 Task: Research Airbnb options in Tarhuna, Libya from 9th November, 2023 to 11th November, 2023 for 2 adults.2 bedrooms having 2 beds and 1 bathroom. Property type can be guest house. Amenities needed are: wifi. Booking option can be shelf check-in. Look for 5 properties as per requirement.
Action: Mouse moved to (564, 120)
Screenshot: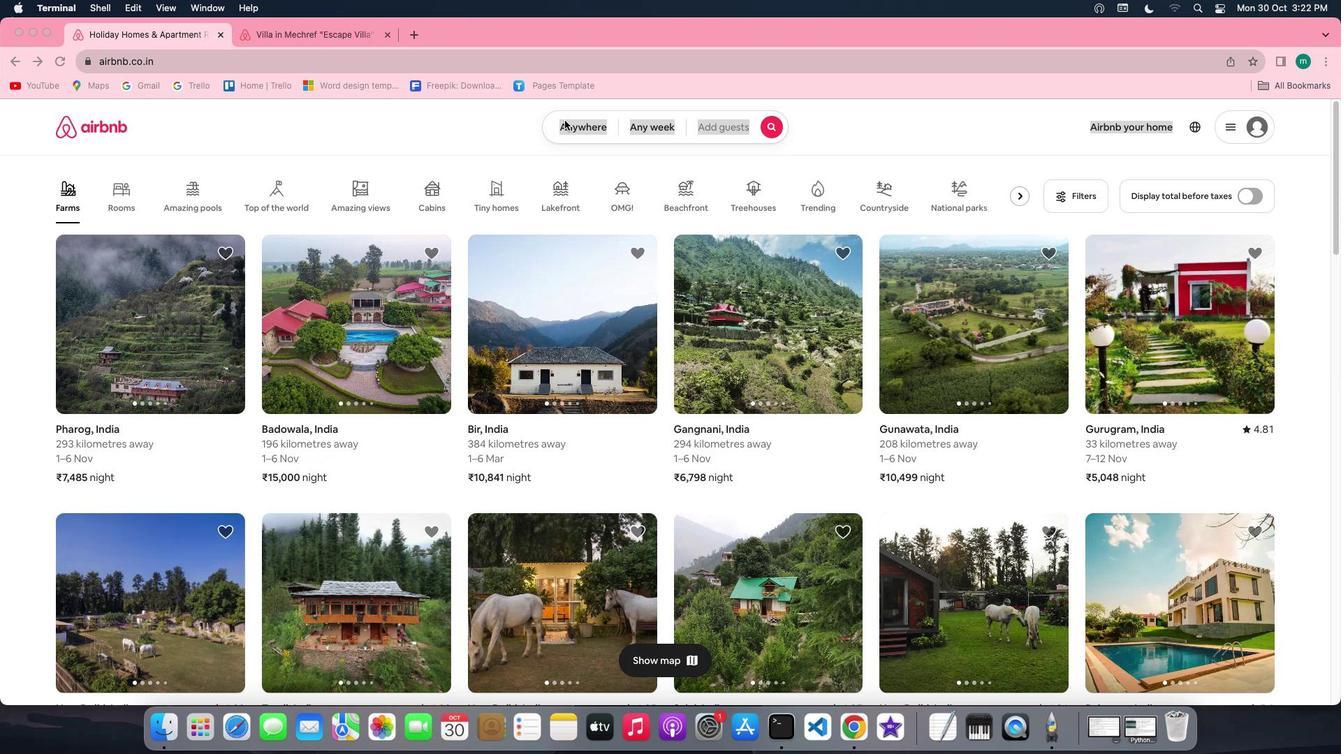 
Action: Mouse pressed left at (564, 120)
Screenshot: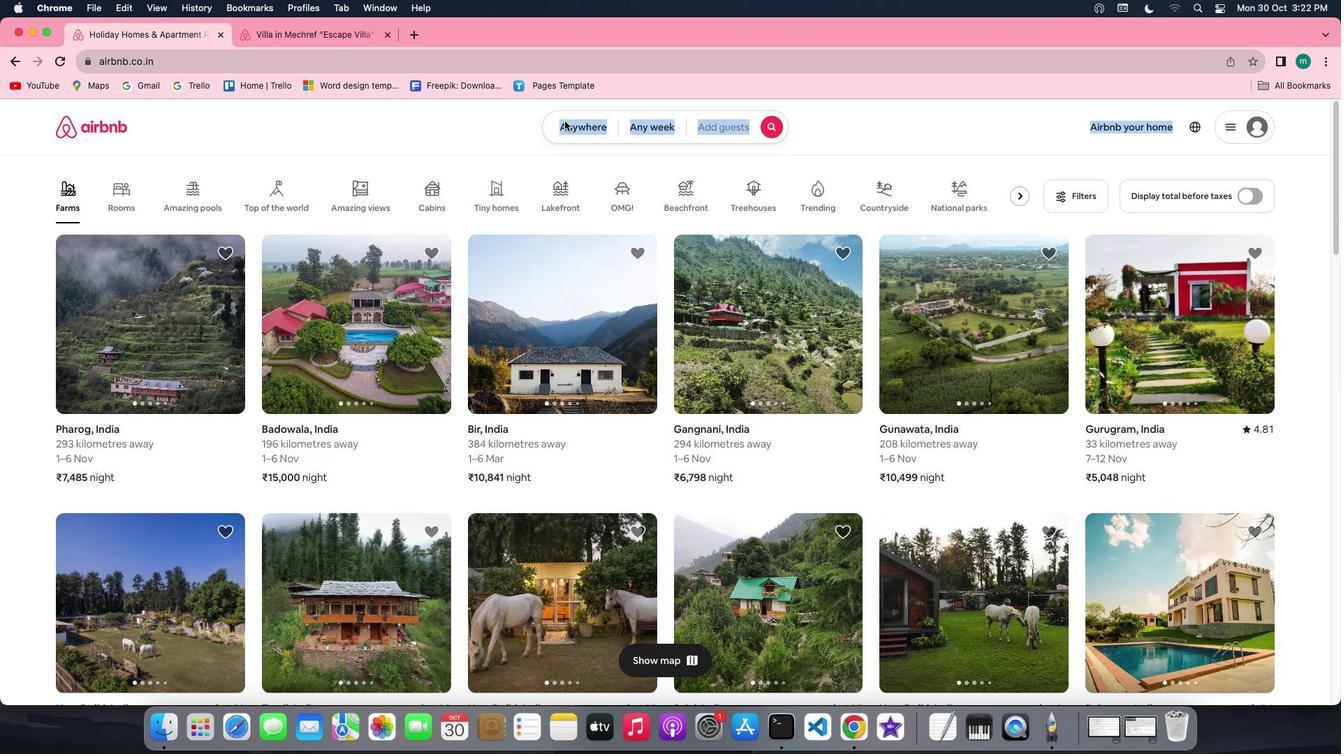 
Action: Mouse moved to (564, 120)
Screenshot: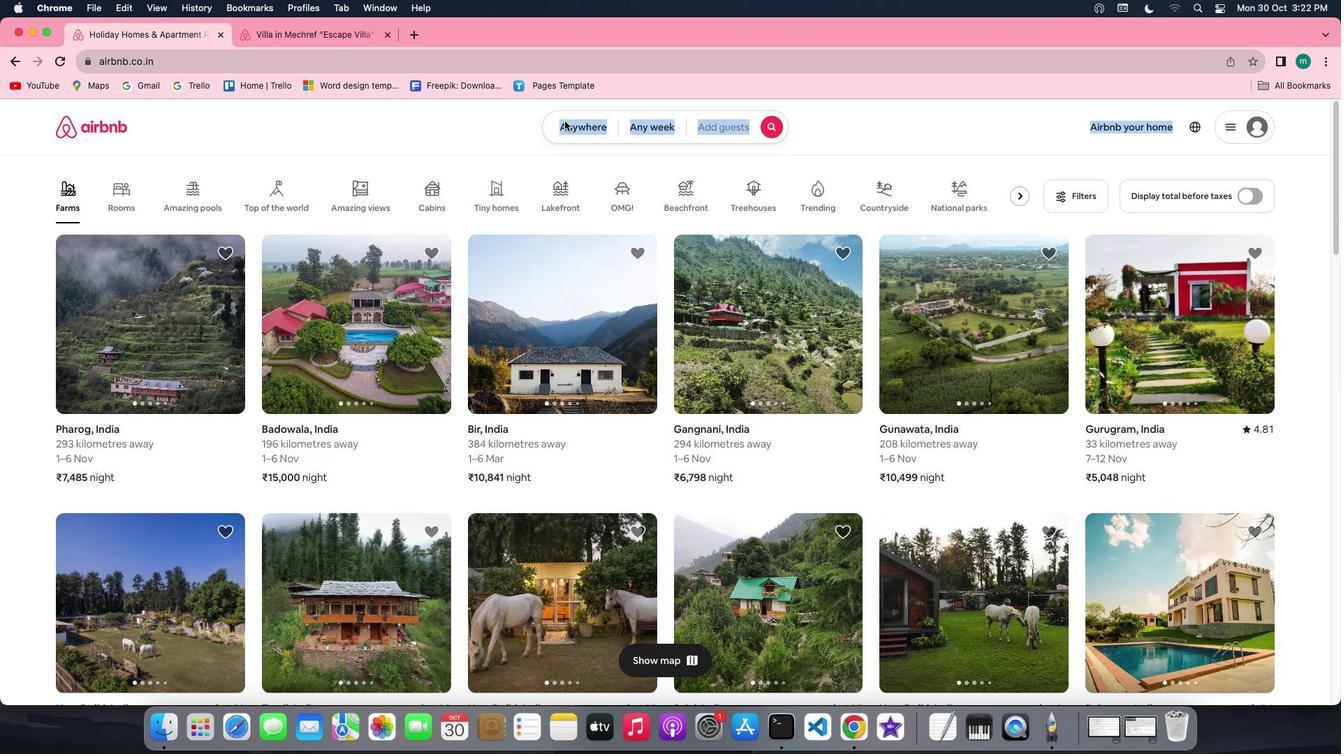 
Action: Mouse pressed left at (564, 120)
Screenshot: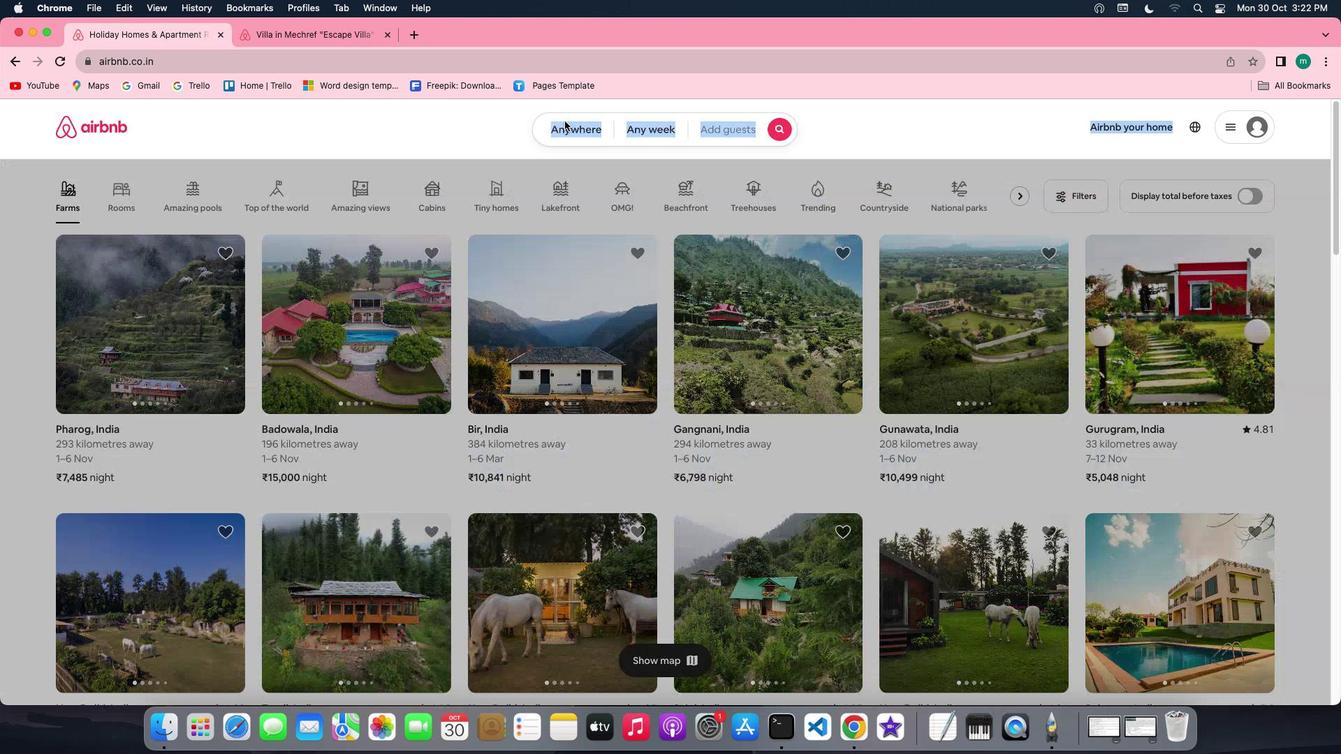 
Action: Mouse moved to (522, 181)
Screenshot: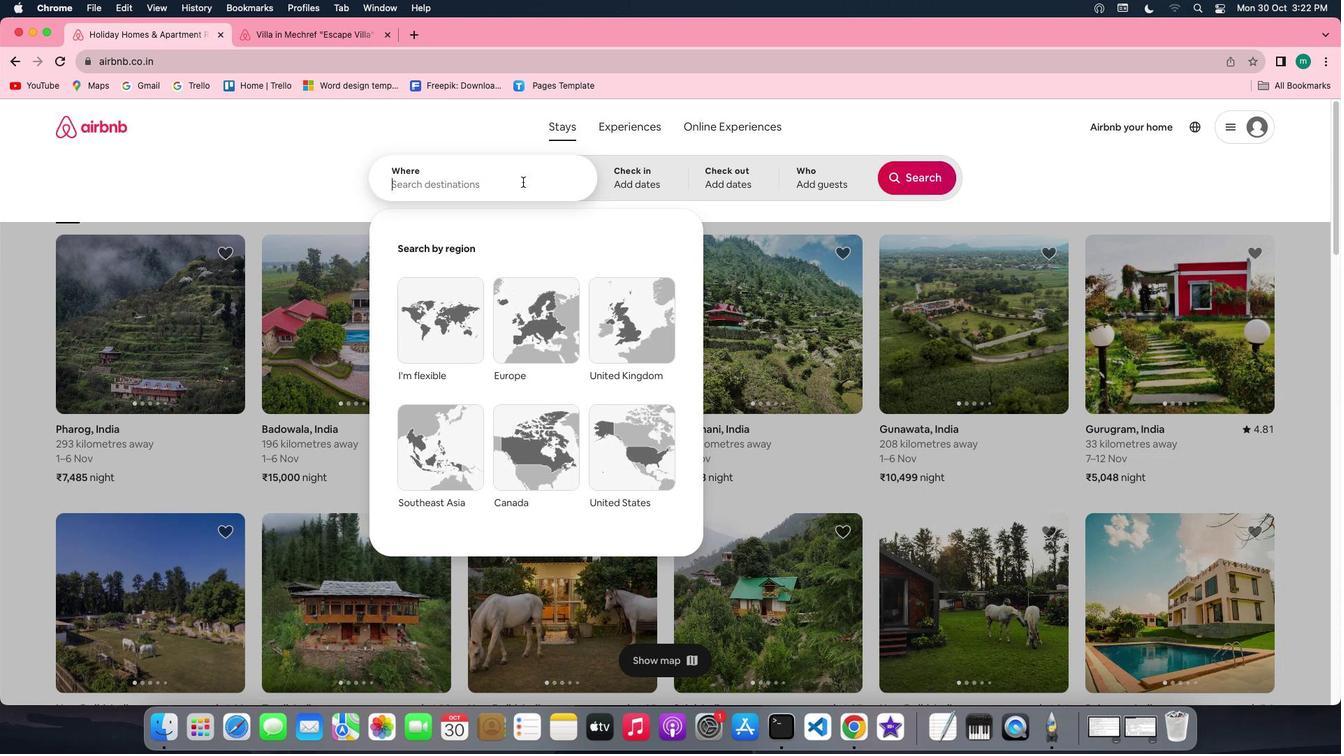 
Action: Mouse pressed left at (522, 181)
Screenshot: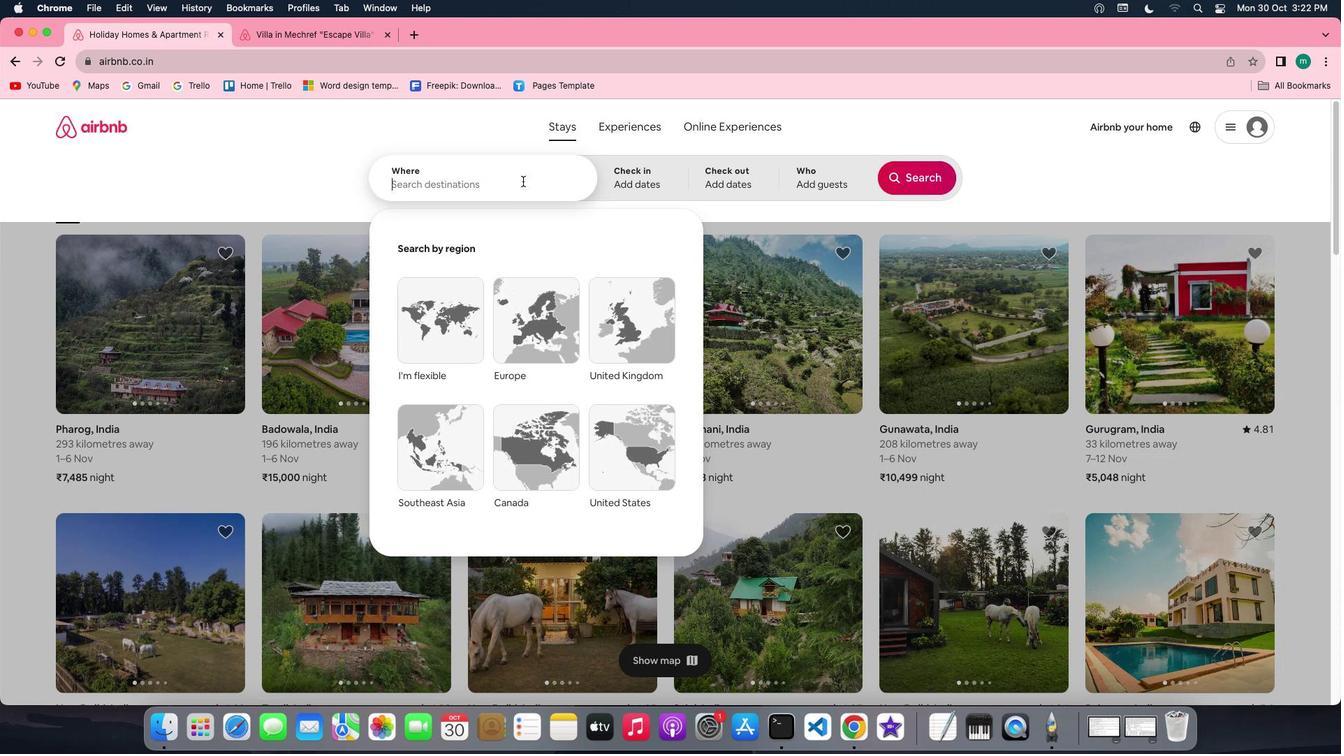 
Action: Mouse moved to (522, 181)
Screenshot: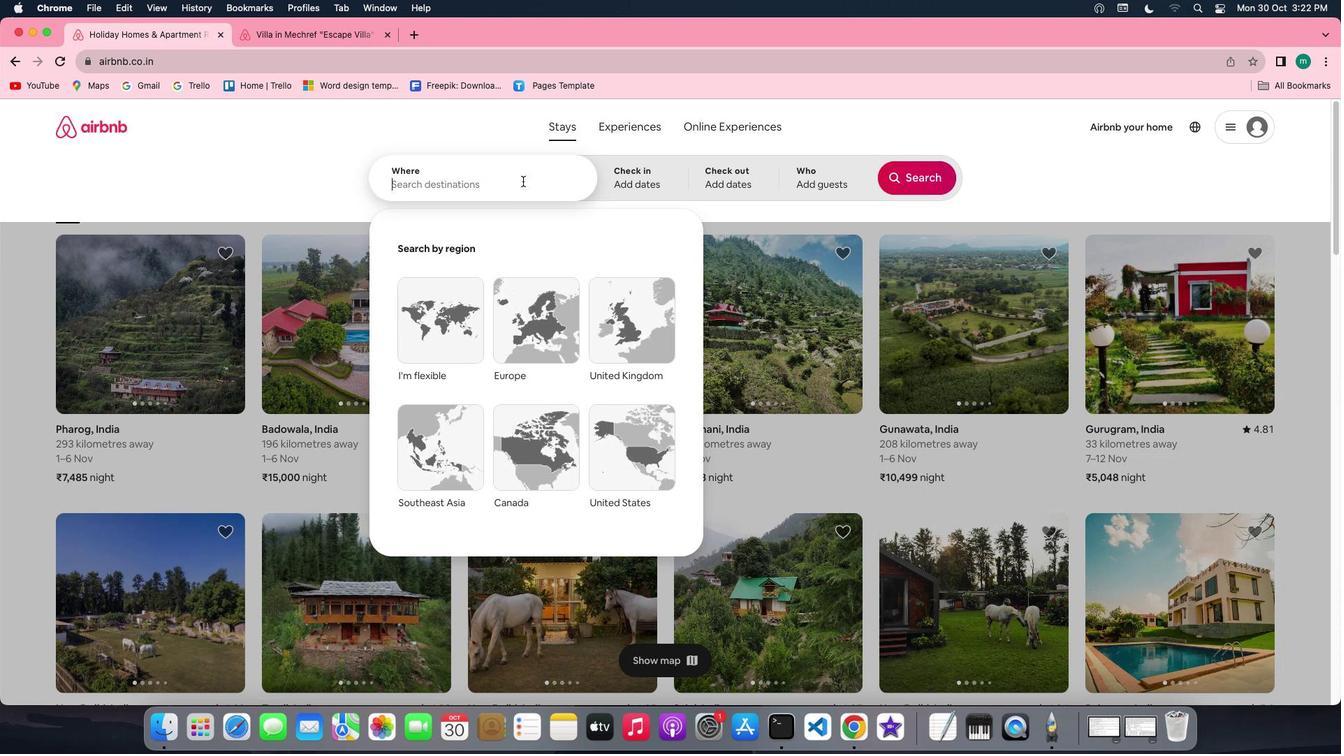
Action: Key pressed Key.shift'T''a''r''h''u''n''a'','Key.spaceKey.shift'l''i''b''y''a'
Screenshot: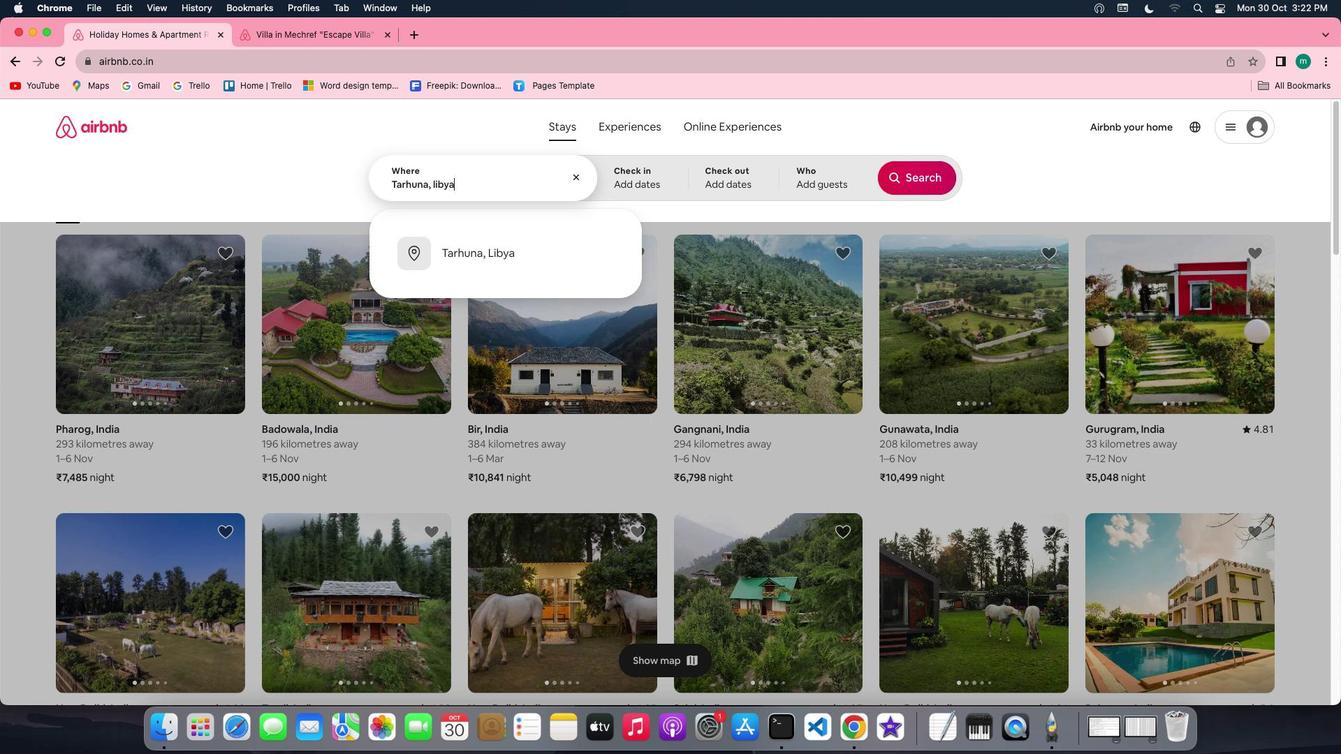 
Action: Mouse moved to (622, 178)
Screenshot: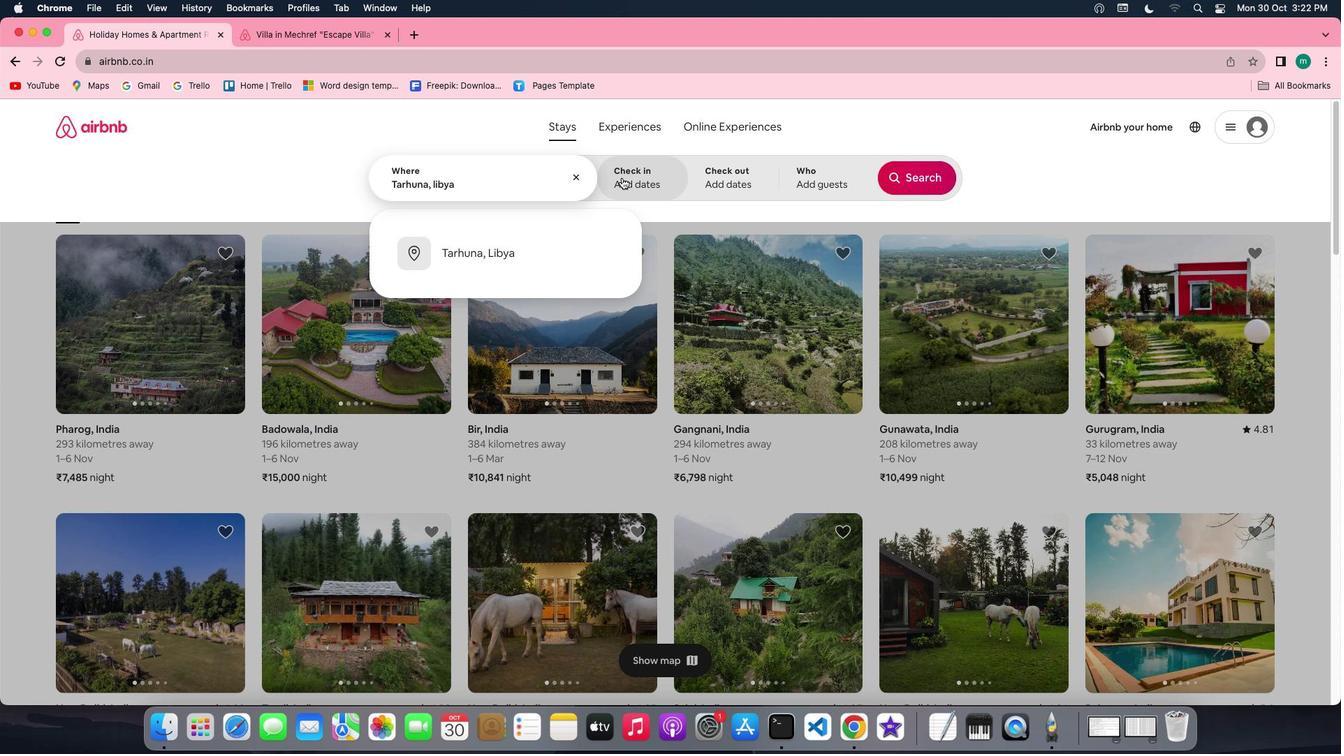 
Action: Mouse pressed left at (622, 178)
Screenshot: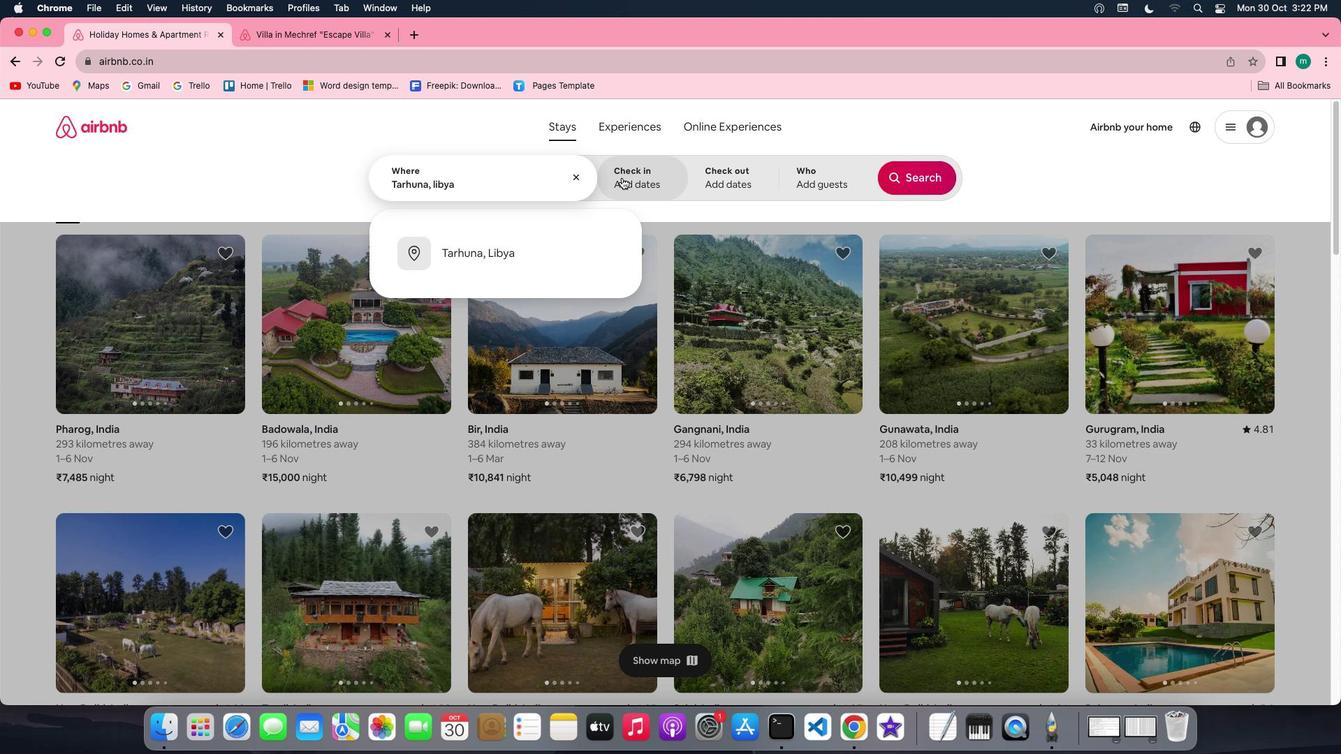 
Action: Mouse moved to (831, 377)
Screenshot: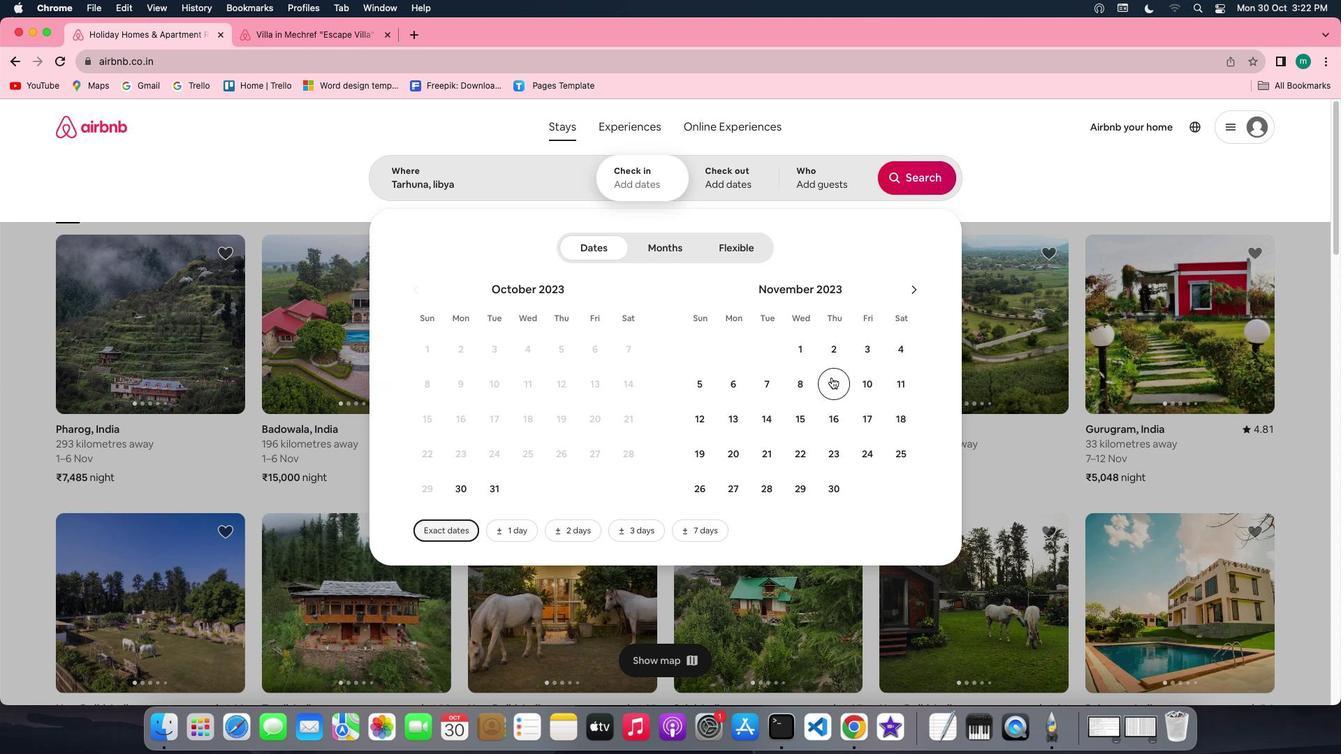 
Action: Mouse pressed left at (831, 377)
Screenshot: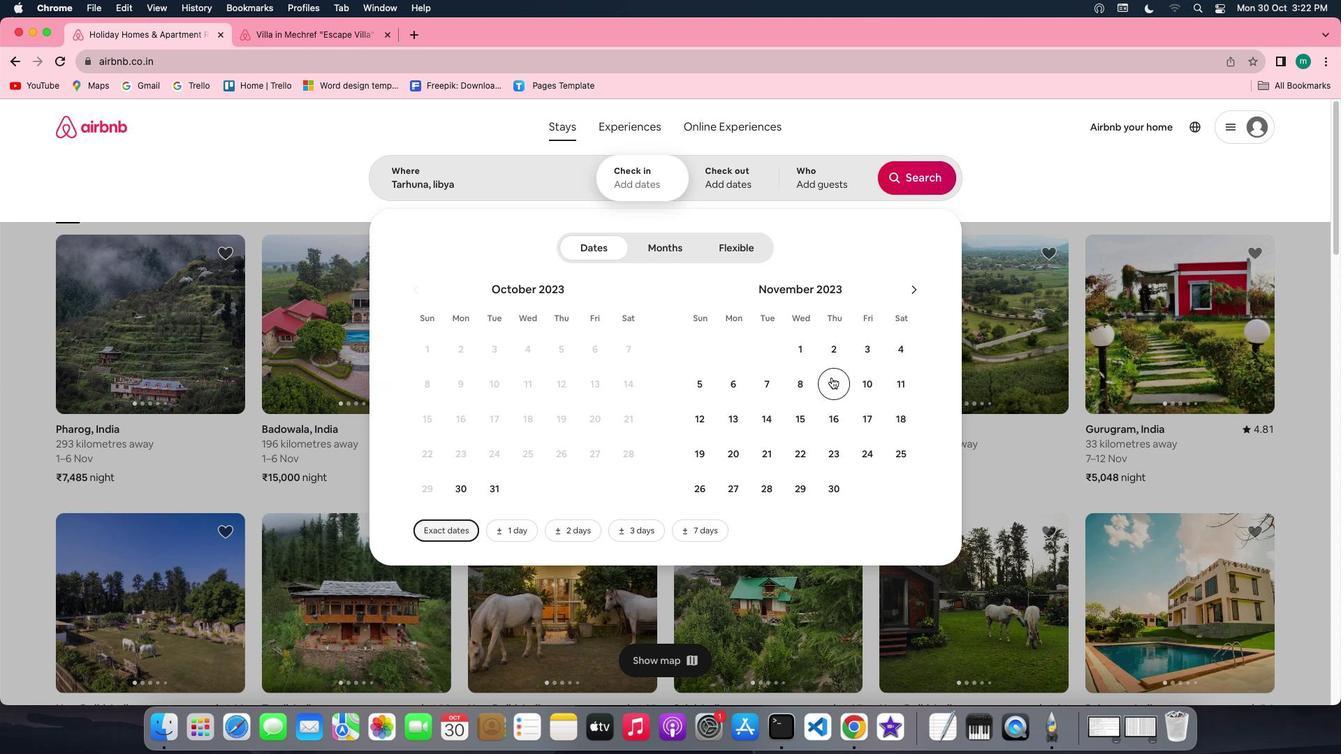 
Action: Mouse moved to (906, 384)
Screenshot: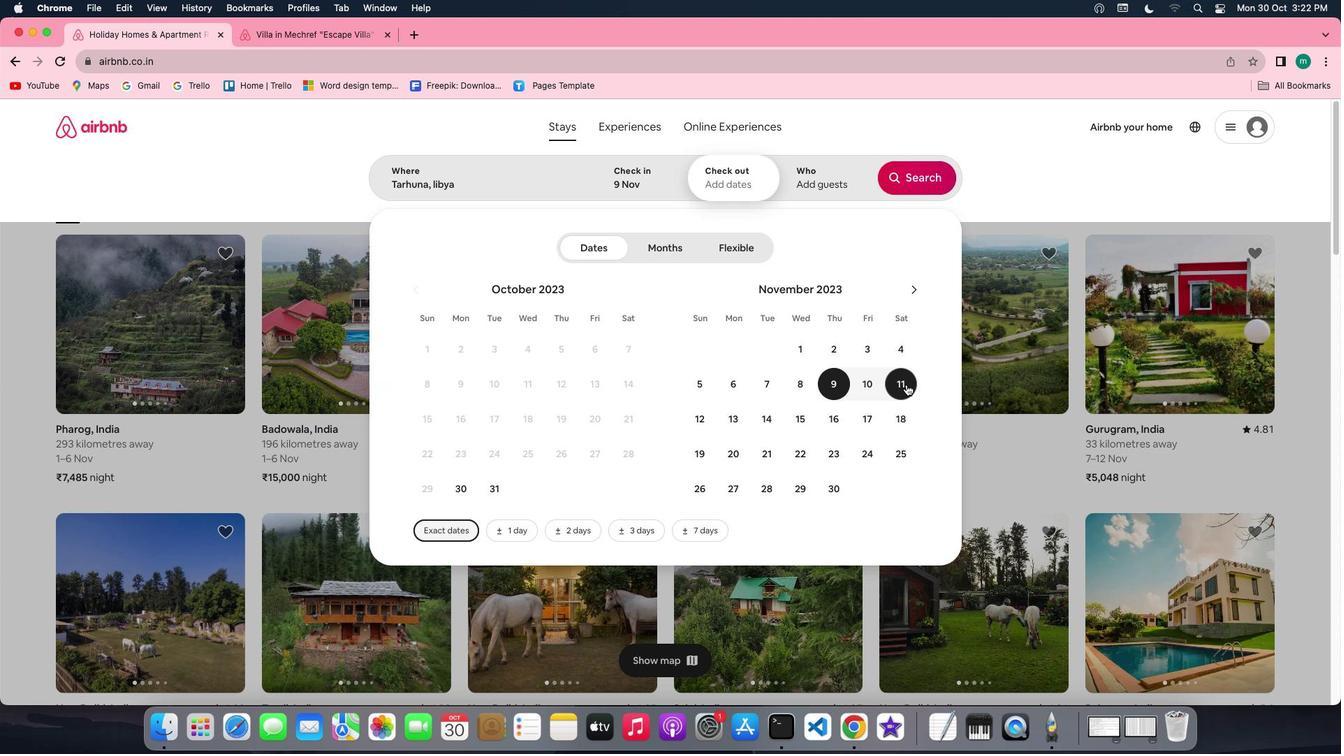 
Action: Mouse pressed left at (906, 384)
Screenshot: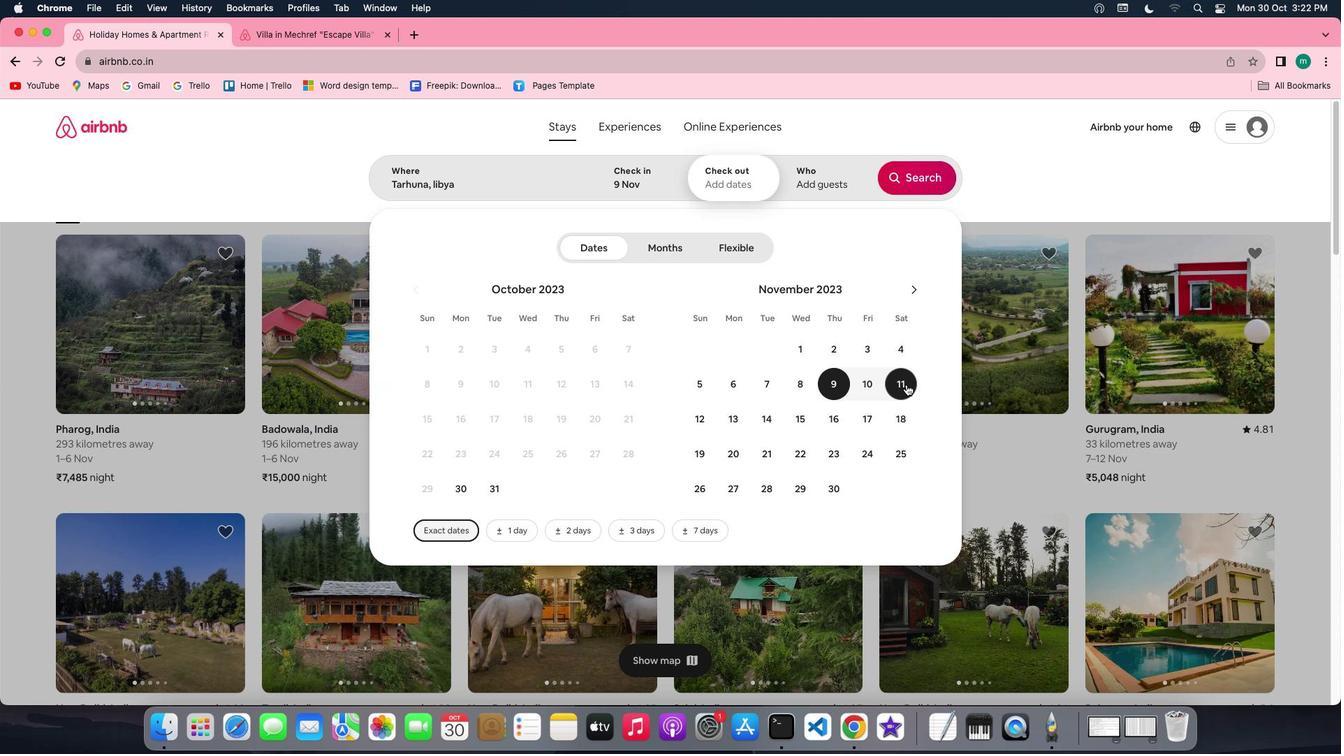 
Action: Mouse moved to (830, 191)
Screenshot: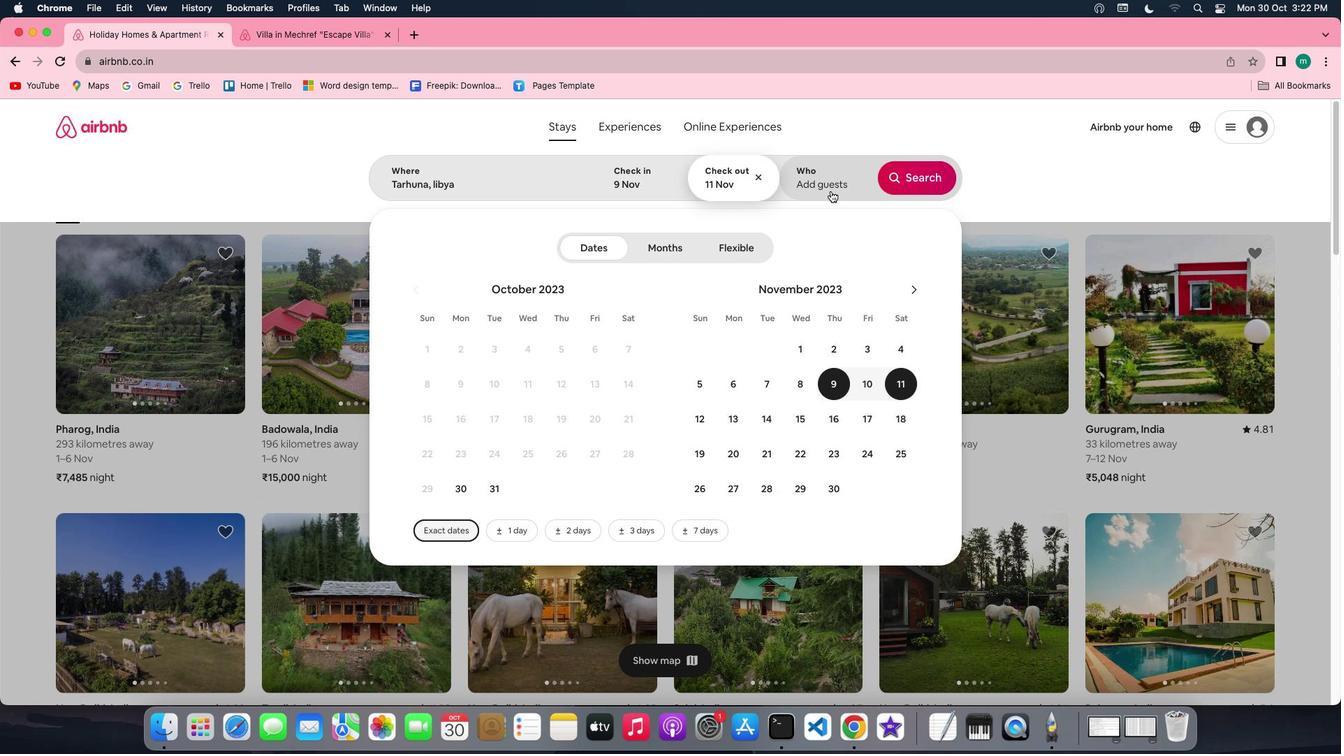 
Action: Mouse pressed left at (830, 191)
Screenshot: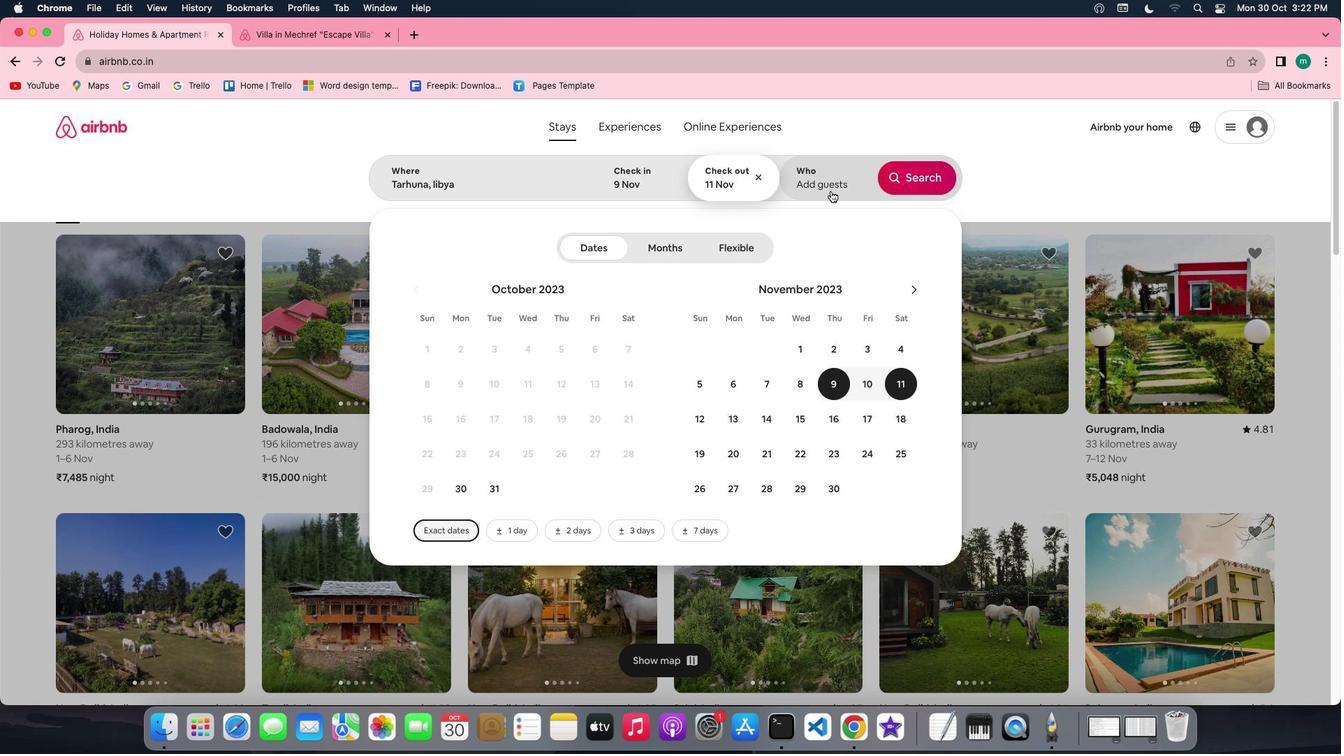 
Action: Mouse moved to (915, 244)
Screenshot: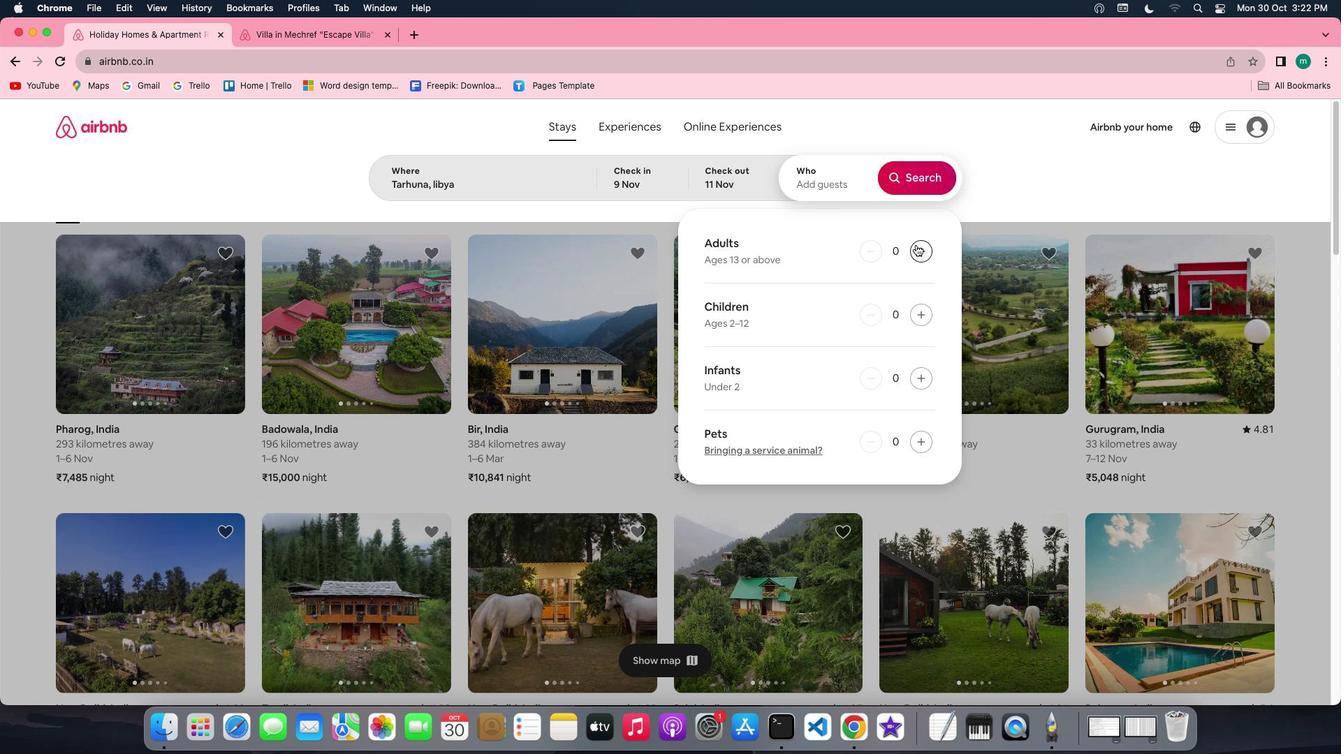 
Action: Mouse pressed left at (915, 244)
Screenshot: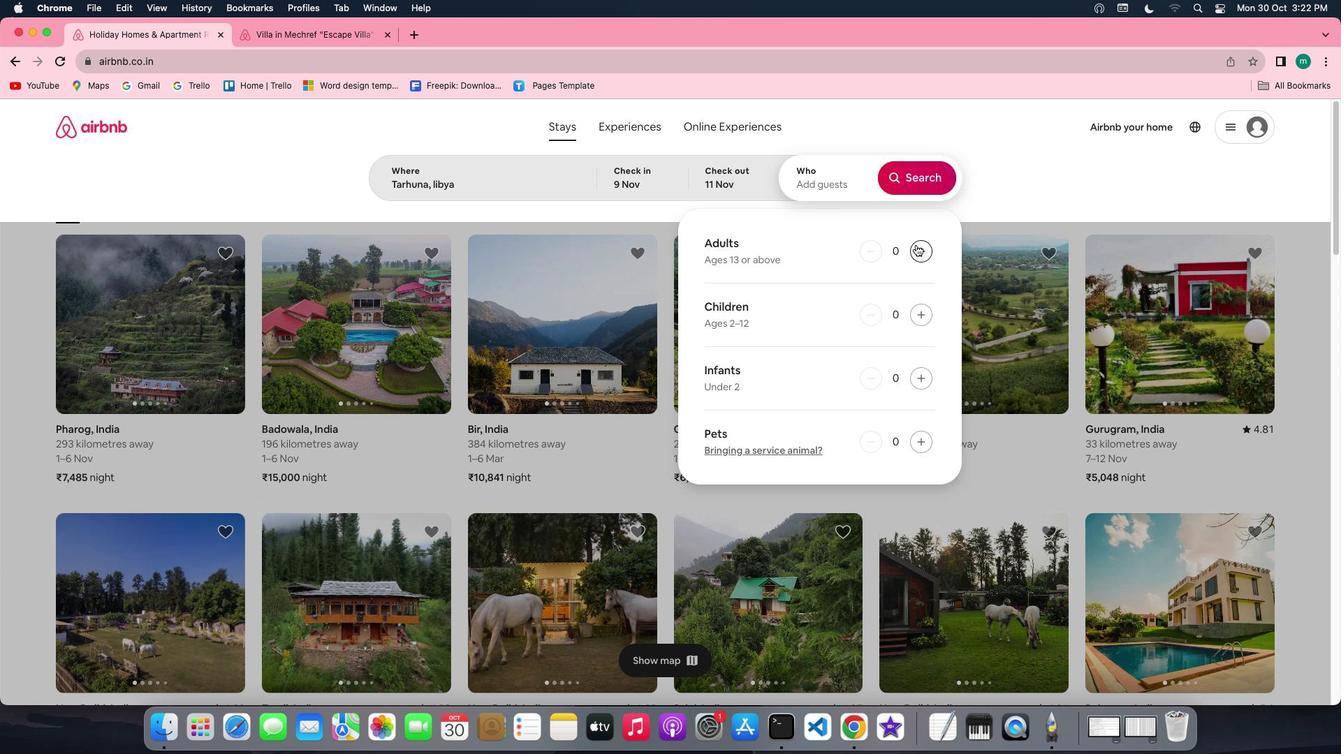 
Action: Mouse pressed left at (915, 244)
Screenshot: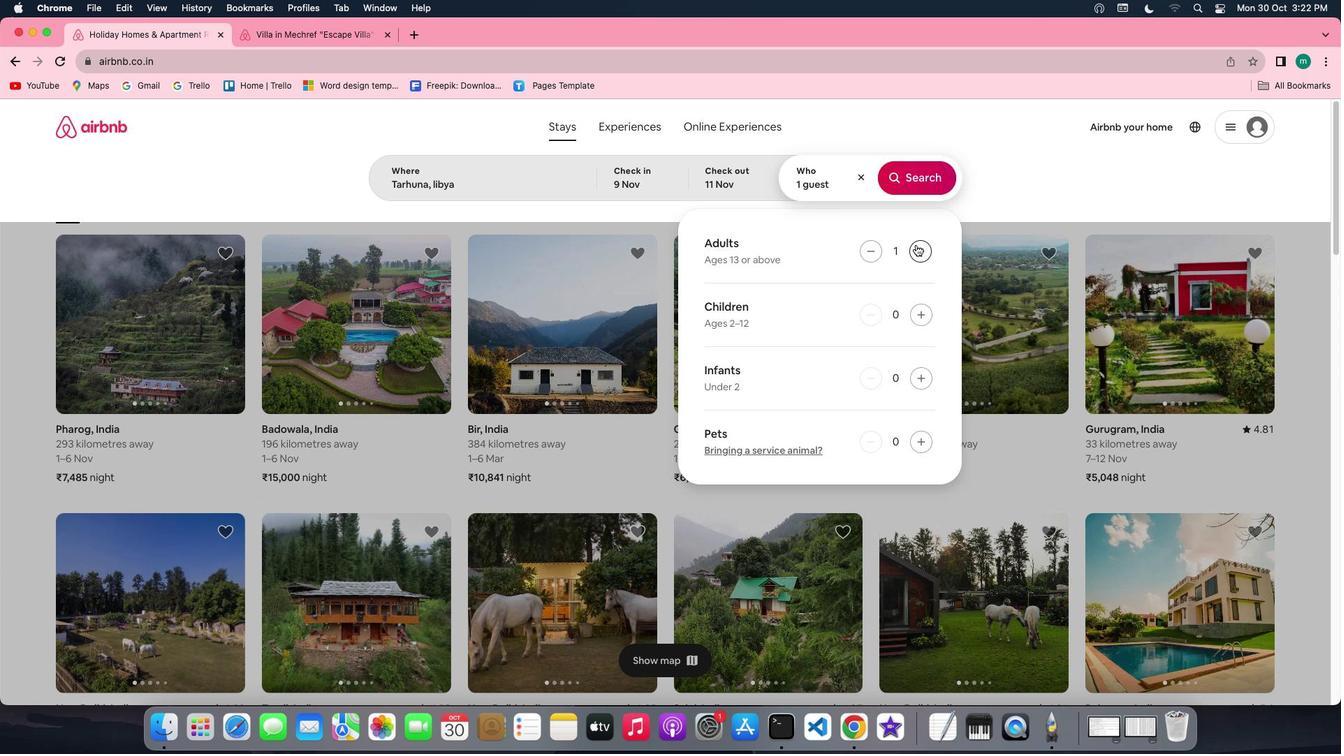 
Action: Mouse moved to (912, 177)
Screenshot: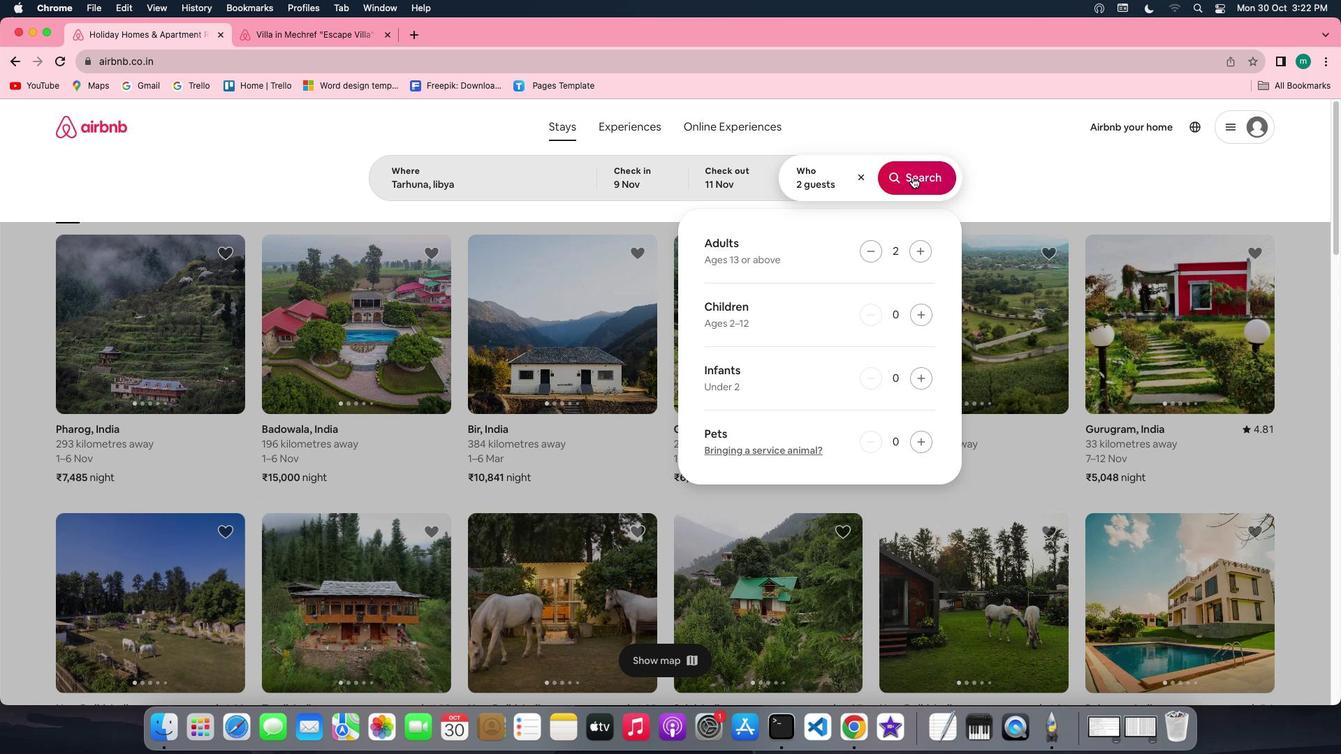 
Action: Mouse pressed left at (912, 177)
Screenshot: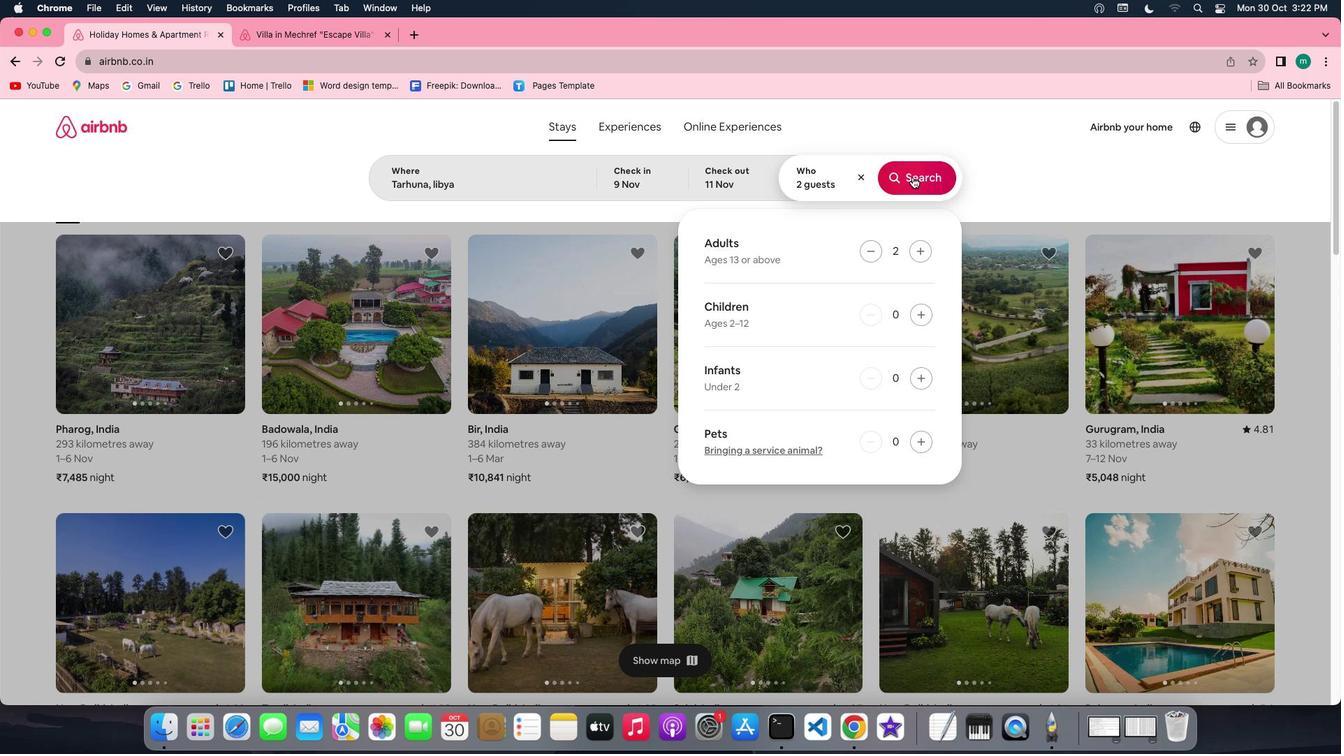 
Action: Mouse moved to (1118, 177)
Screenshot: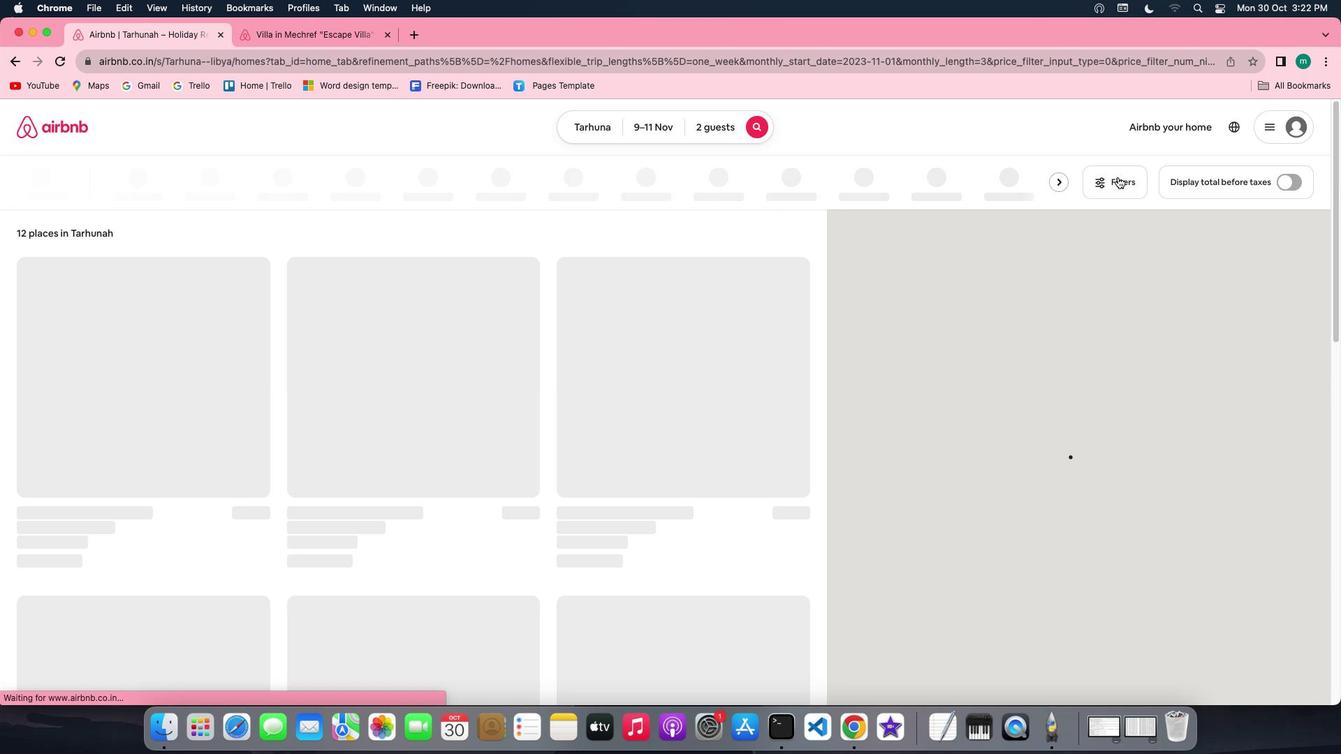
Action: Mouse pressed left at (1118, 177)
Screenshot: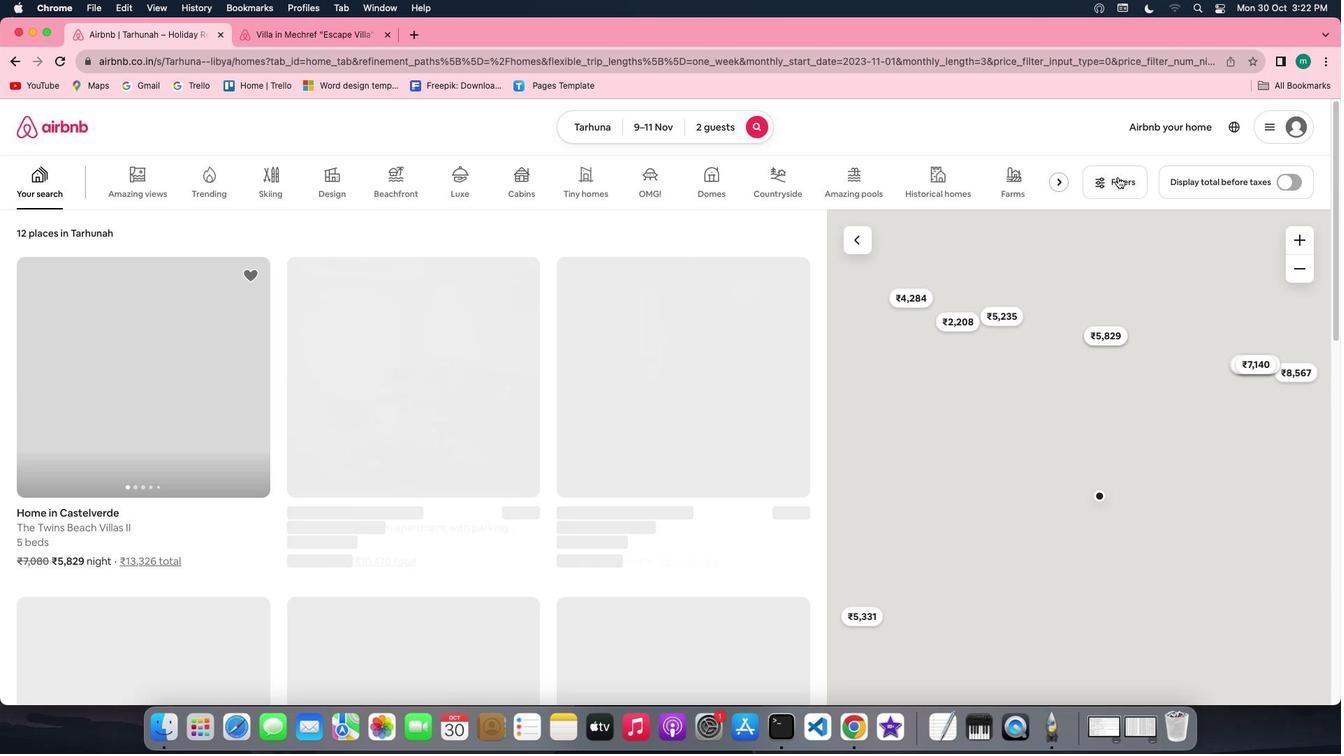 
Action: Mouse moved to (677, 381)
Screenshot: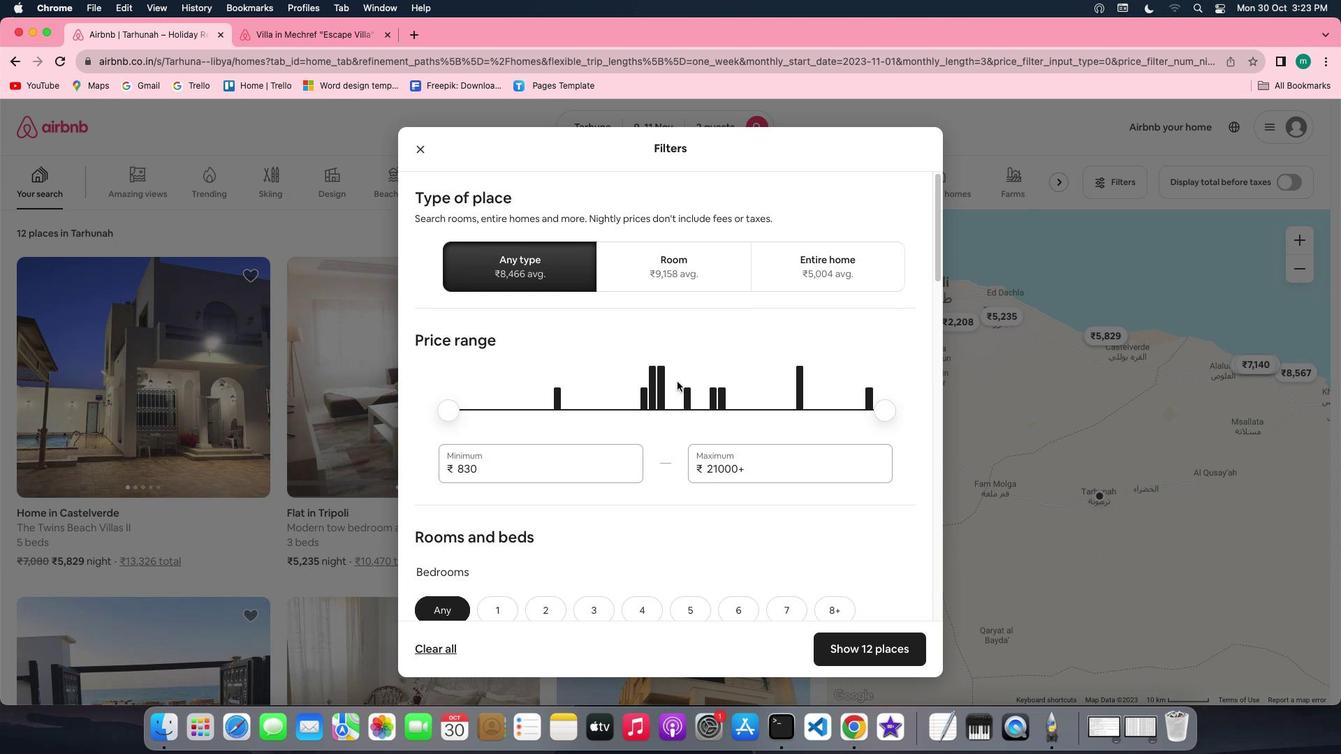 
Action: Mouse scrolled (677, 381) with delta (0, 0)
Screenshot: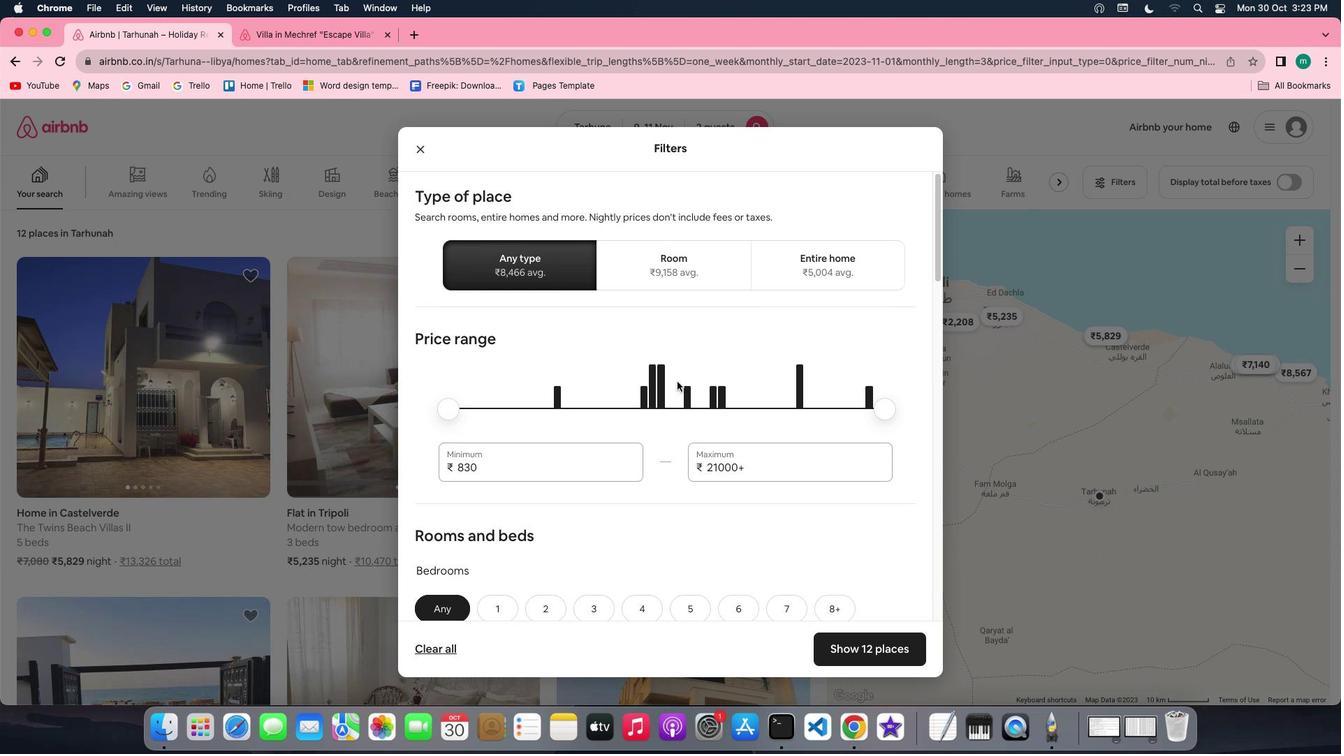 
Action: Mouse scrolled (677, 381) with delta (0, 0)
Screenshot: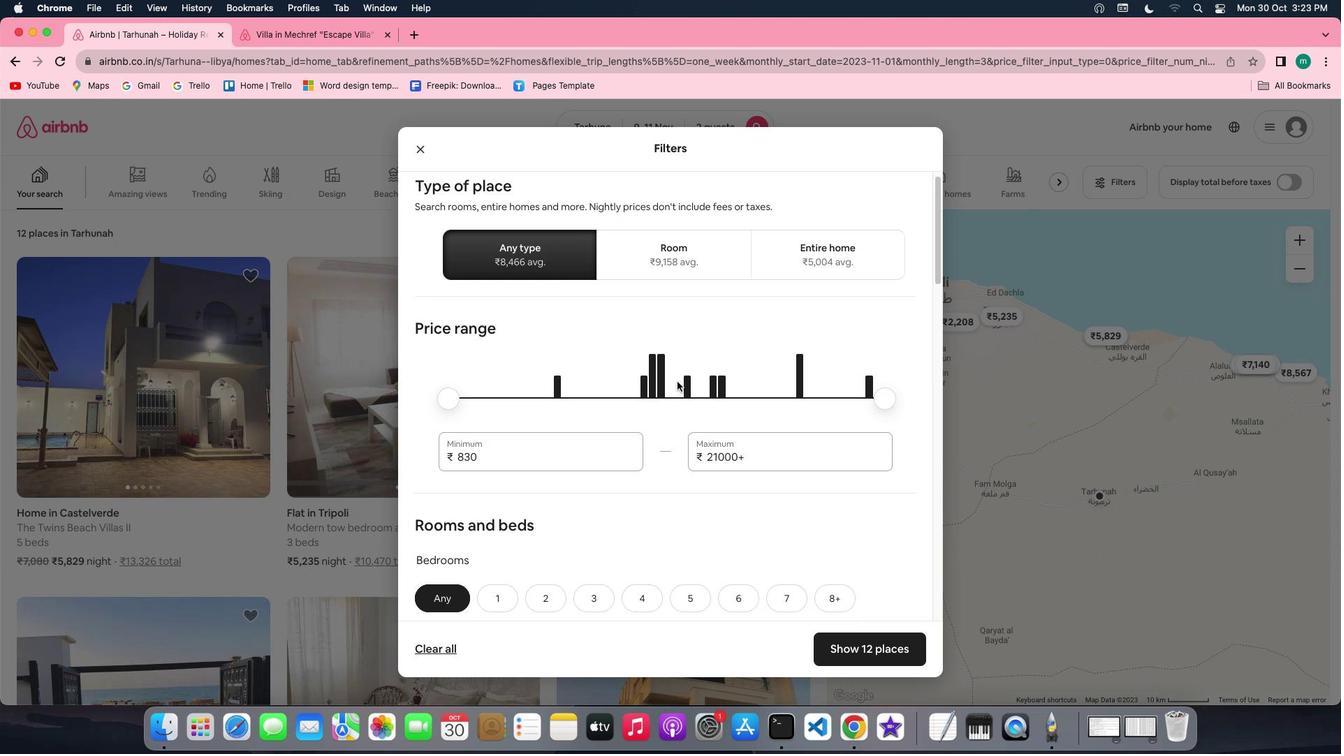 
Action: Mouse scrolled (677, 381) with delta (0, 0)
Screenshot: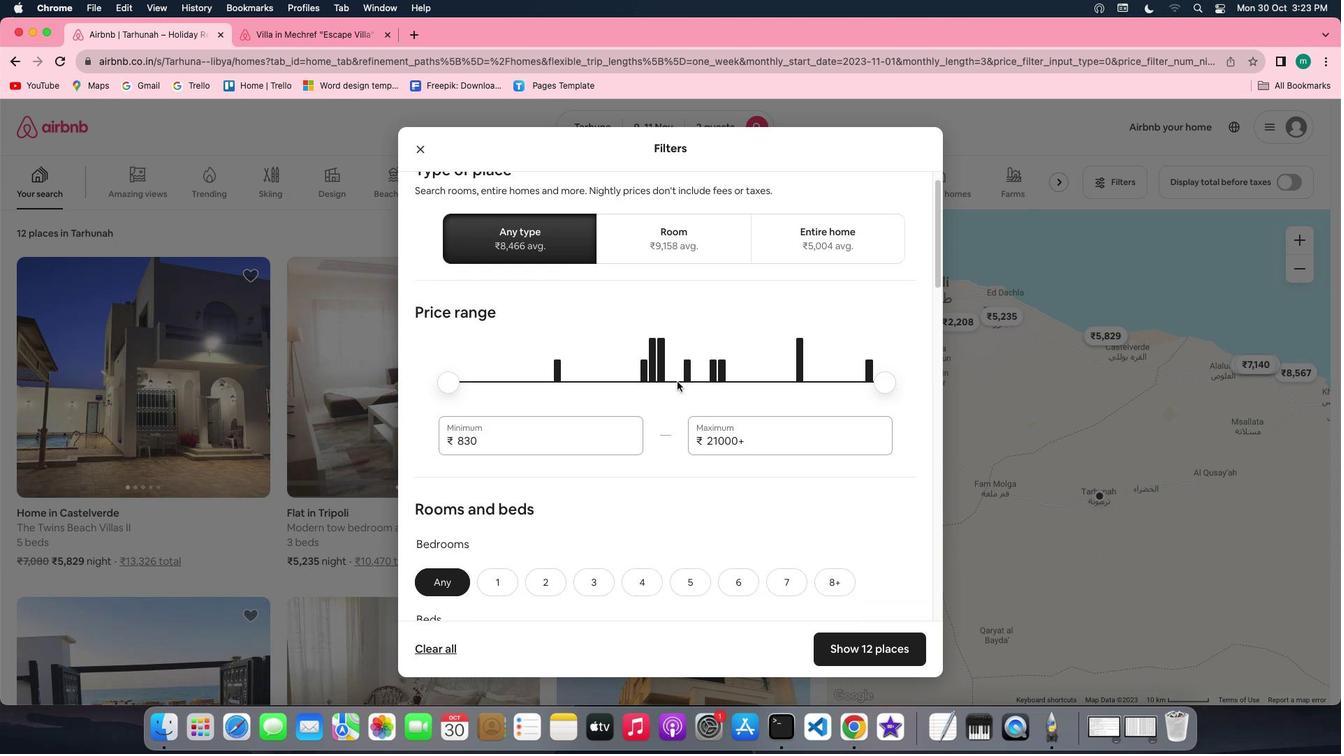 
Action: Mouse scrolled (677, 381) with delta (0, 0)
Screenshot: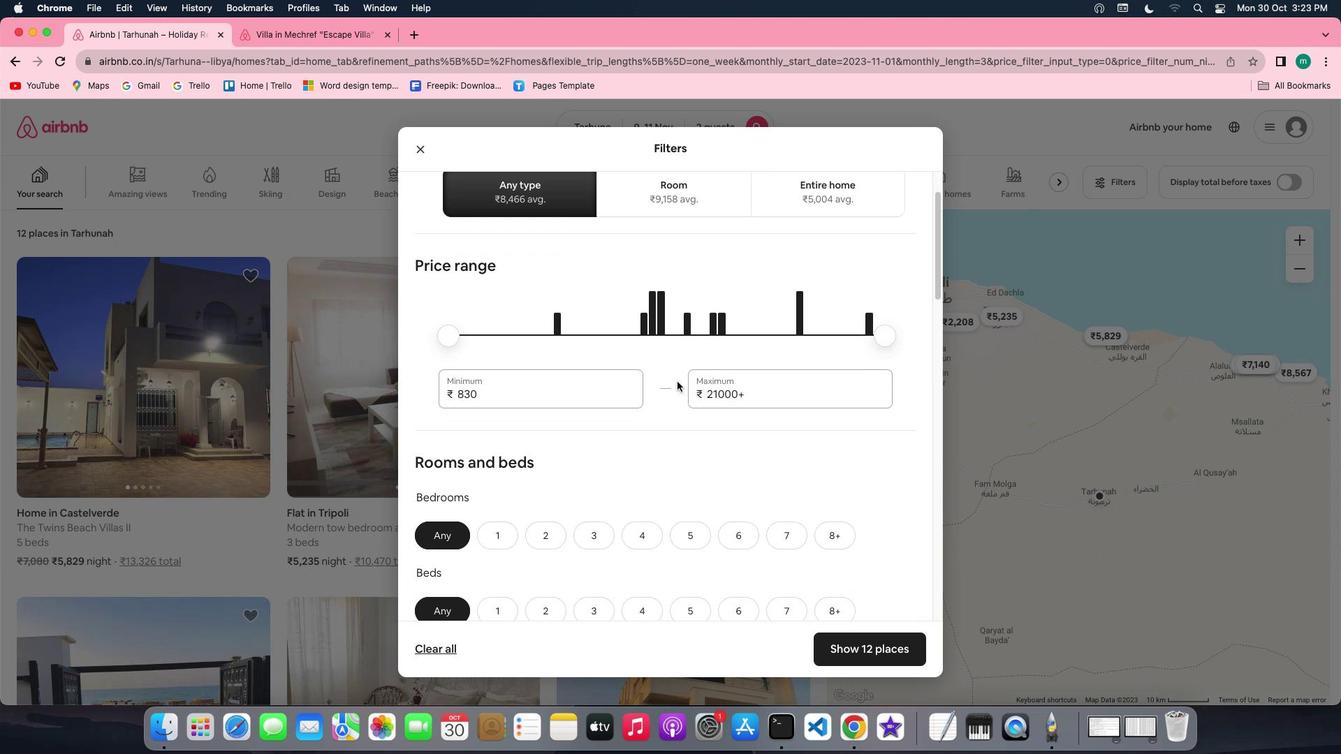 
Action: Mouse scrolled (677, 381) with delta (0, 0)
Screenshot: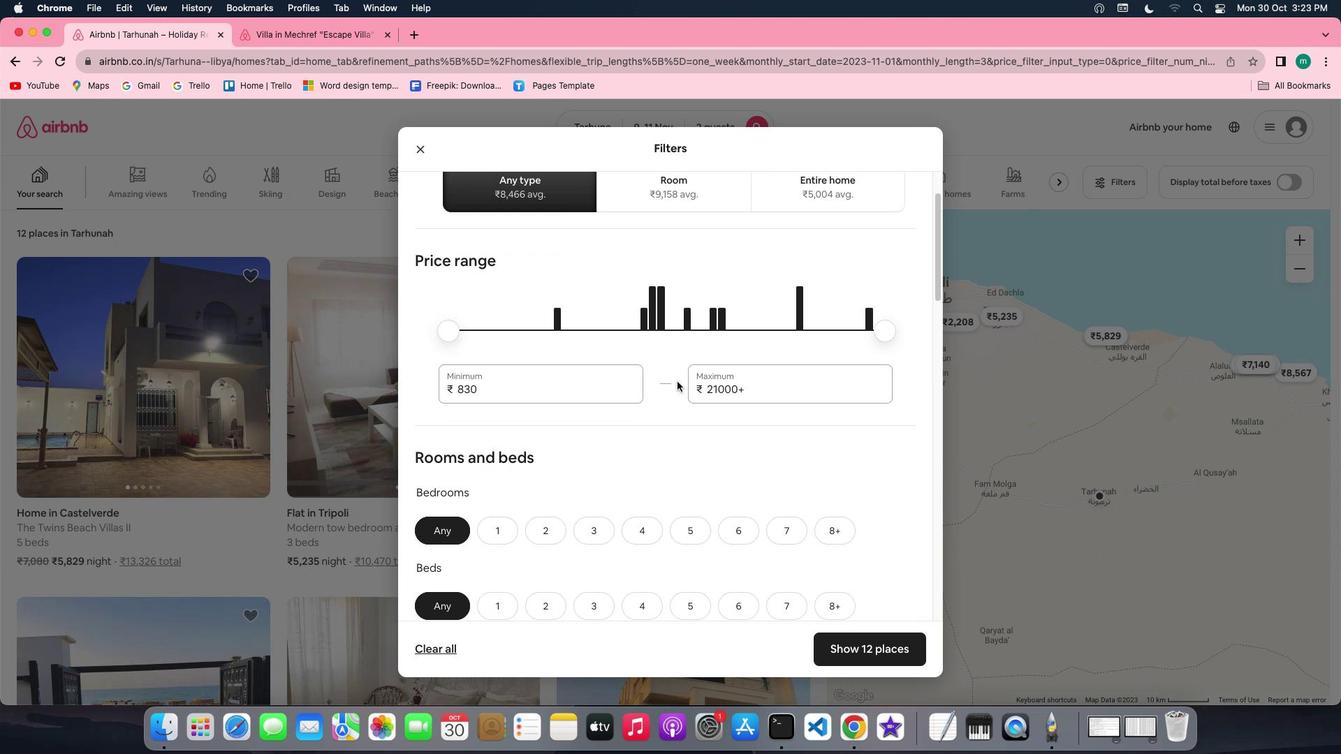 
Action: Mouse scrolled (677, 381) with delta (0, 0)
Screenshot: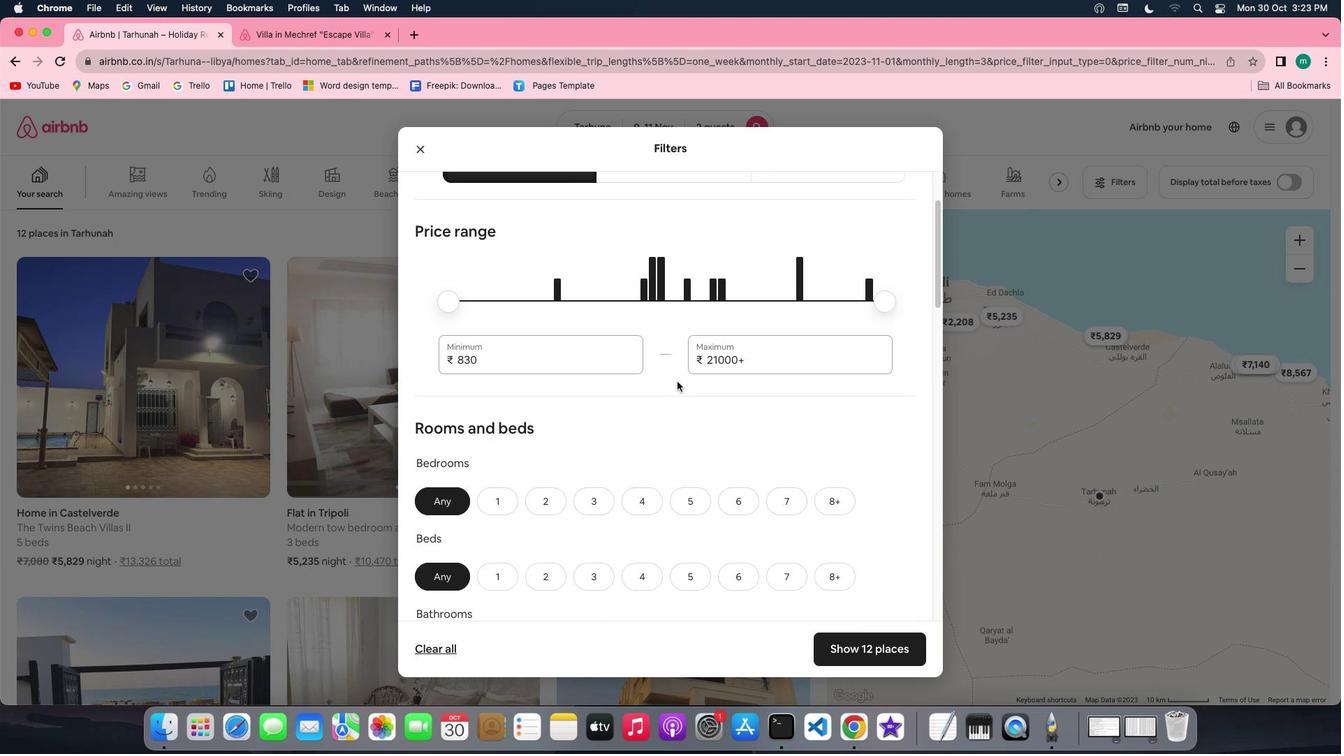 
Action: Mouse scrolled (677, 381) with delta (0, 0)
Screenshot: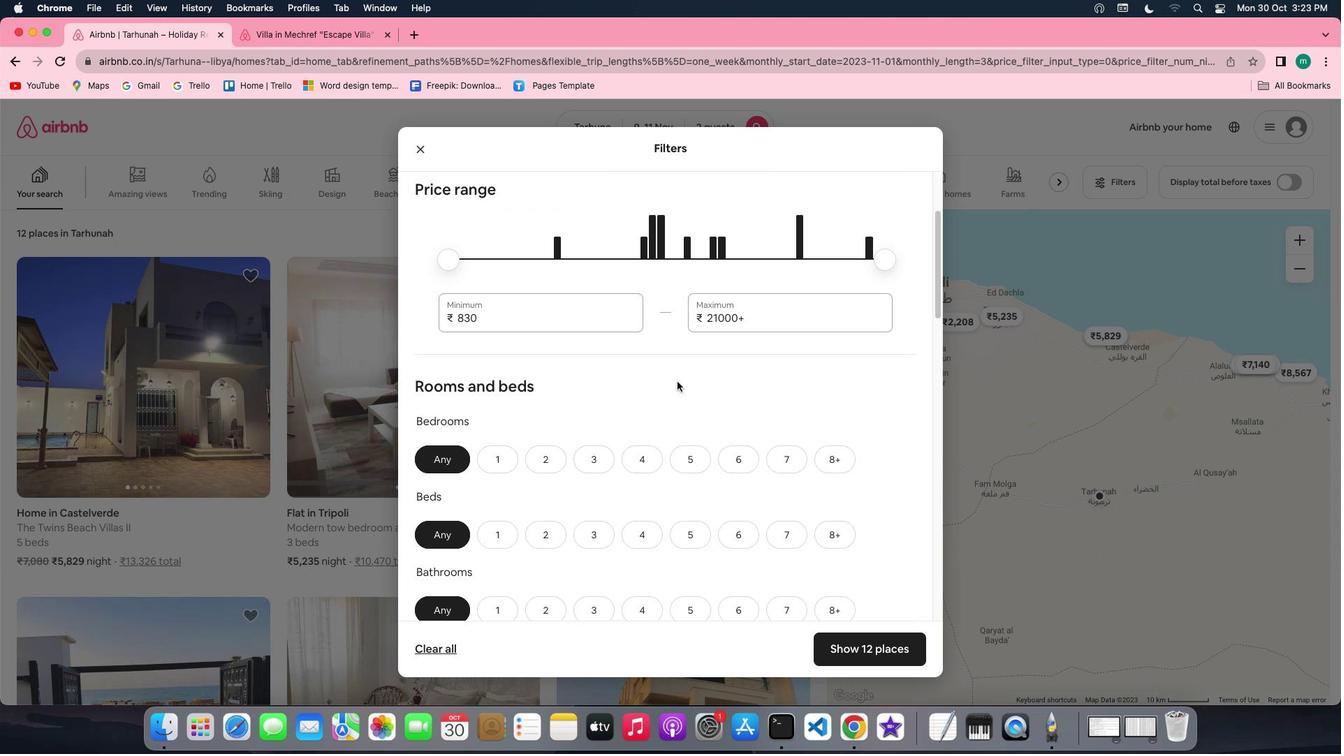 
Action: Mouse scrolled (677, 381) with delta (0, 0)
Screenshot: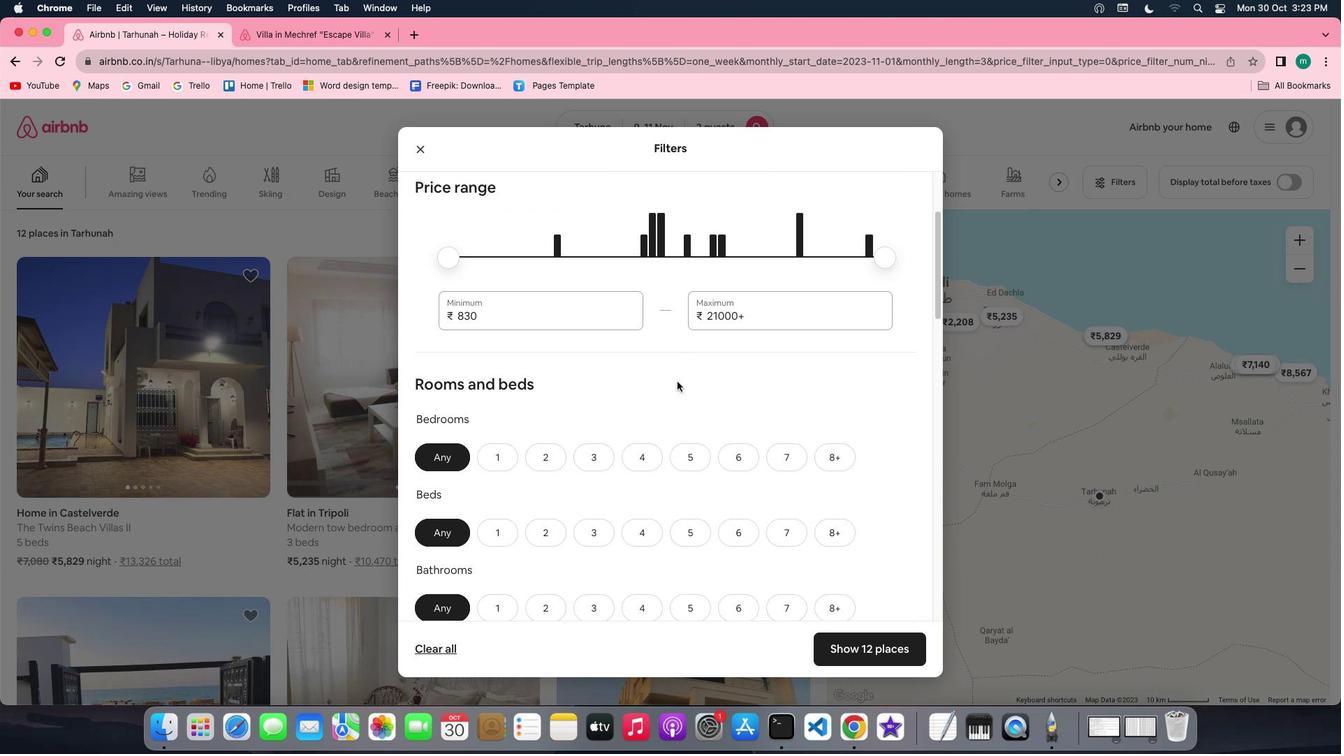 
Action: Mouse scrolled (677, 381) with delta (0, 0)
Screenshot: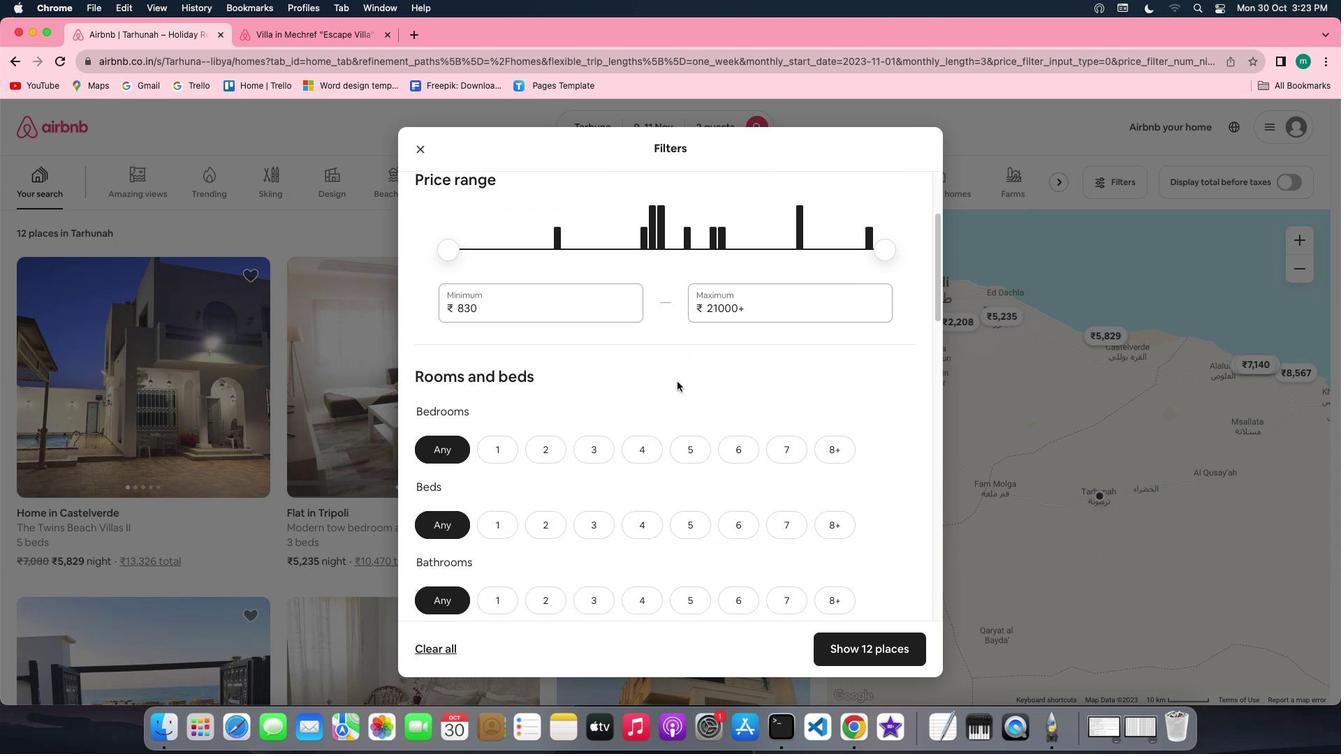 
Action: Mouse scrolled (677, 381) with delta (0, 0)
Screenshot: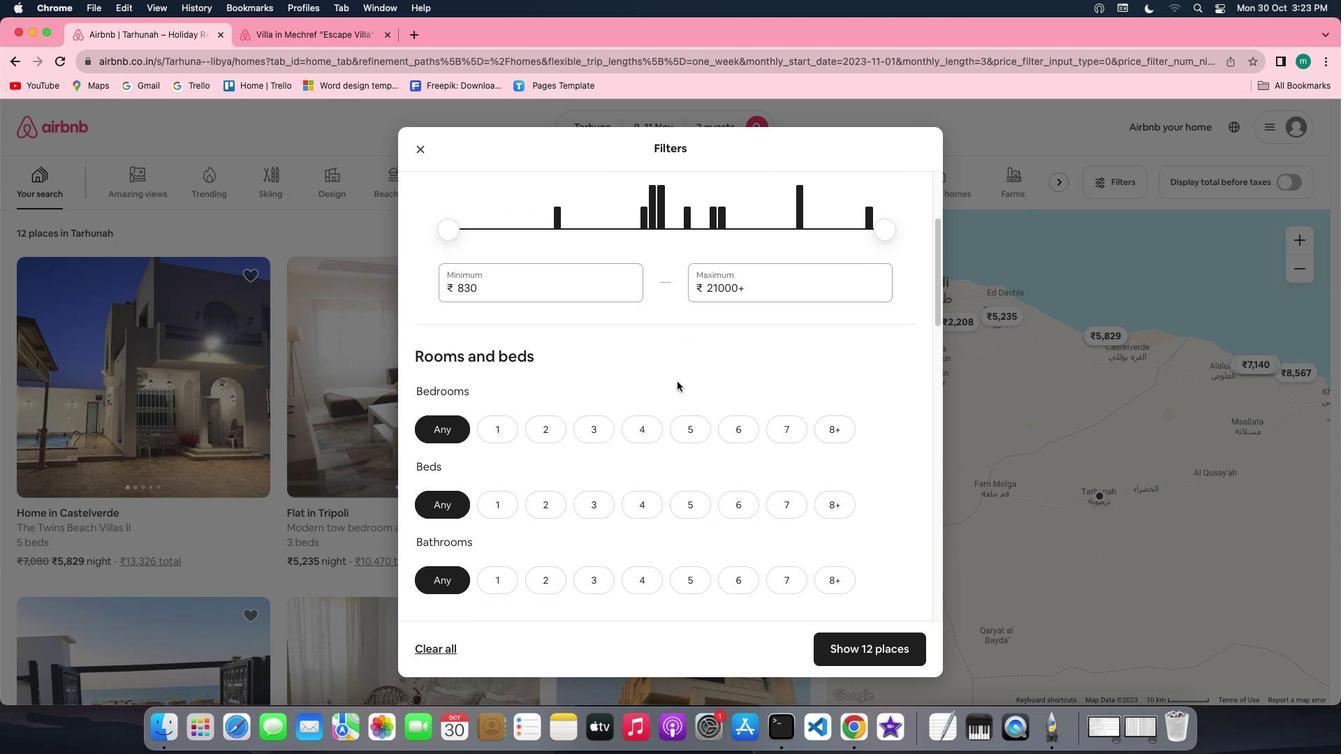 
Action: Mouse scrolled (677, 381) with delta (0, 0)
Screenshot: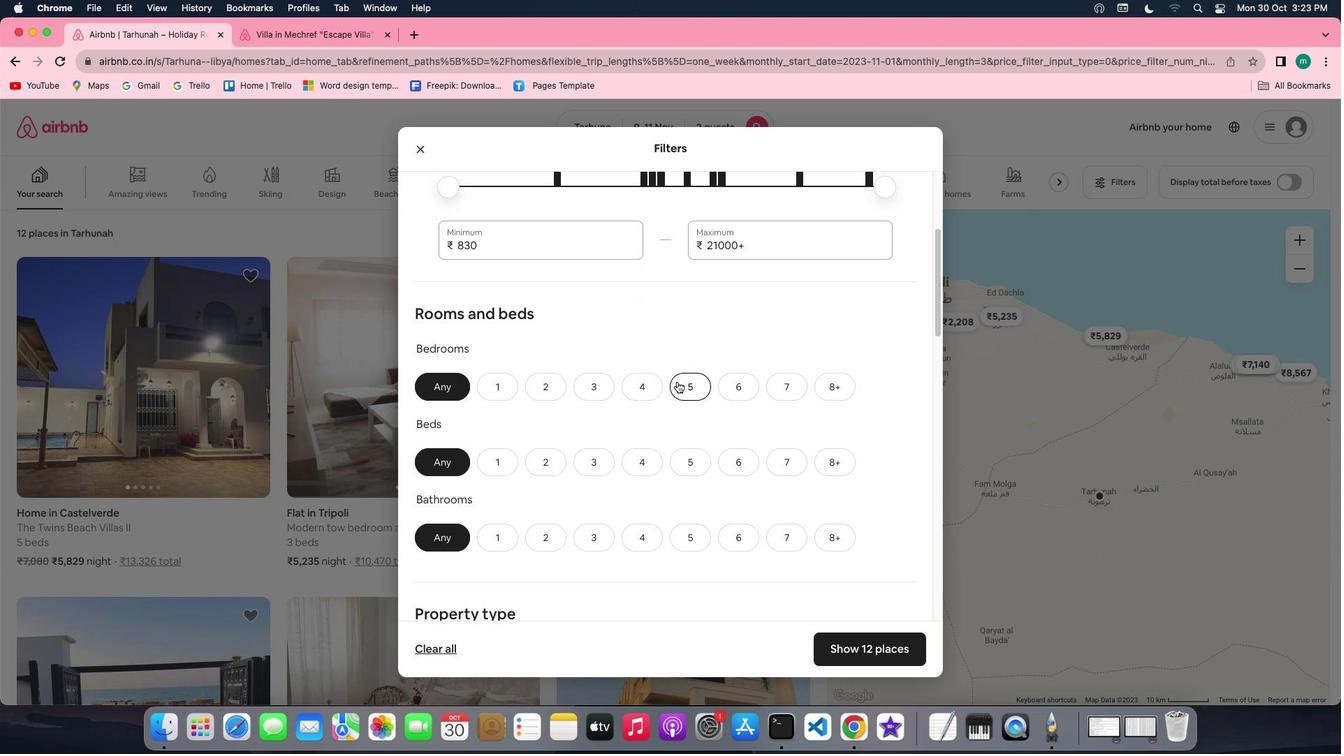 
Action: Mouse scrolled (677, 381) with delta (0, 0)
Screenshot: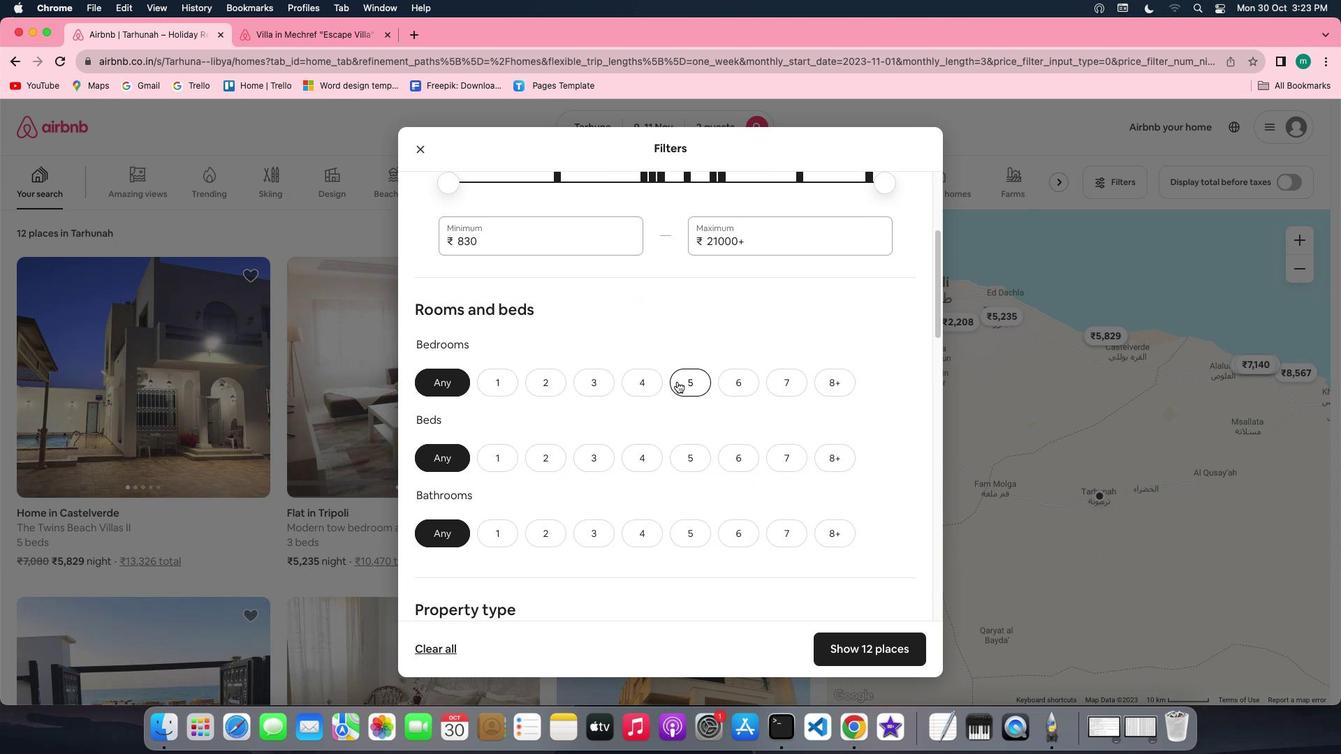 
Action: Mouse scrolled (677, 381) with delta (0, 0)
Screenshot: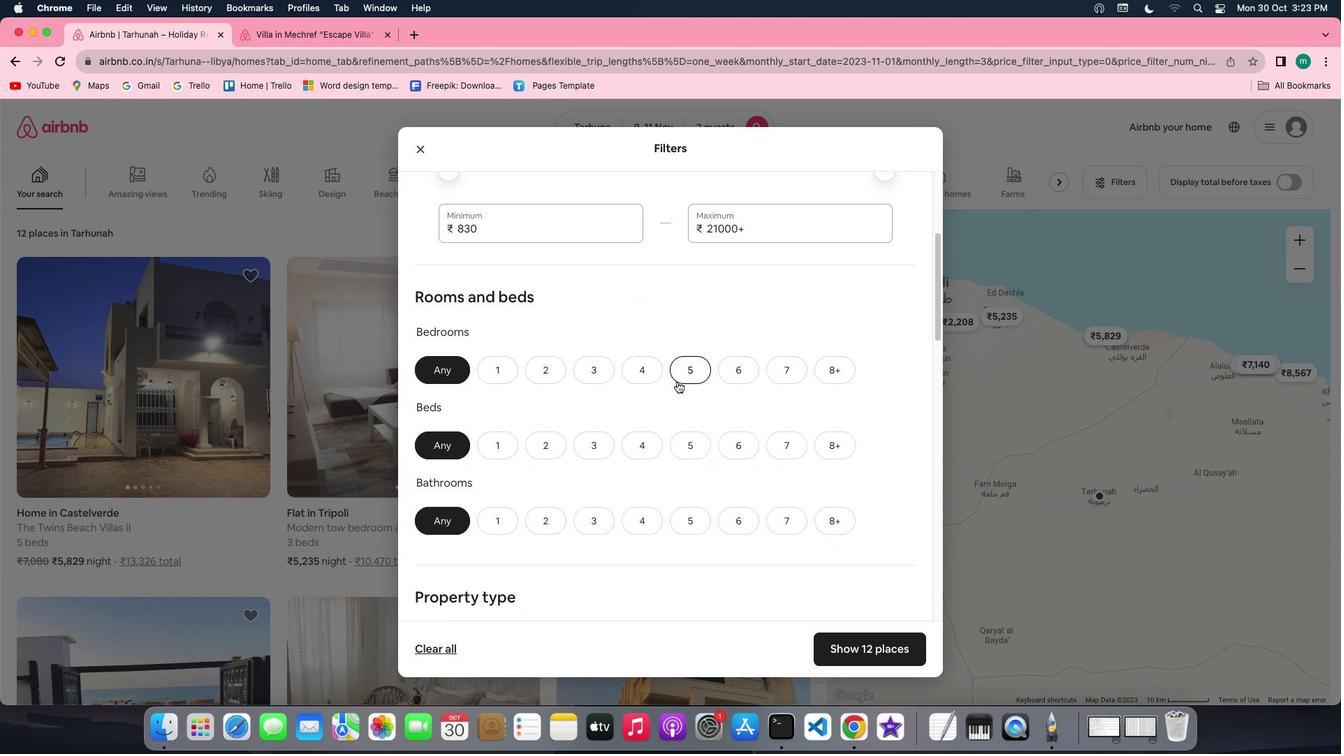 
Action: Mouse scrolled (677, 381) with delta (0, 0)
Screenshot: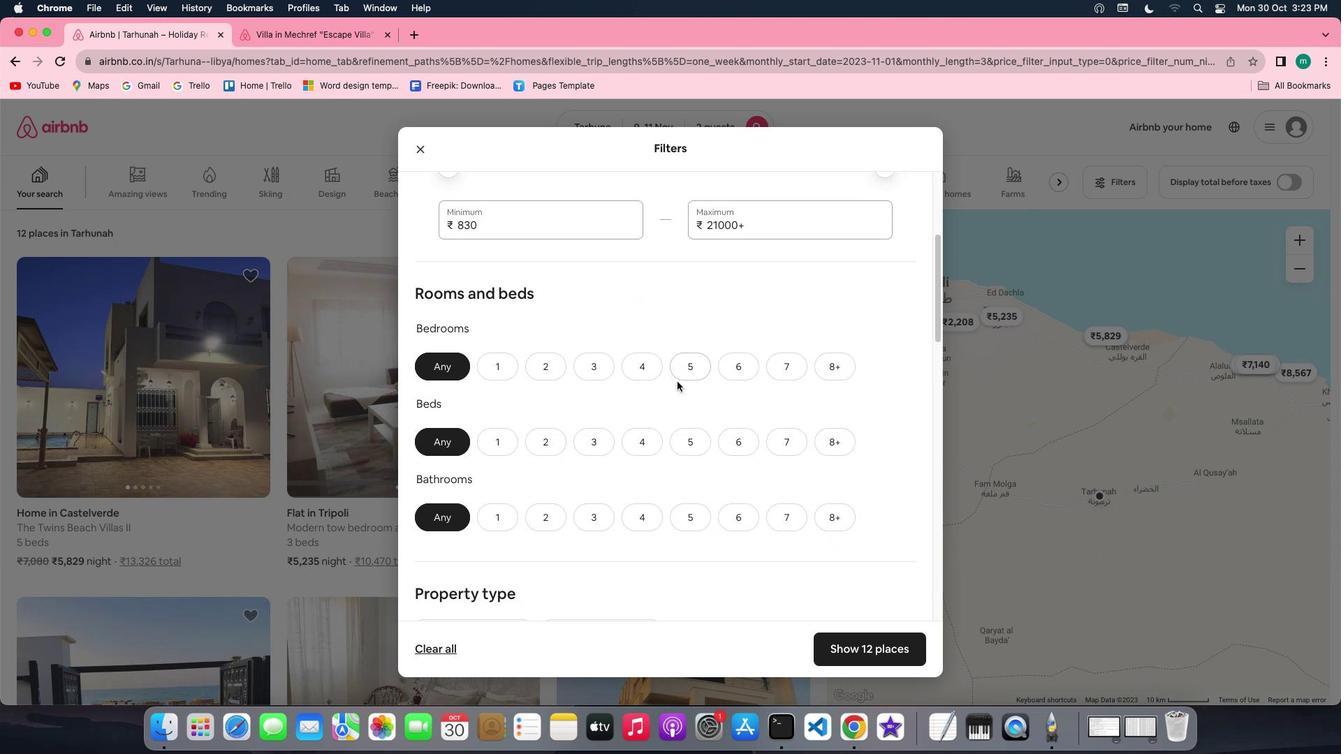 
Action: Mouse scrolled (677, 381) with delta (0, 0)
Screenshot: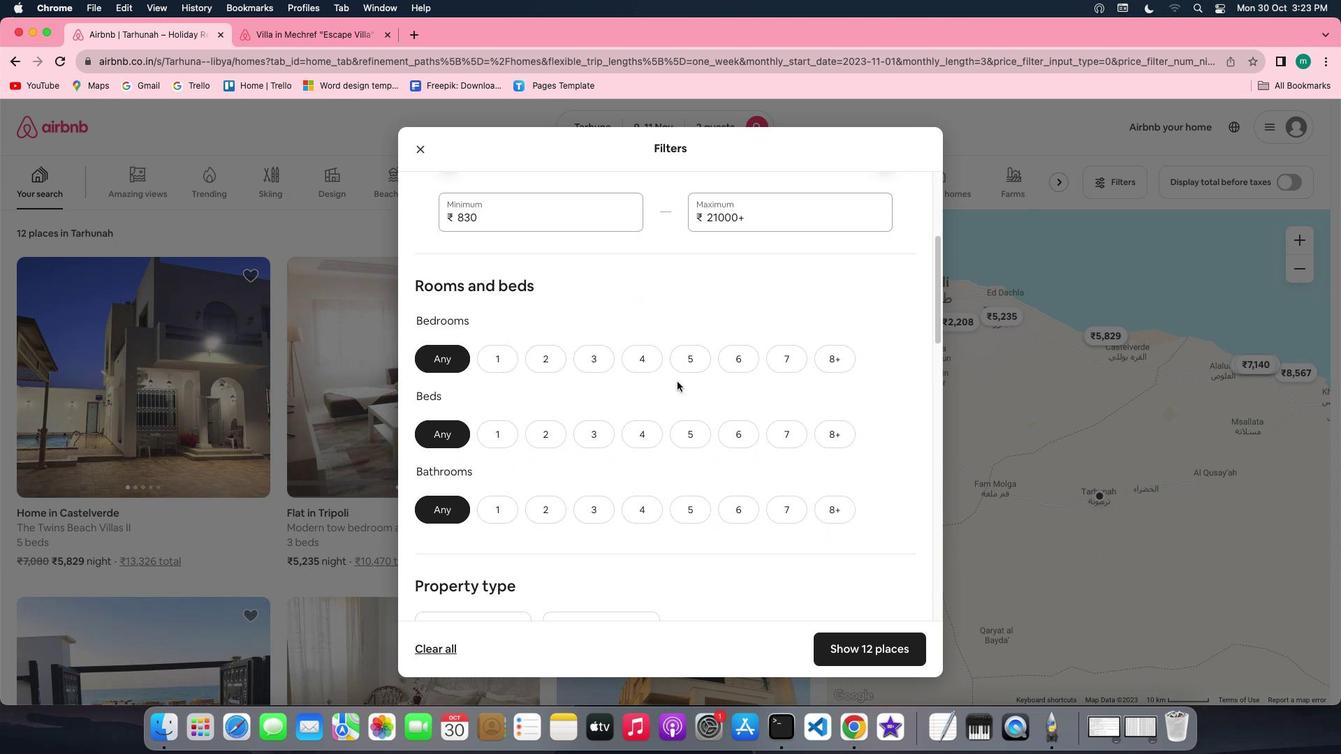 
Action: Mouse scrolled (677, 381) with delta (0, 0)
Screenshot: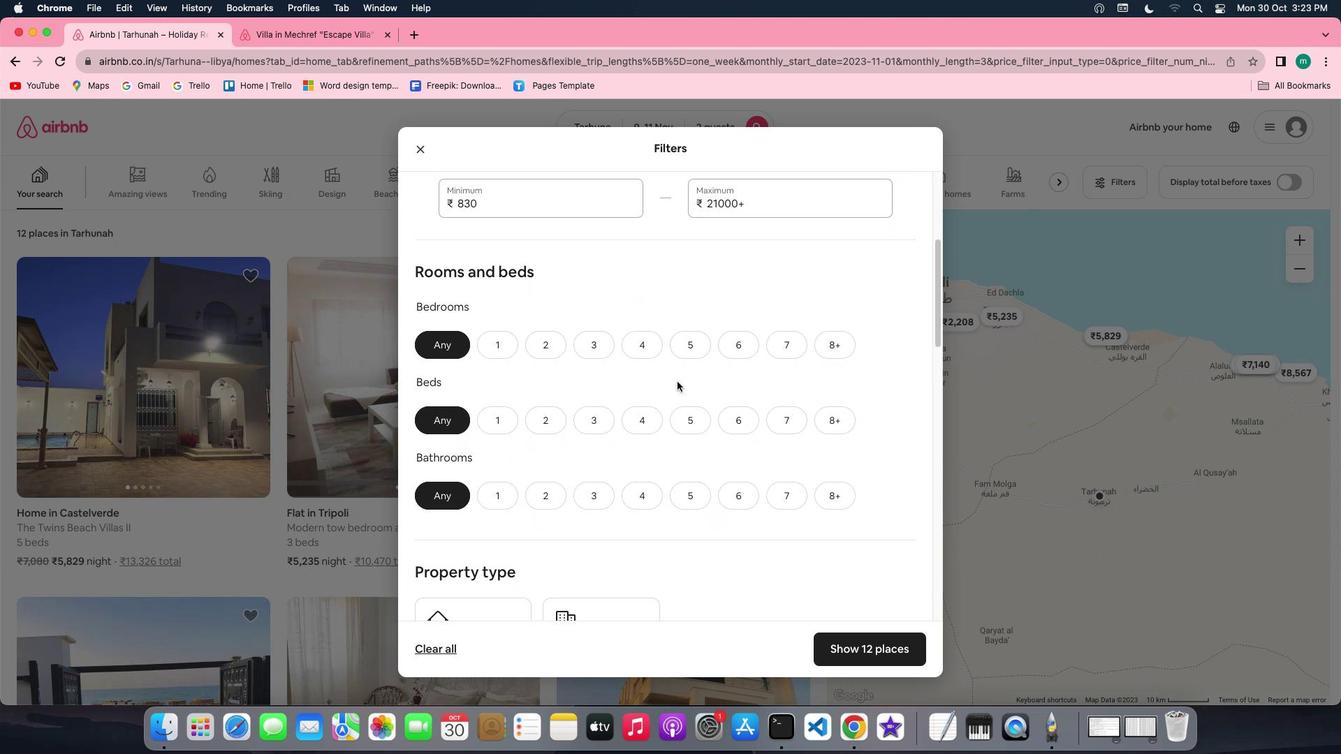 
Action: Mouse moved to (551, 333)
Screenshot: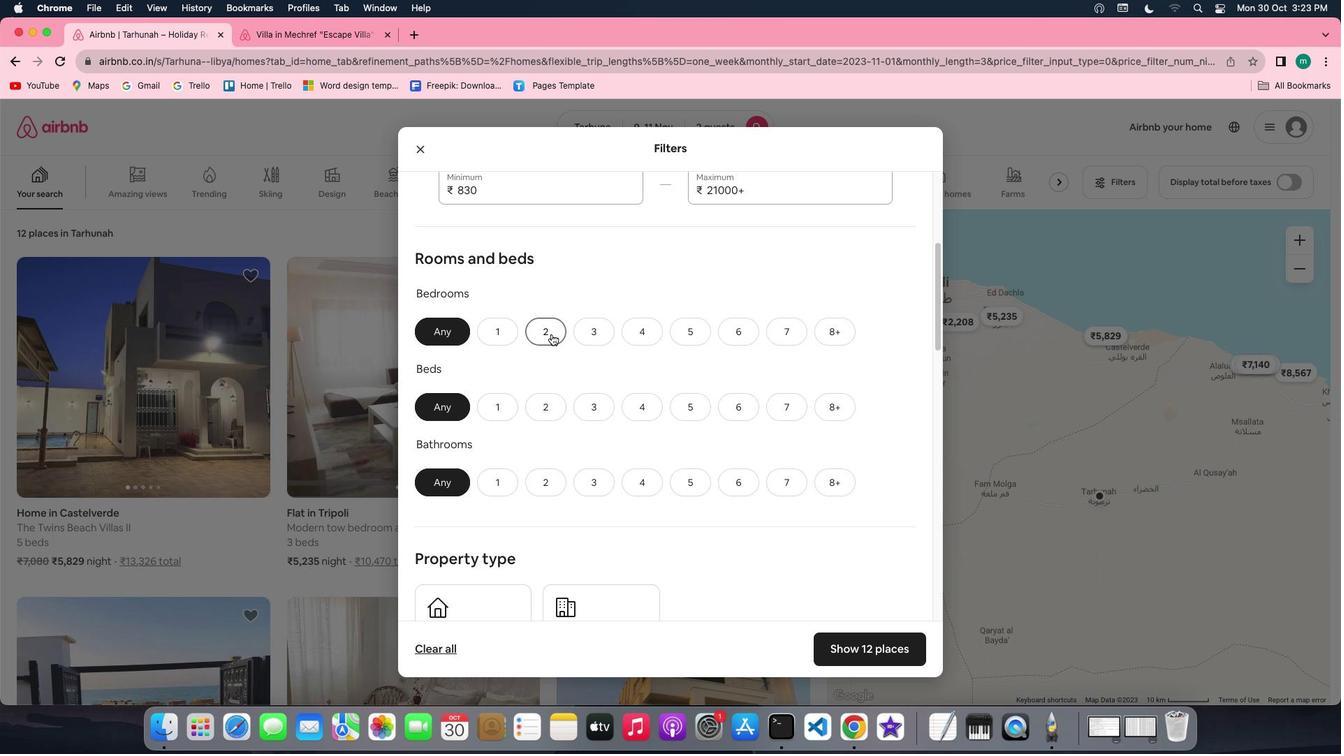 
Action: Mouse pressed left at (551, 333)
Screenshot: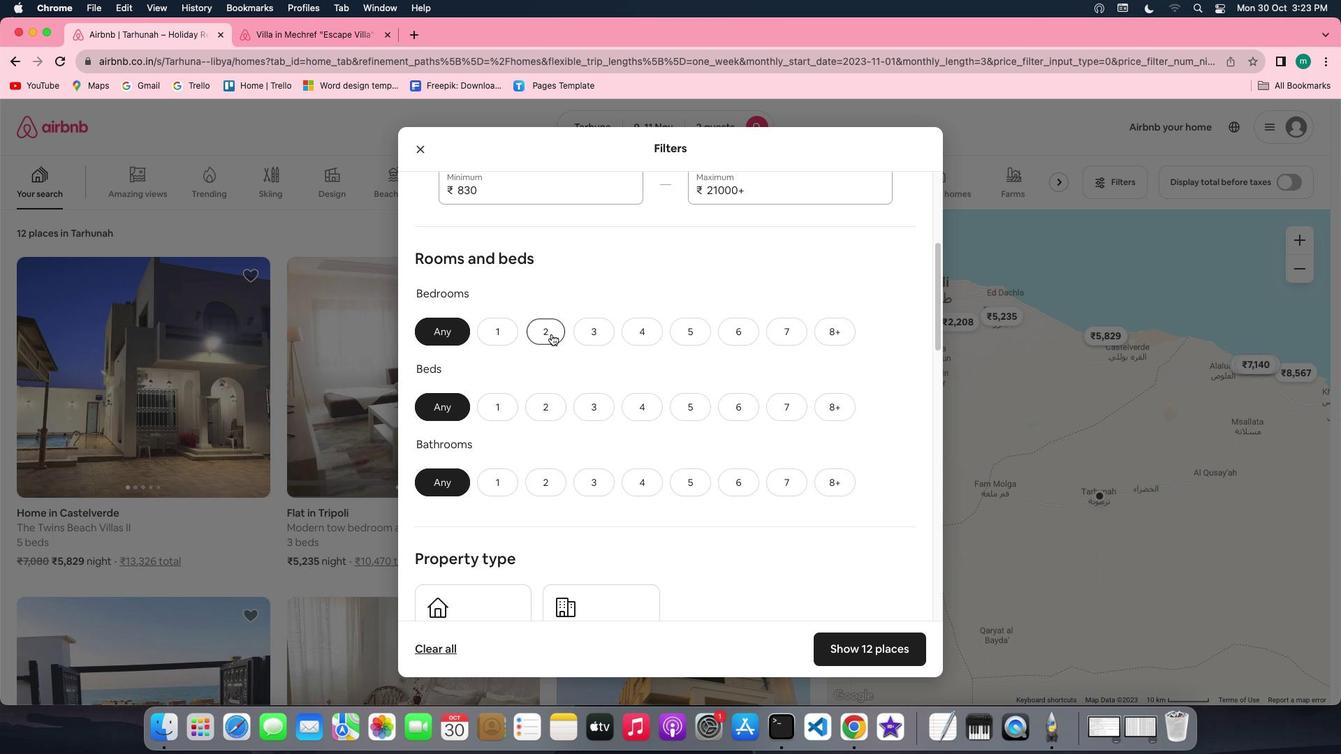 
Action: Mouse moved to (553, 414)
Screenshot: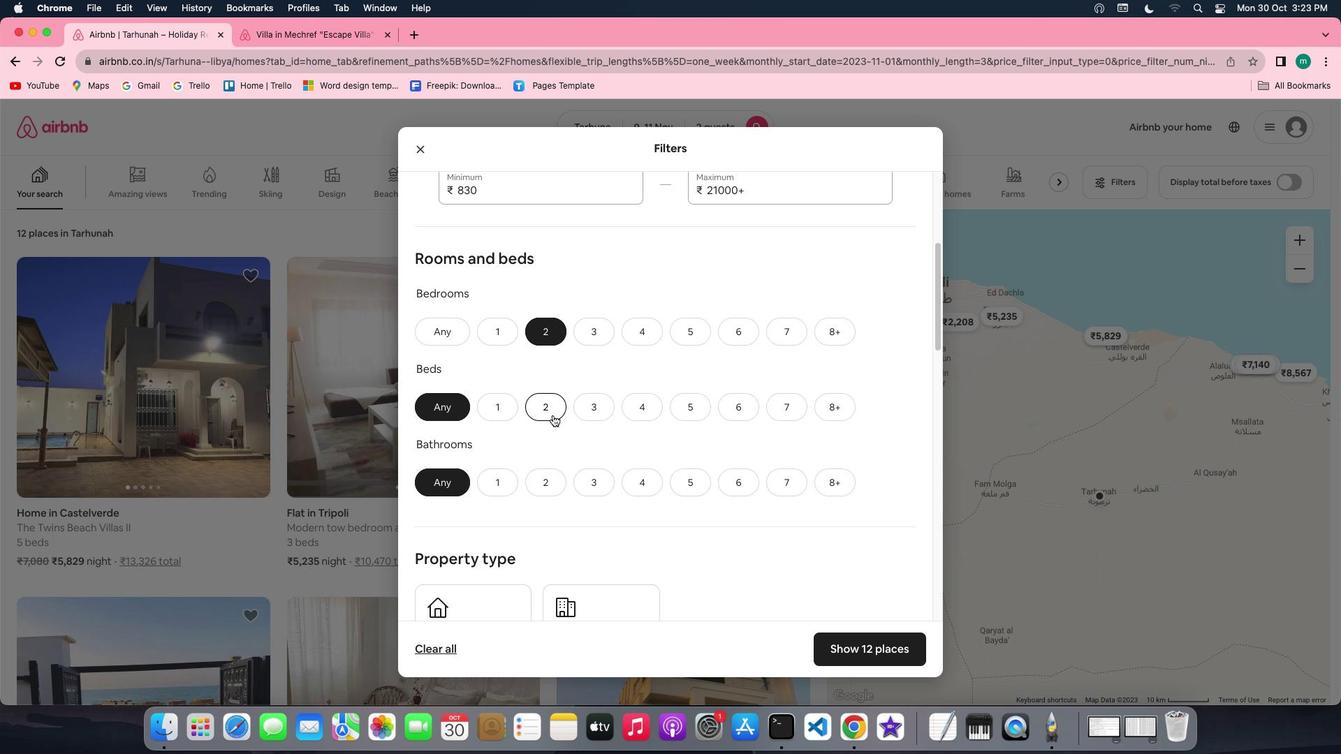 
Action: Mouse pressed left at (553, 414)
Screenshot: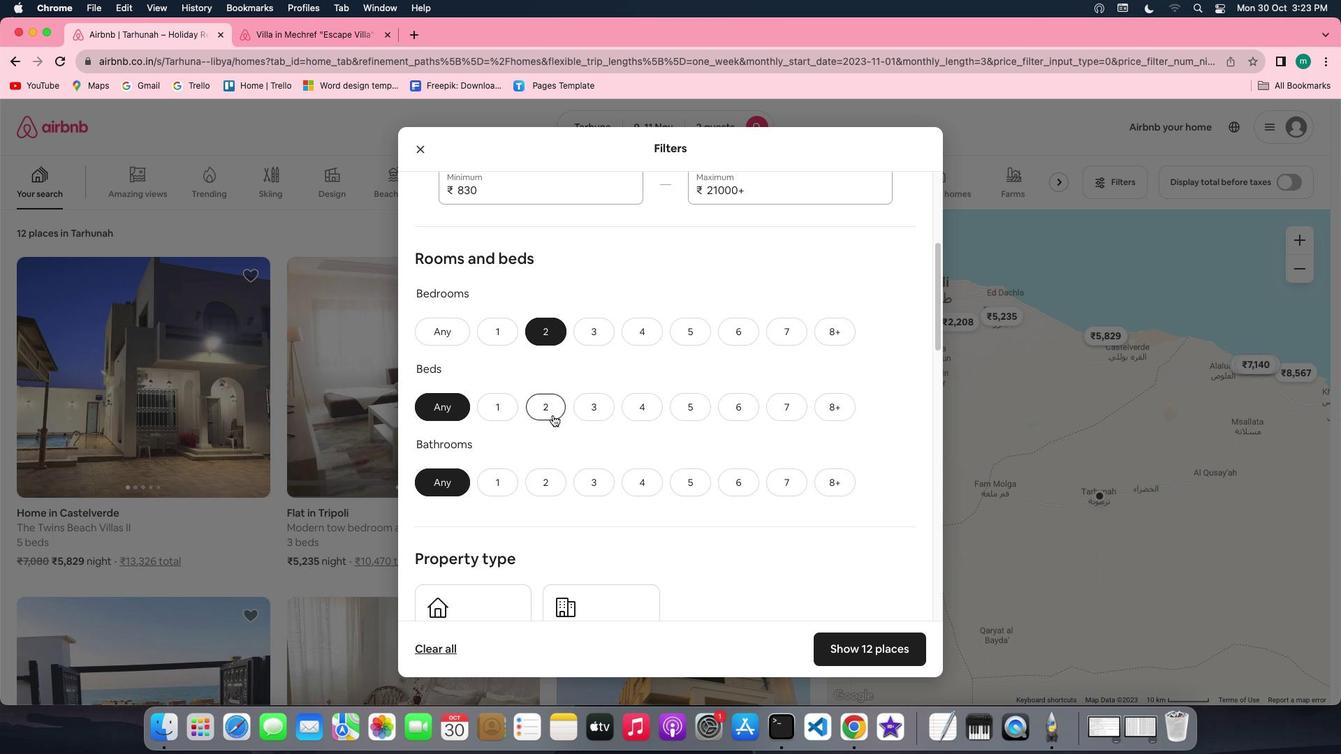 
Action: Mouse moved to (543, 479)
Screenshot: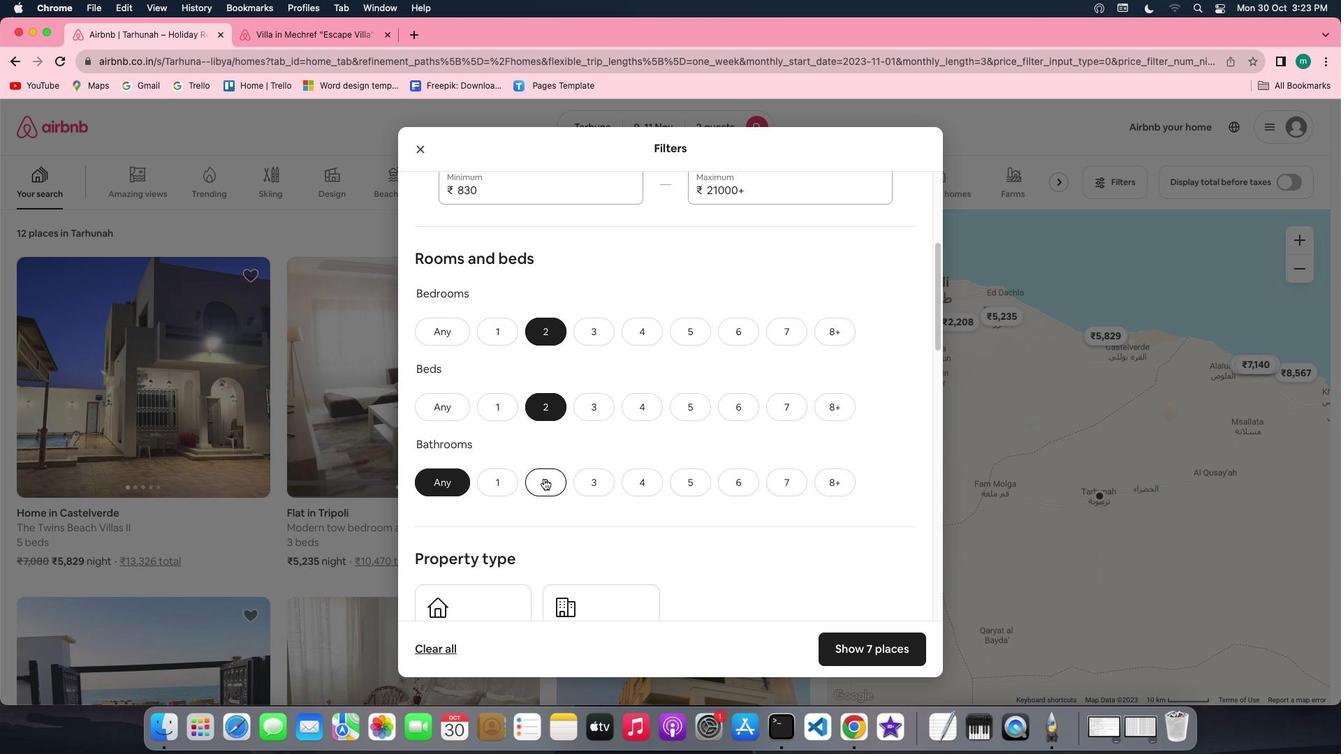 
Action: Mouse pressed left at (543, 479)
Screenshot: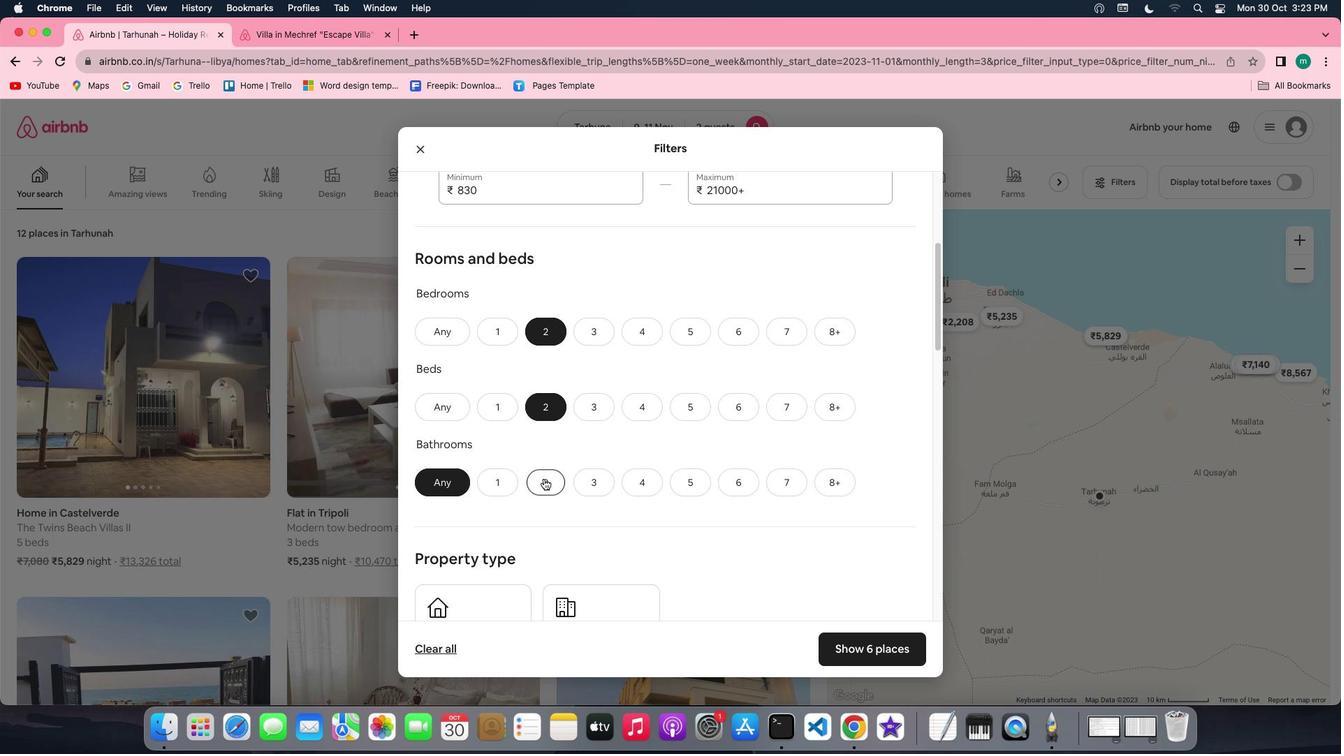 
Action: Mouse moved to (667, 459)
Screenshot: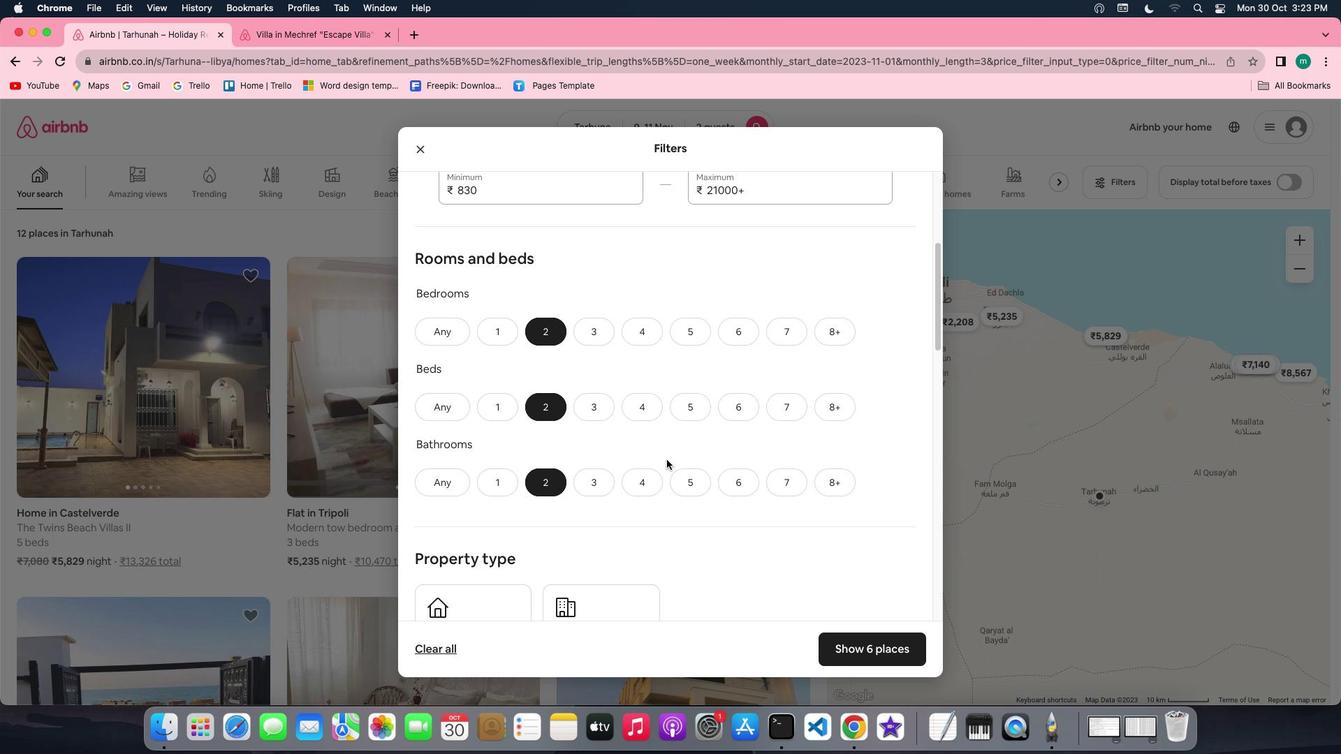 
Action: Mouse scrolled (667, 459) with delta (0, 0)
Screenshot: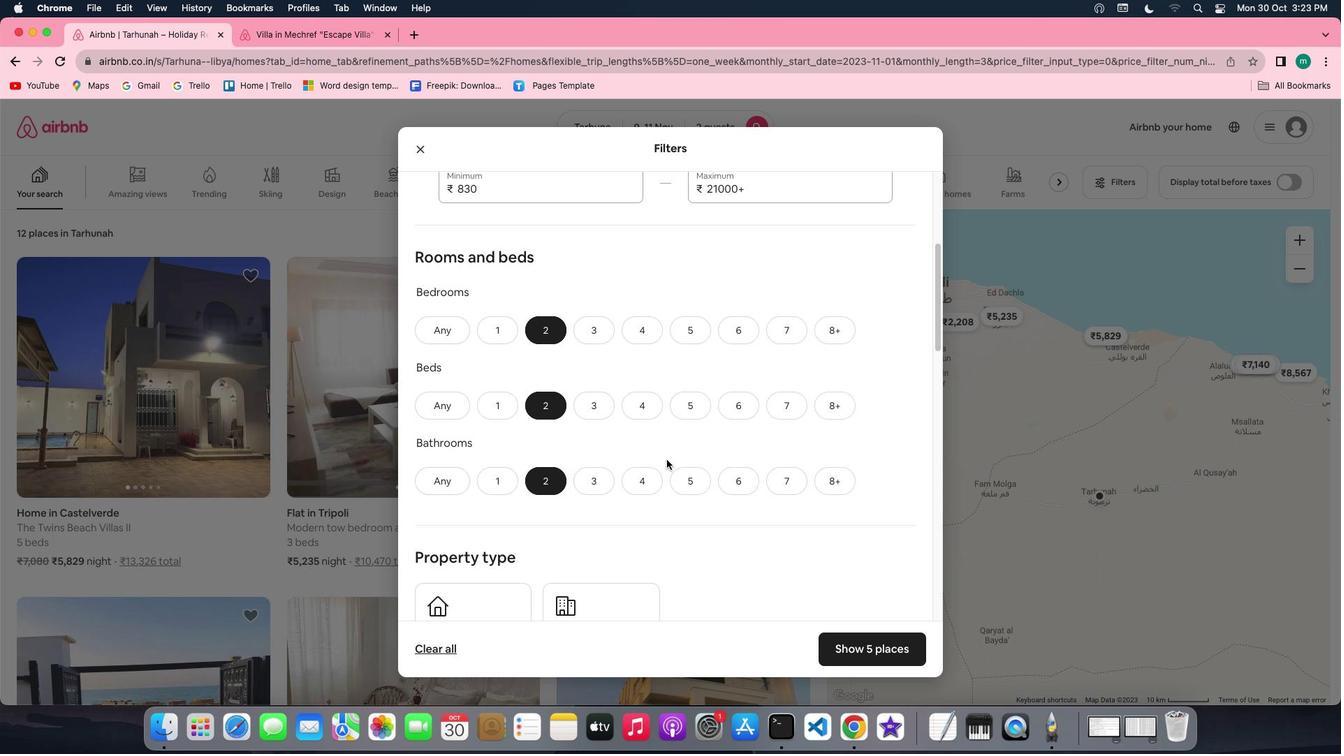 
Action: Mouse moved to (498, 484)
Screenshot: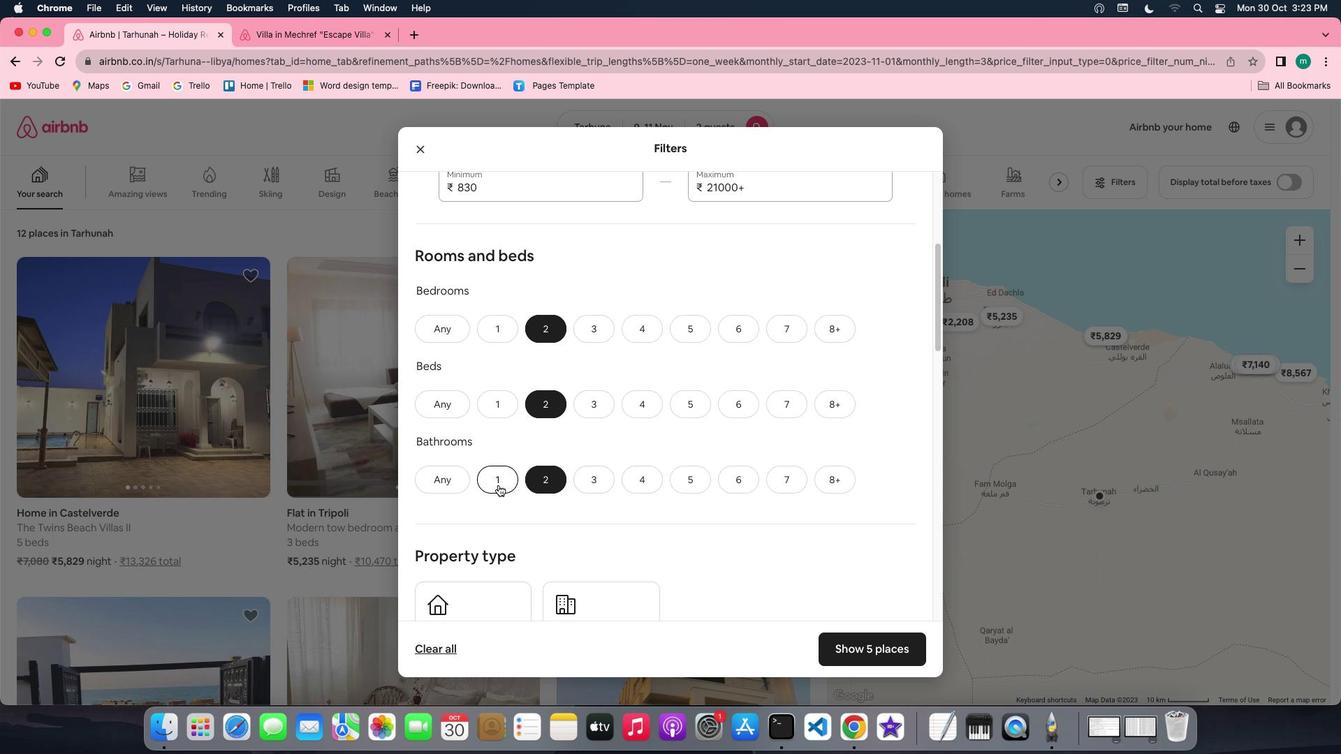 
Action: Mouse pressed left at (498, 484)
Screenshot: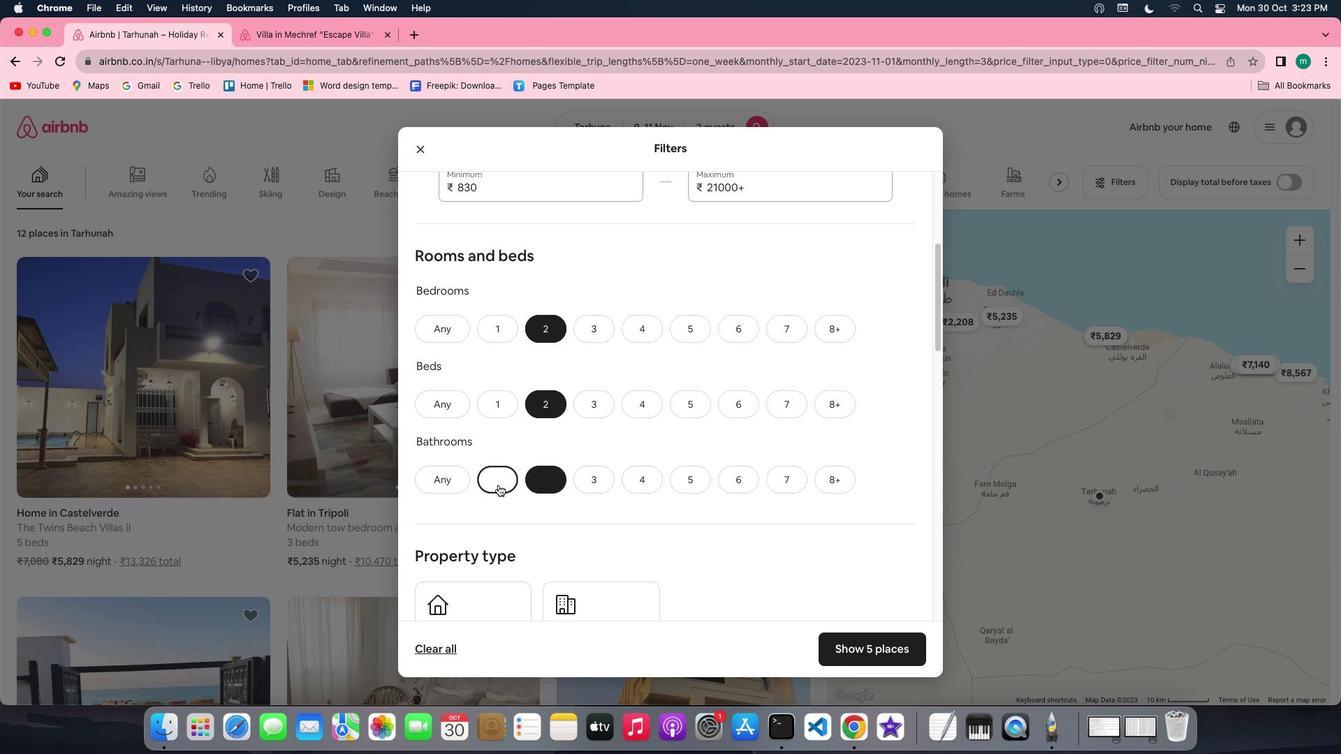 
Action: Mouse moved to (674, 479)
Screenshot: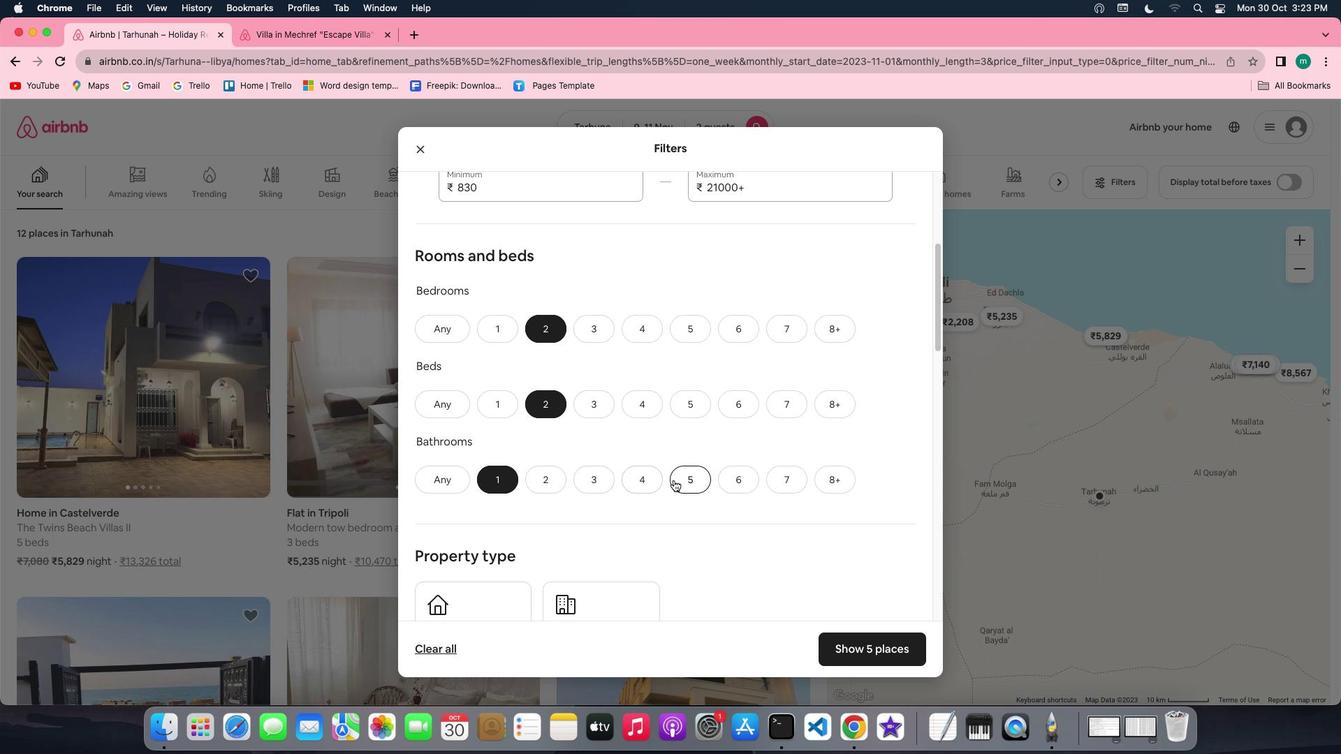 
Action: Mouse scrolled (674, 479) with delta (0, 0)
Screenshot: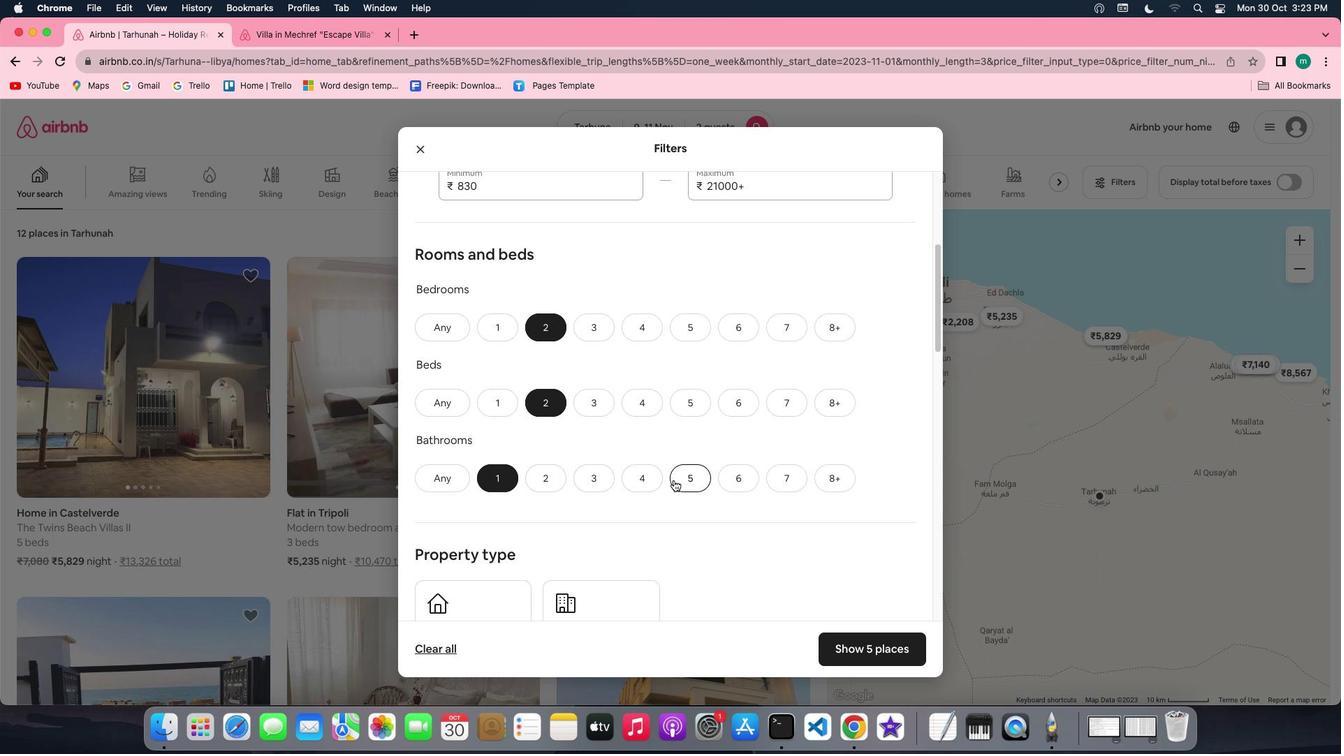 
Action: Mouse scrolled (674, 479) with delta (0, 0)
Screenshot: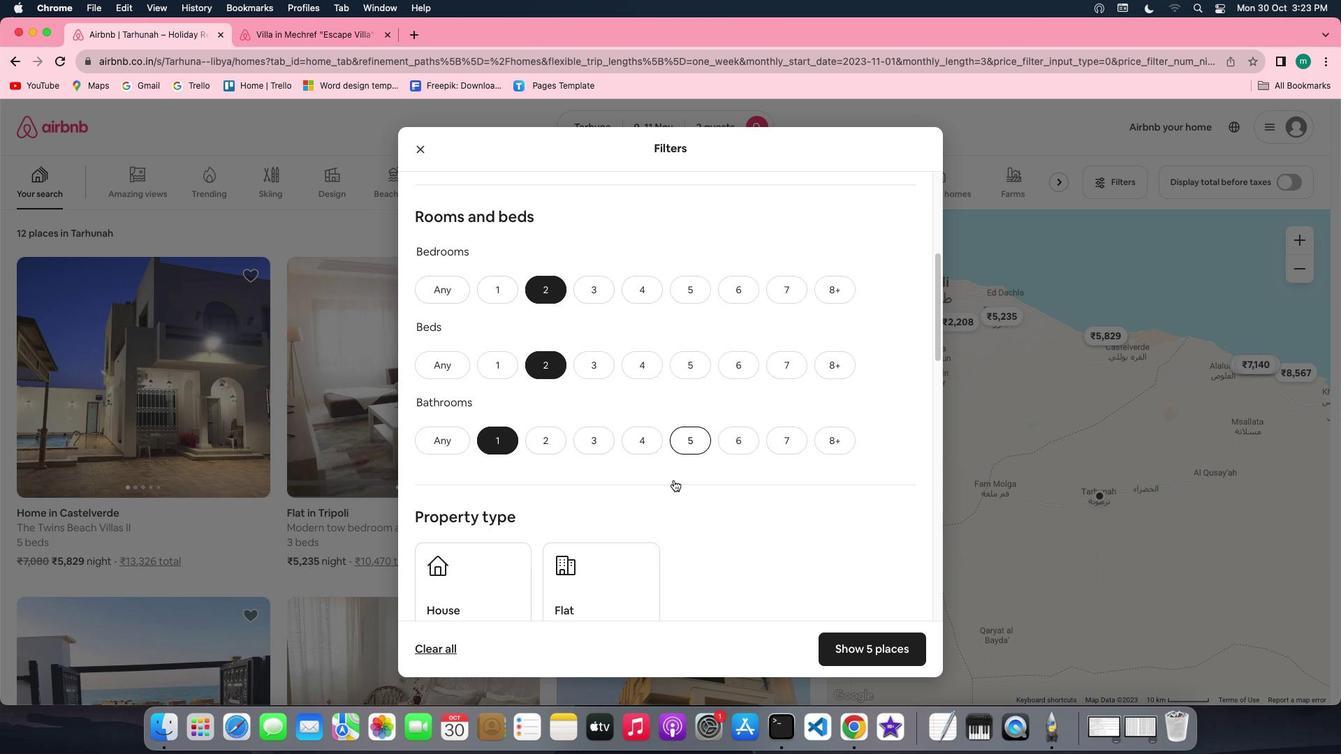 
Action: Mouse scrolled (674, 479) with delta (0, -2)
Screenshot: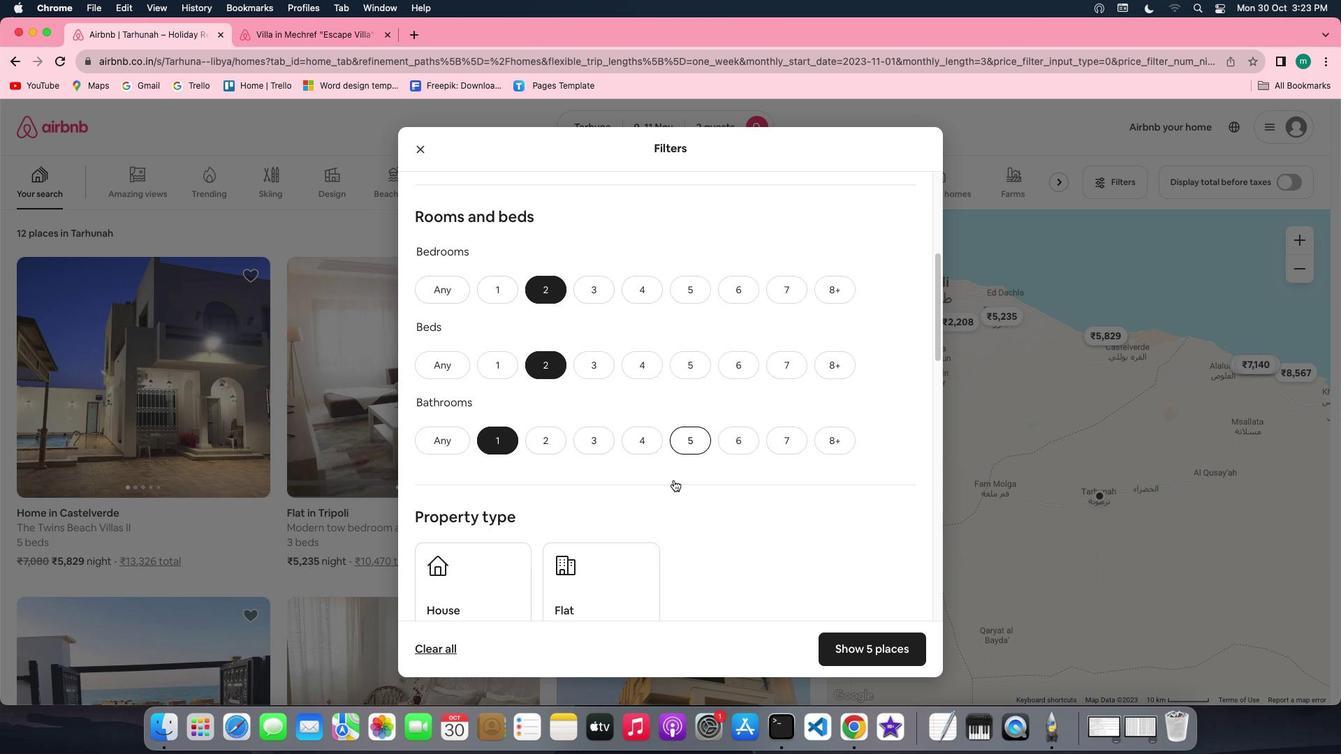 
Action: Mouse scrolled (674, 479) with delta (0, -2)
Screenshot: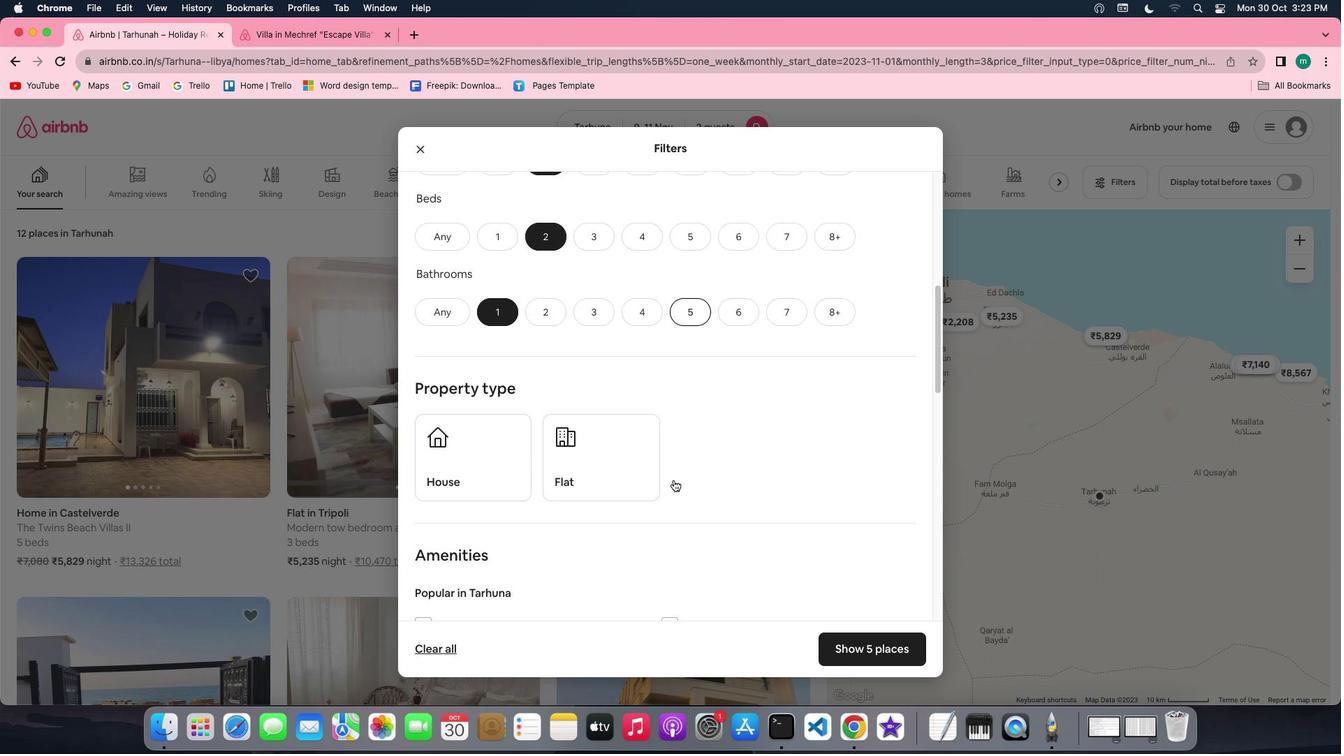 
Action: Mouse moved to (746, 479)
Screenshot: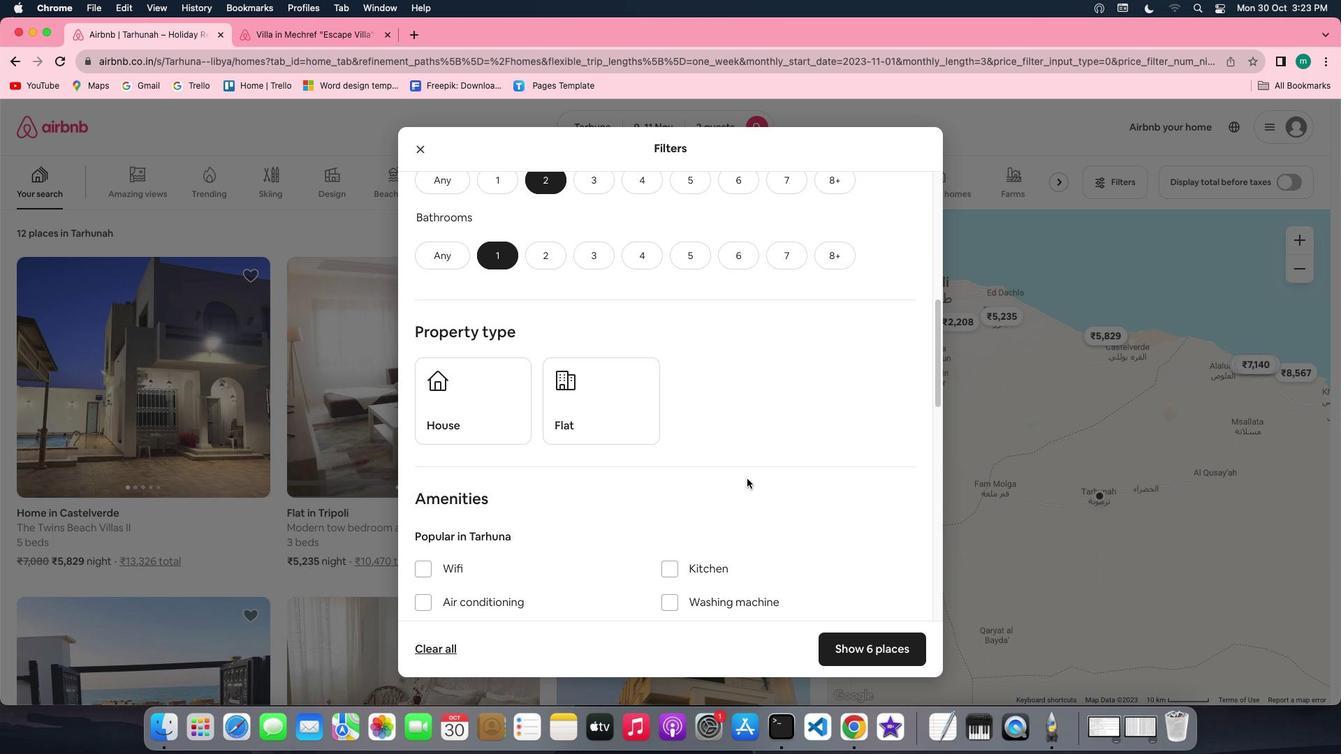 
Action: Mouse scrolled (746, 479) with delta (0, 0)
Screenshot: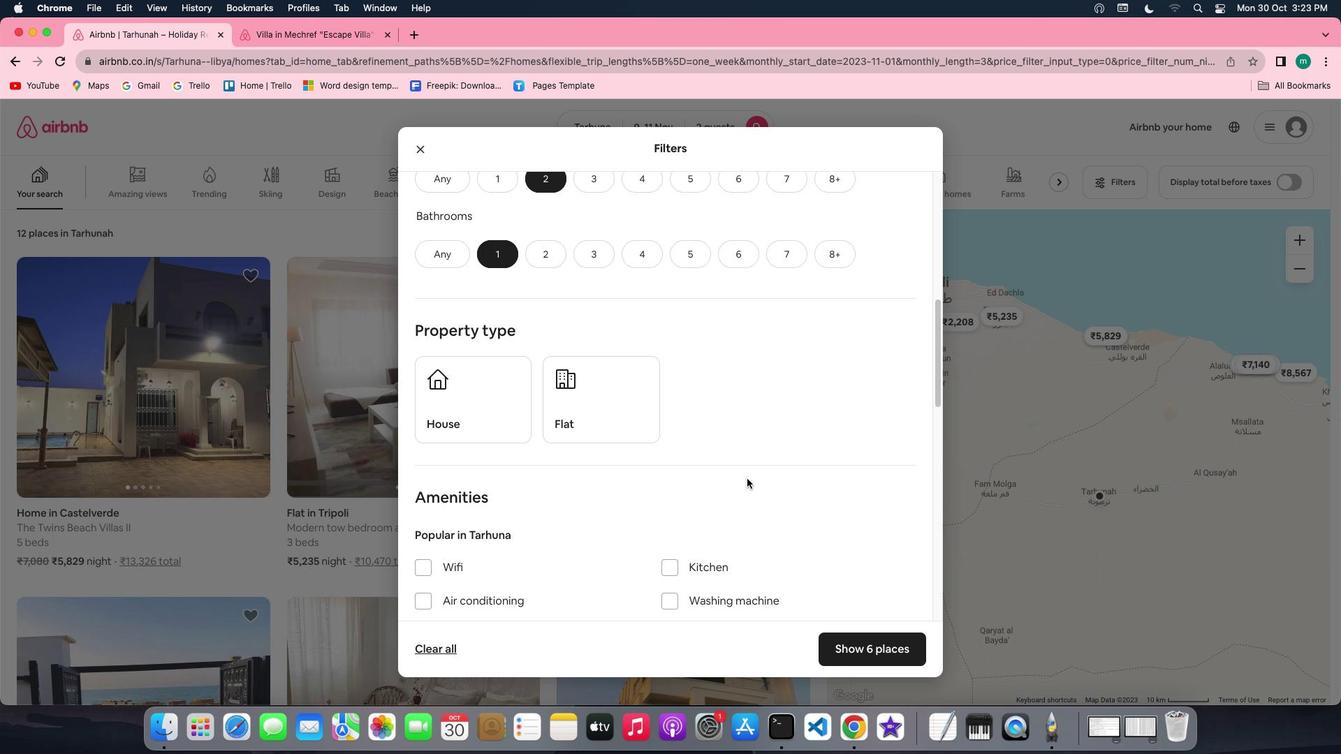 
Action: Mouse scrolled (746, 479) with delta (0, 0)
Screenshot: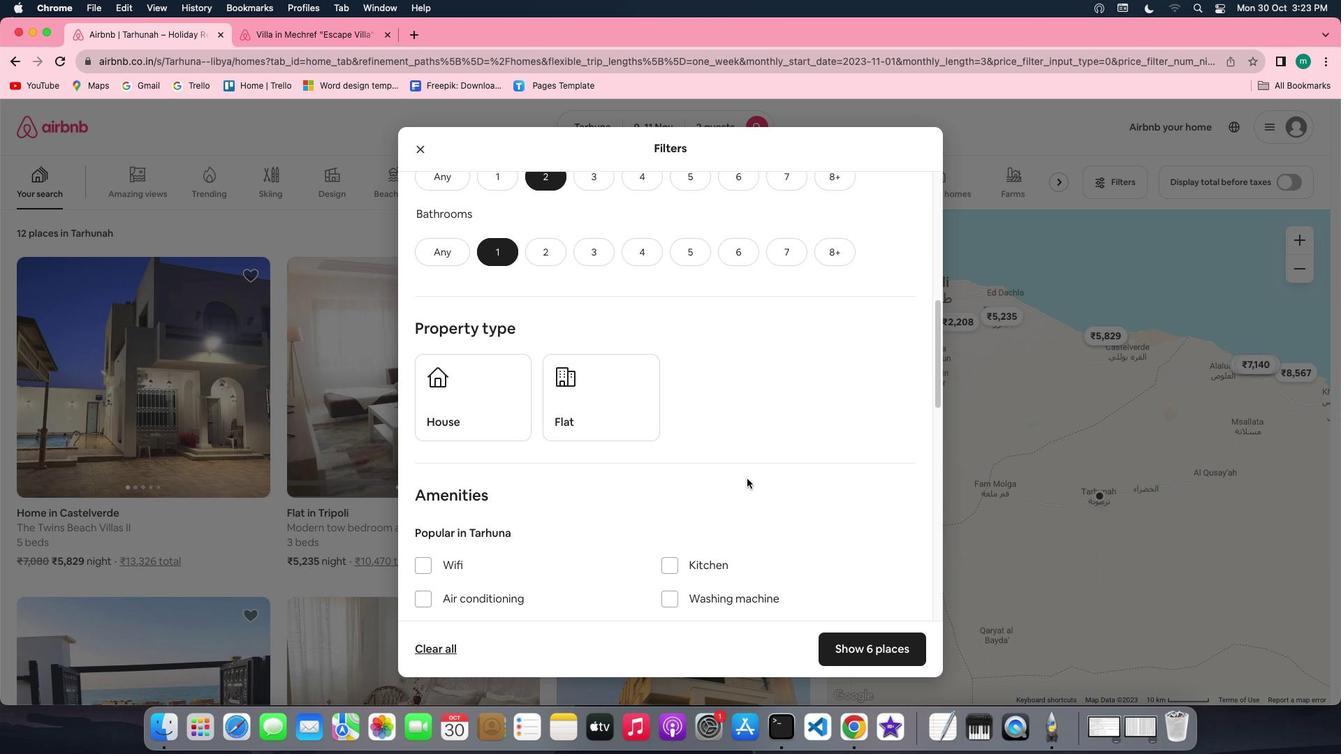 
Action: Mouse scrolled (746, 479) with delta (0, 0)
Screenshot: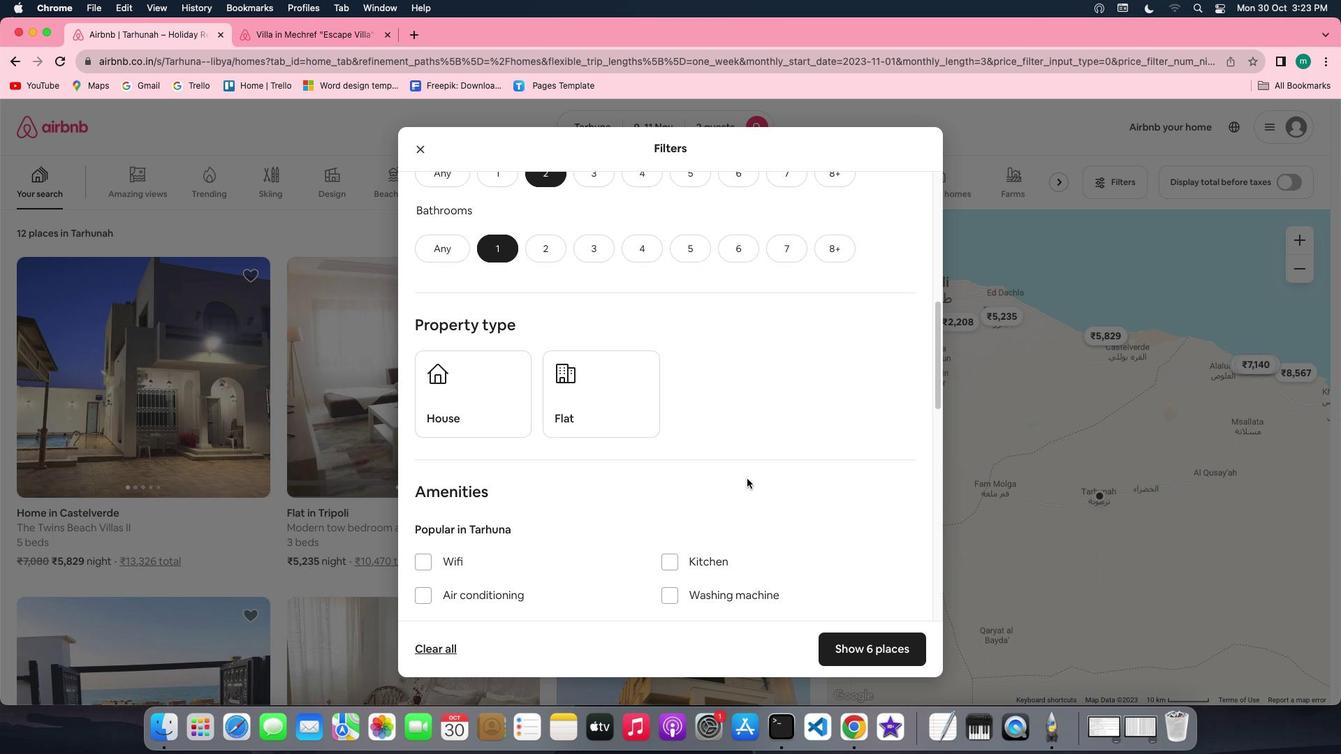 
Action: Mouse scrolled (746, 479) with delta (0, 0)
Screenshot: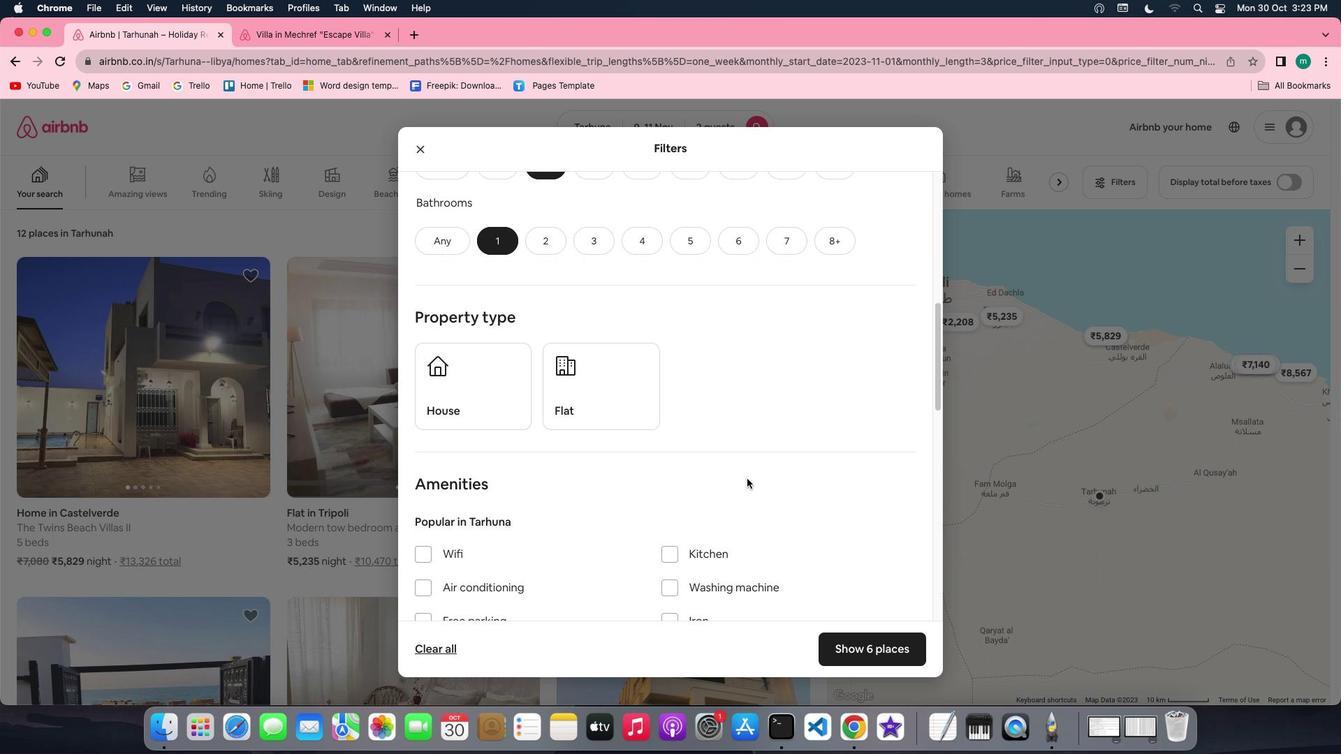 
Action: Mouse scrolled (746, 479) with delta (0, 0)
Screenshot: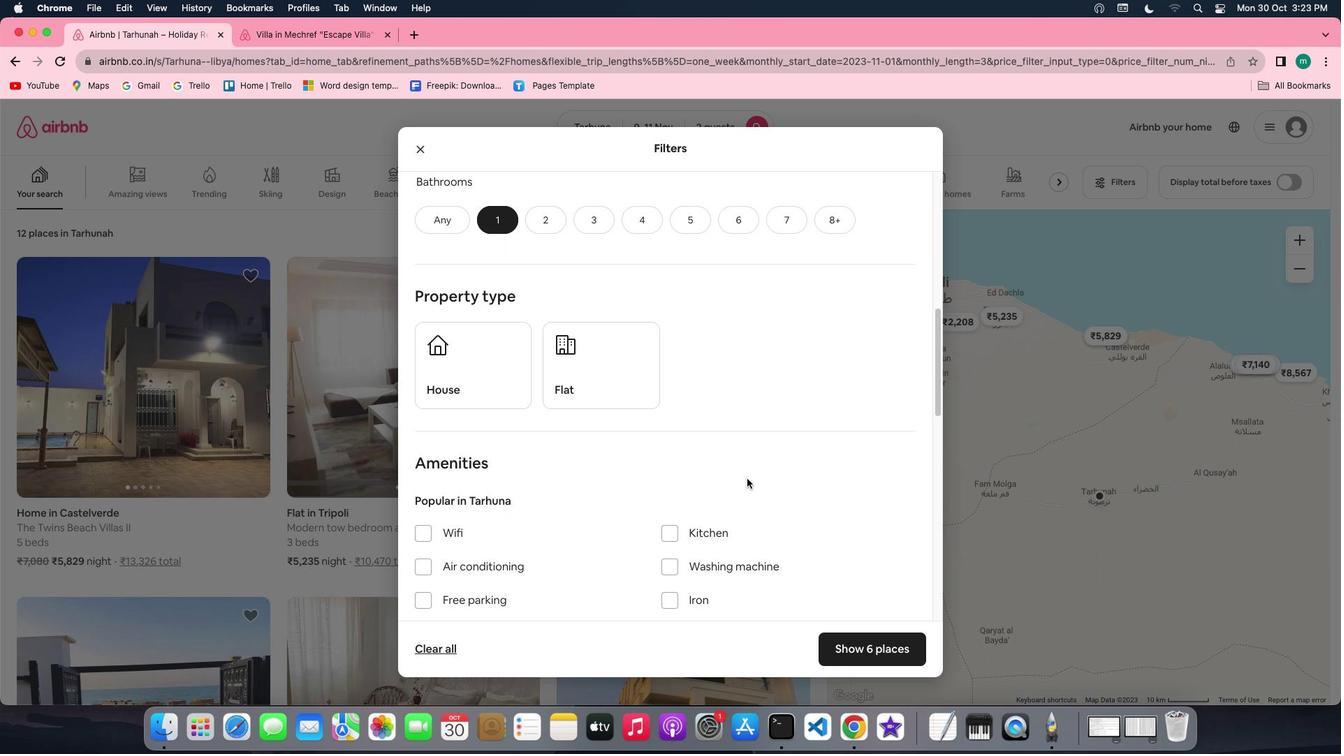 
Action: Mouse scrolled (746, 479) with delta (0, 0)
Screenshot: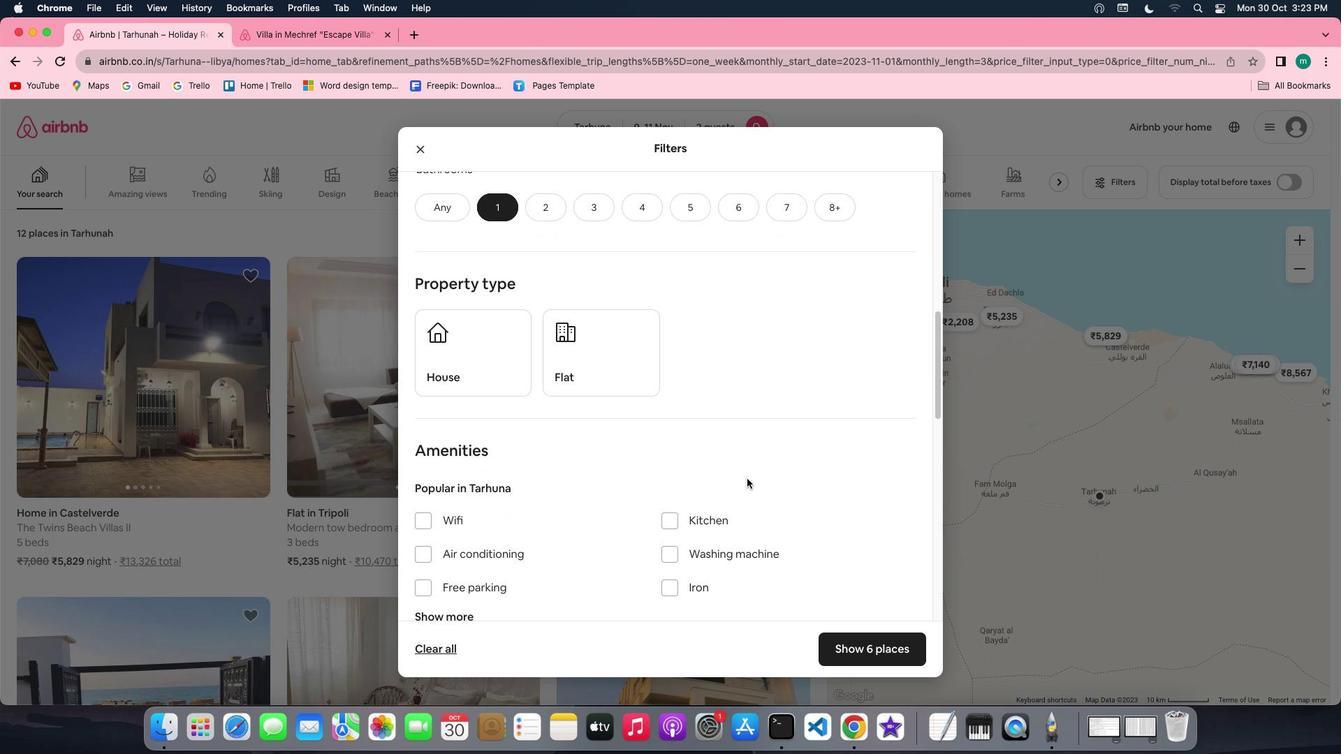 
Action: Mouse scrolled (746, 479) with delta (0, -1)
Screenshot: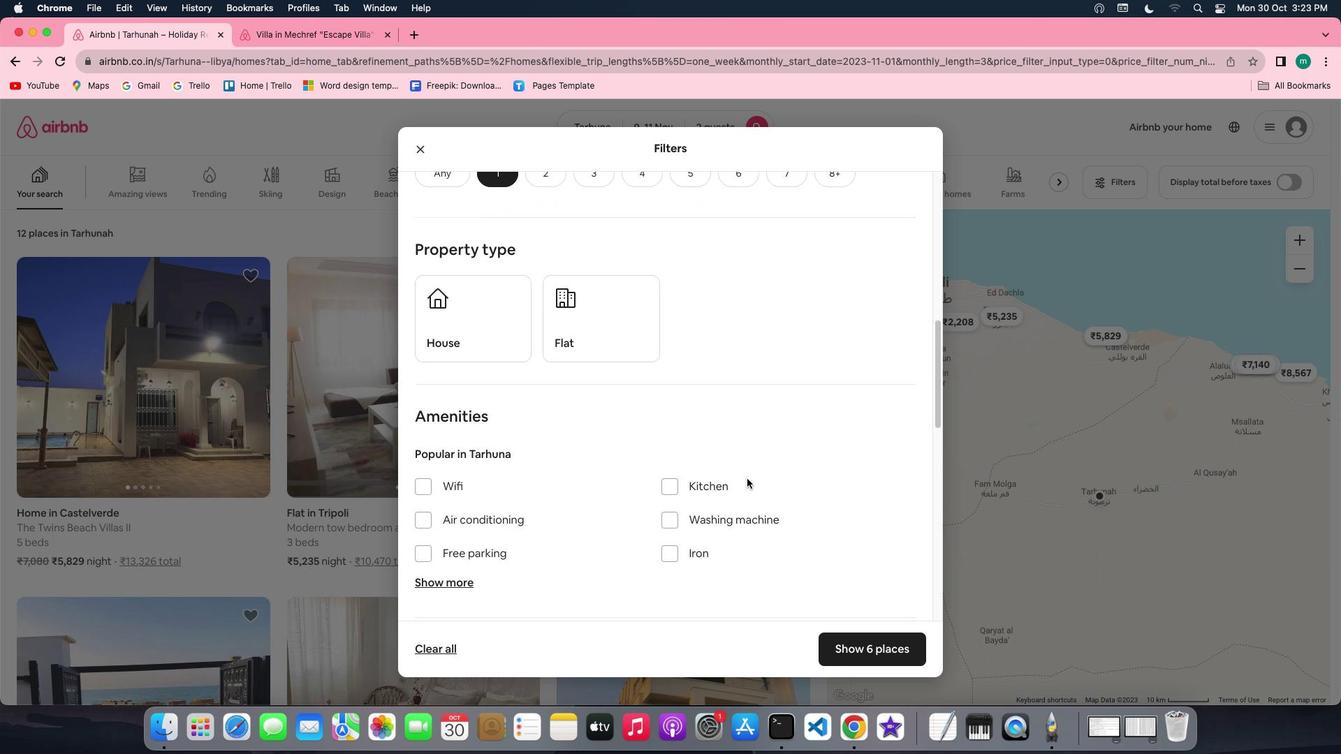 
Action: Mouse moved to (590, 311)
Screenshot: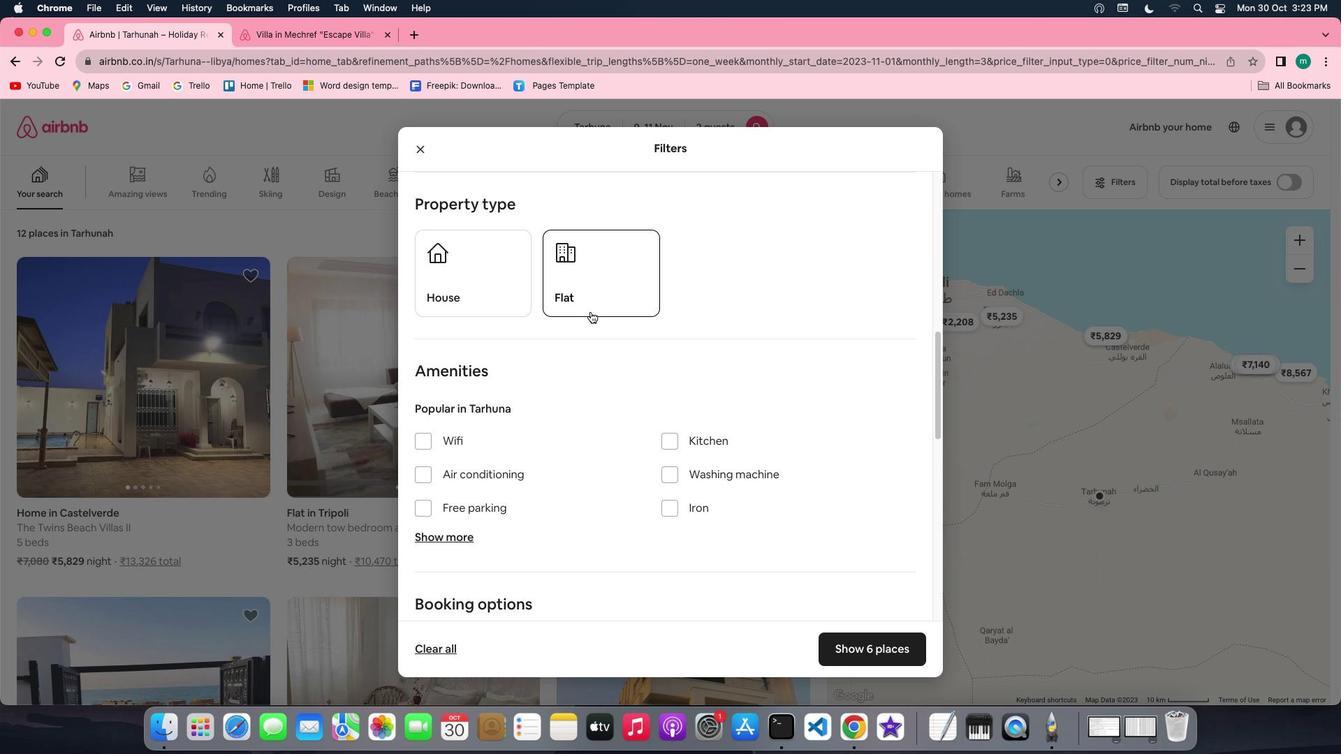 
Action: Mouse scrolled (590, 311) with delta (0, 0)
Screenshot: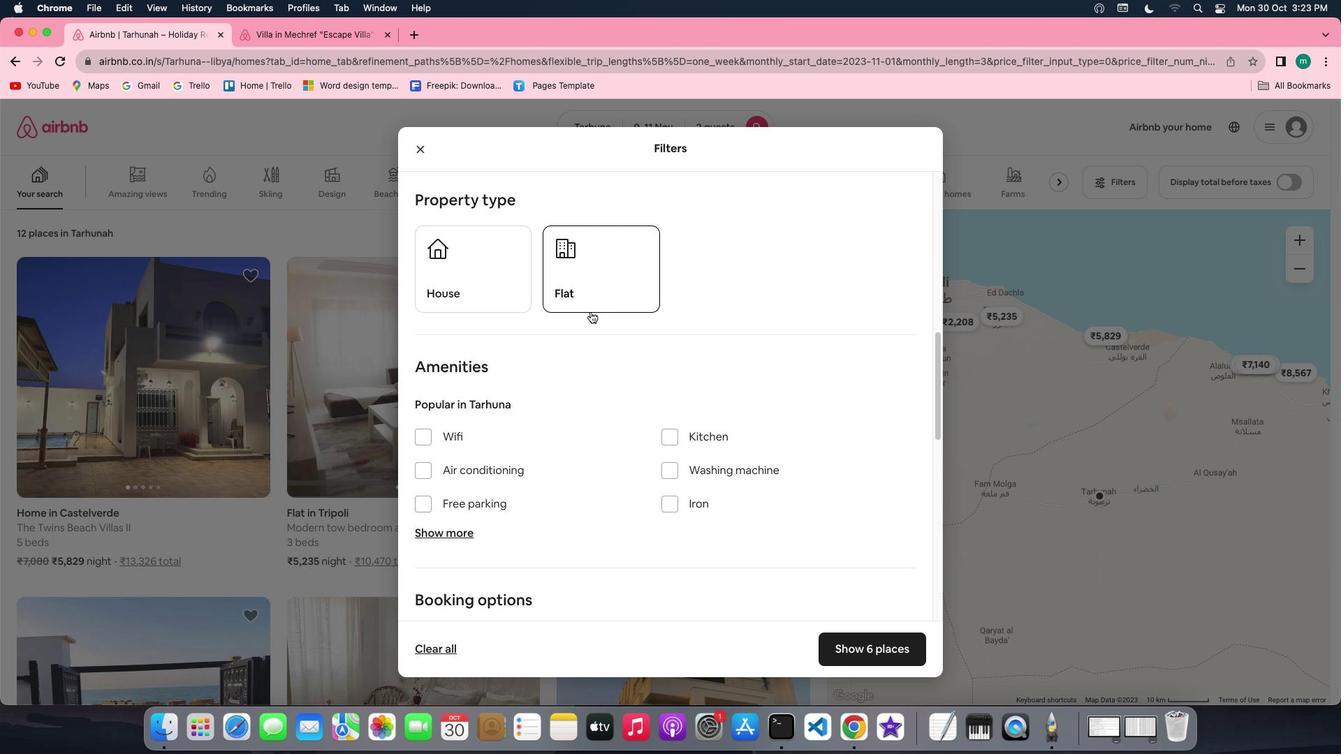 
Action: Mouse scrolled (590, 311) with delta (0, 0)
Screenshot: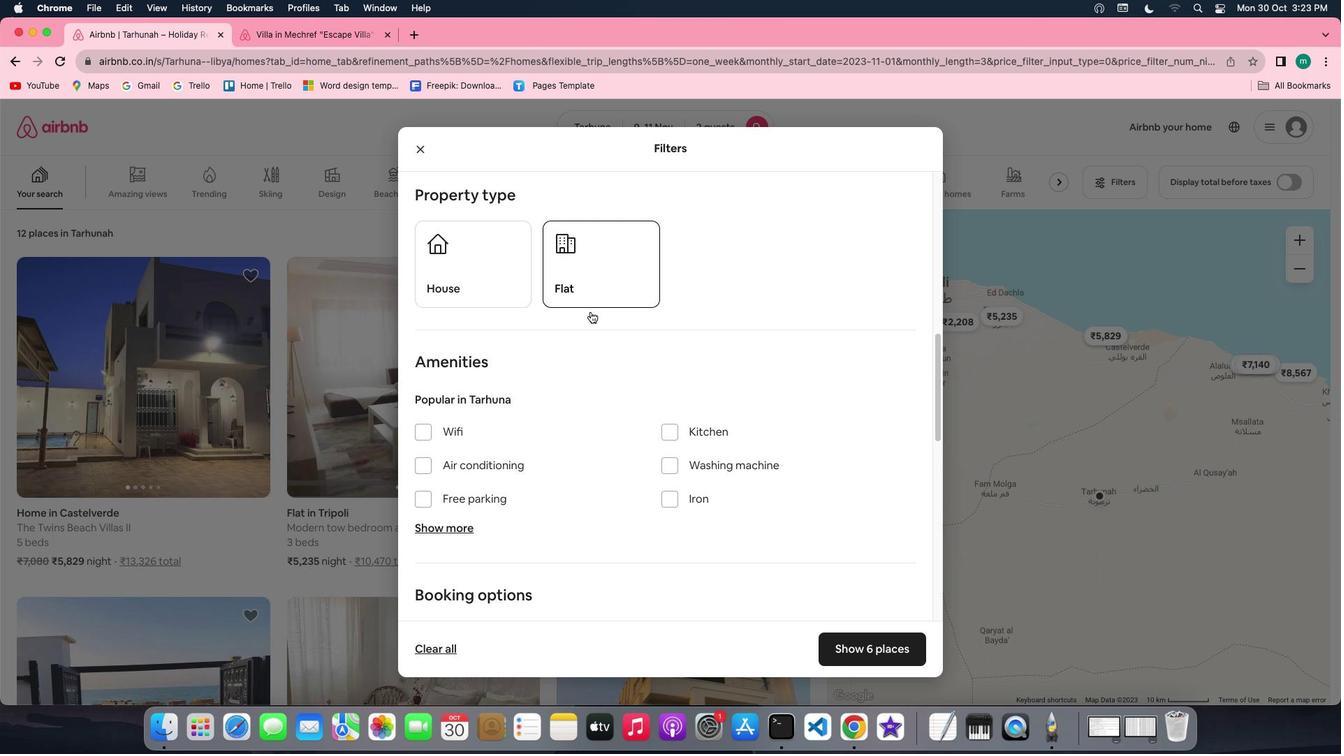 
Action: Mouse scrolled (590, 311) with delta (0, 0)
Screenshot: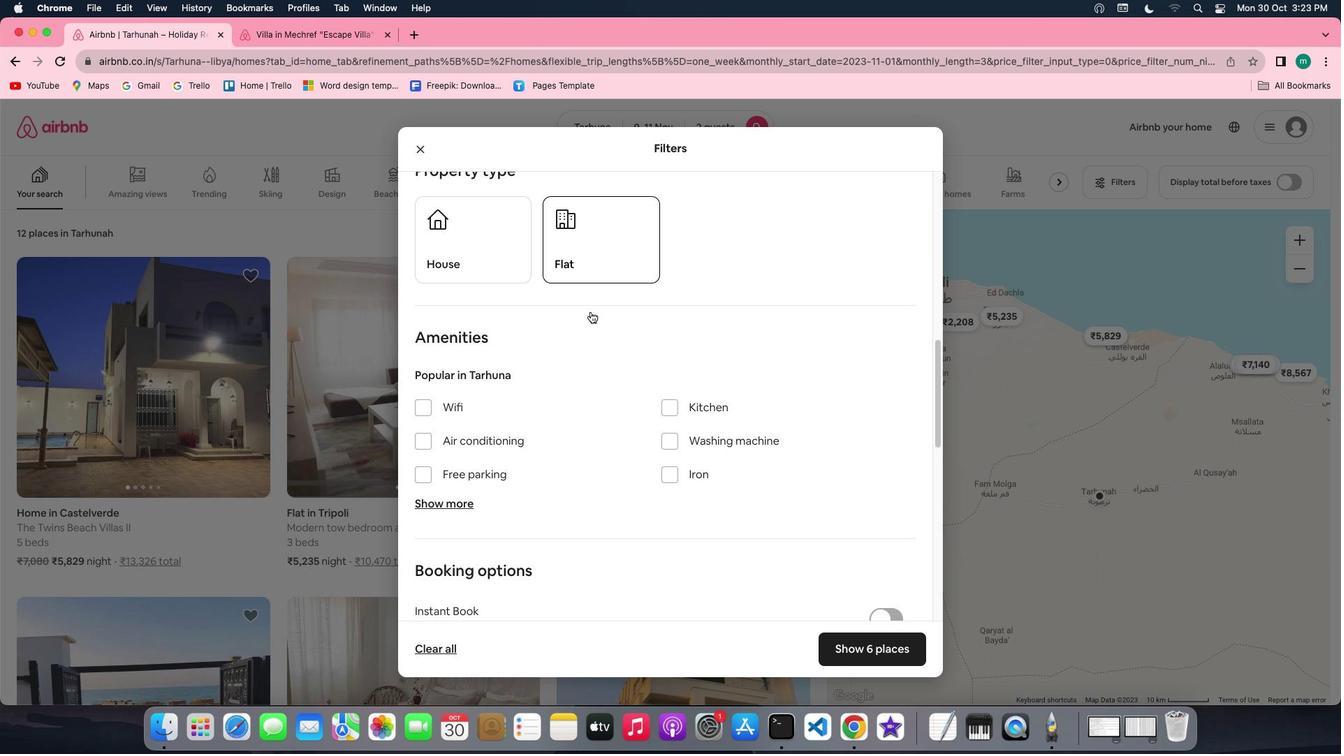 
Action: Mouse scrolled (590, 311) with delta (0, 0)
Screenshot: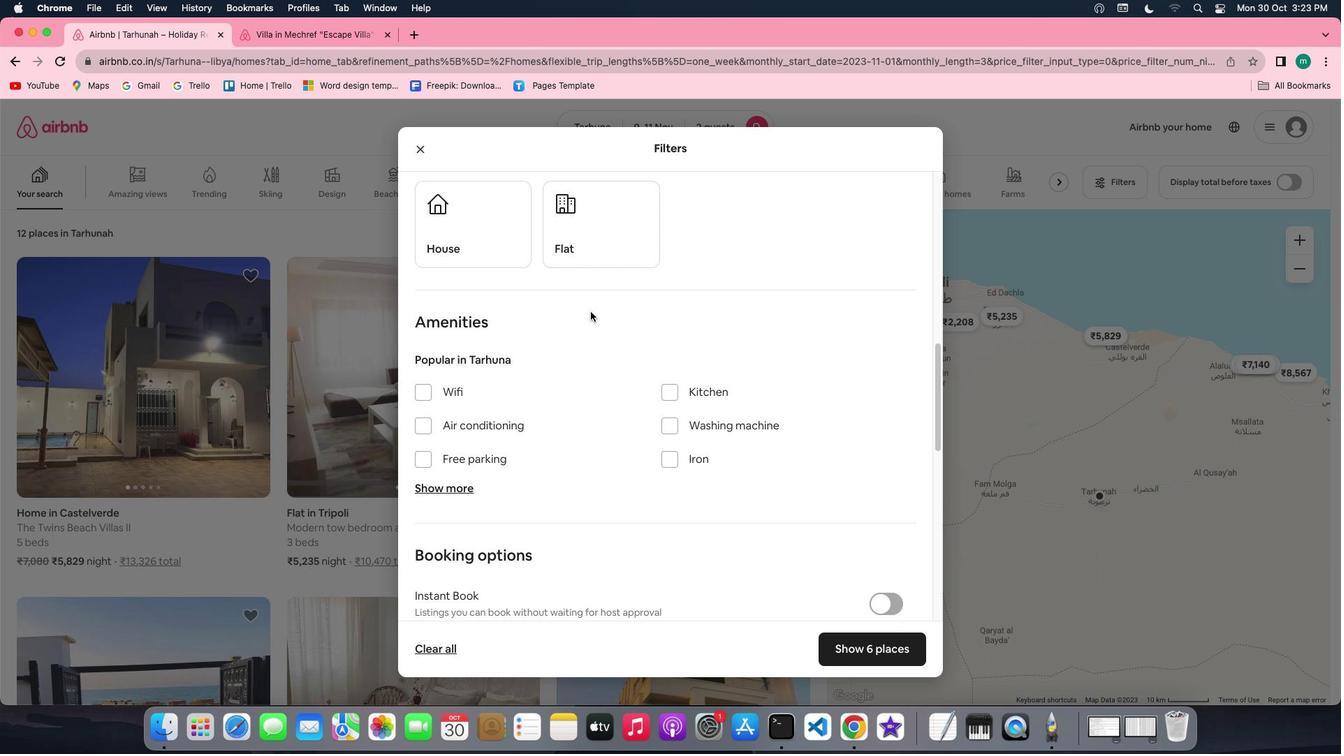 
Action: Mouse scrolled (590, 311) with delta (0, 0)
Screenshot: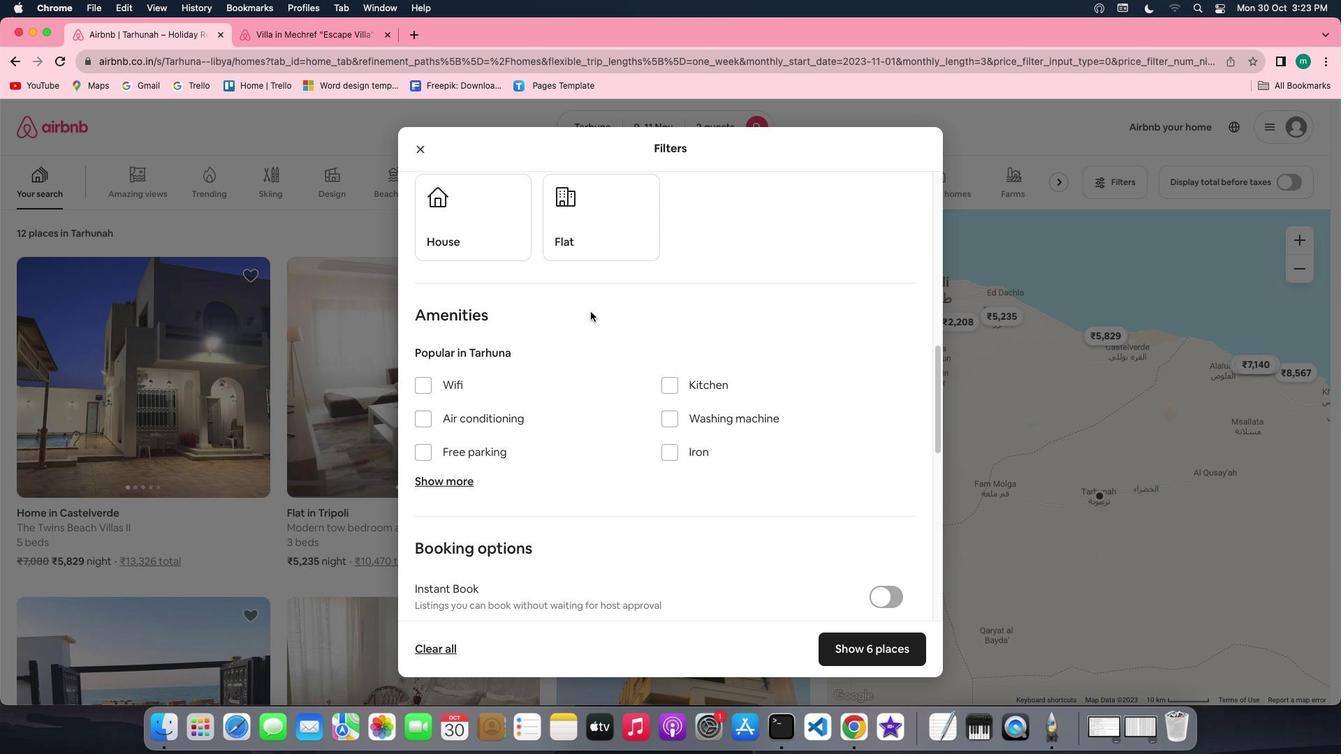 
Action: Mouse scrolled (590, 311) with delta (0, 0)
Screenshot: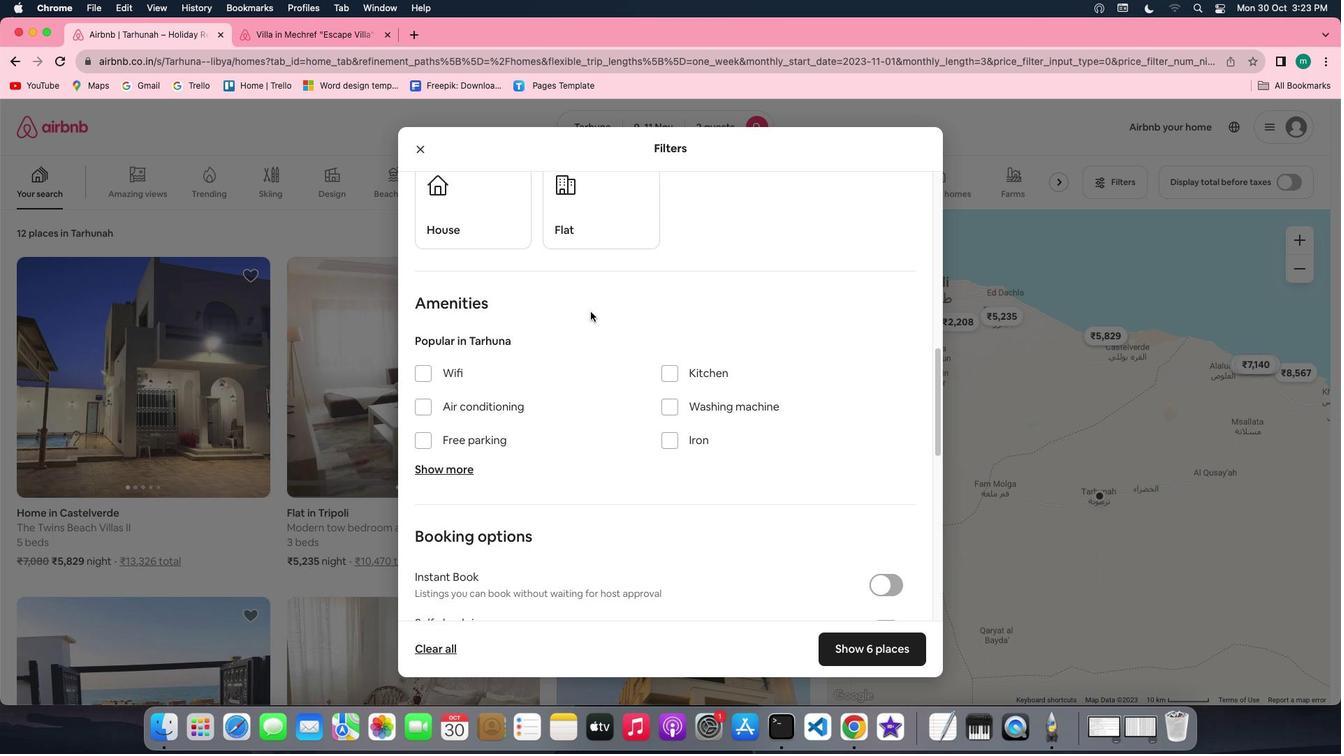 
Action: Mouse scrolled (590, 311) with delta (0, 0)
Screenshot: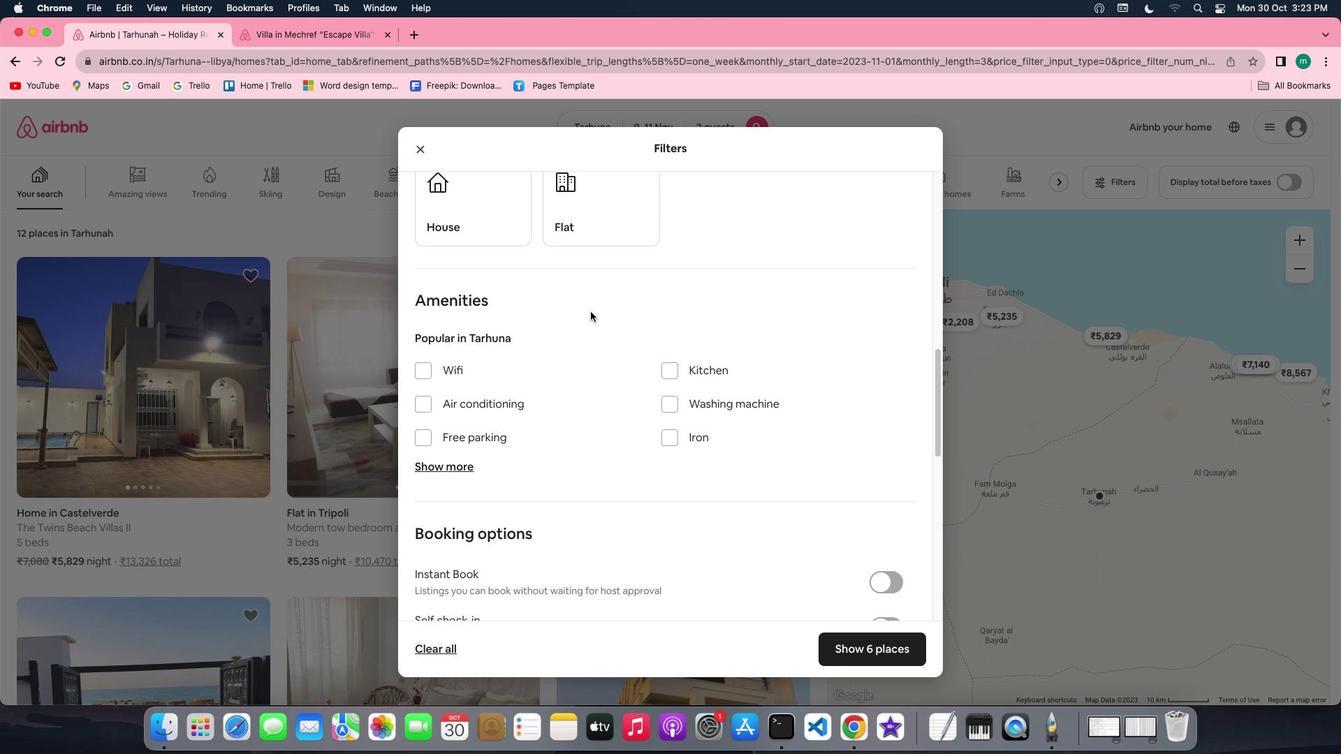 
Action: Mouse scrolled (590, 311) with delta (0, 0)
Screenshot: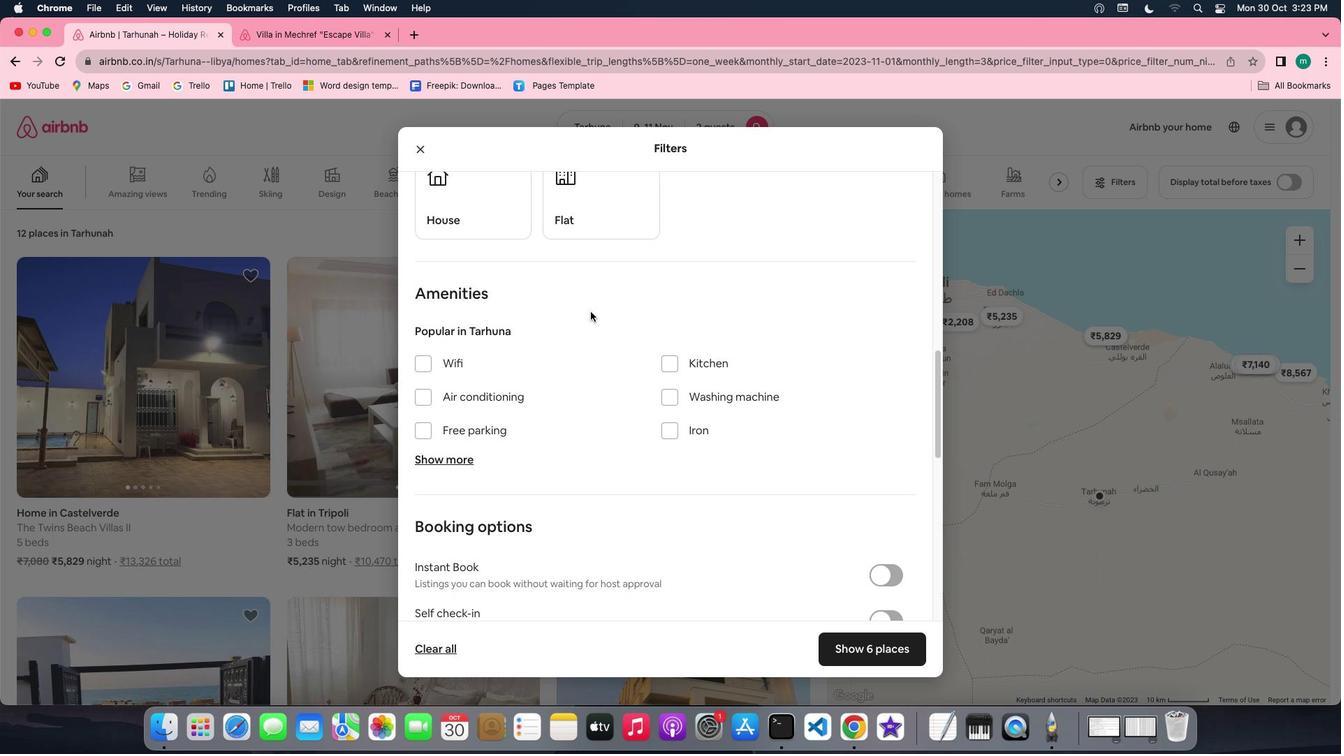
Action: Mouse scrolled (590, 311) with delta (0, 0)
Screenshot: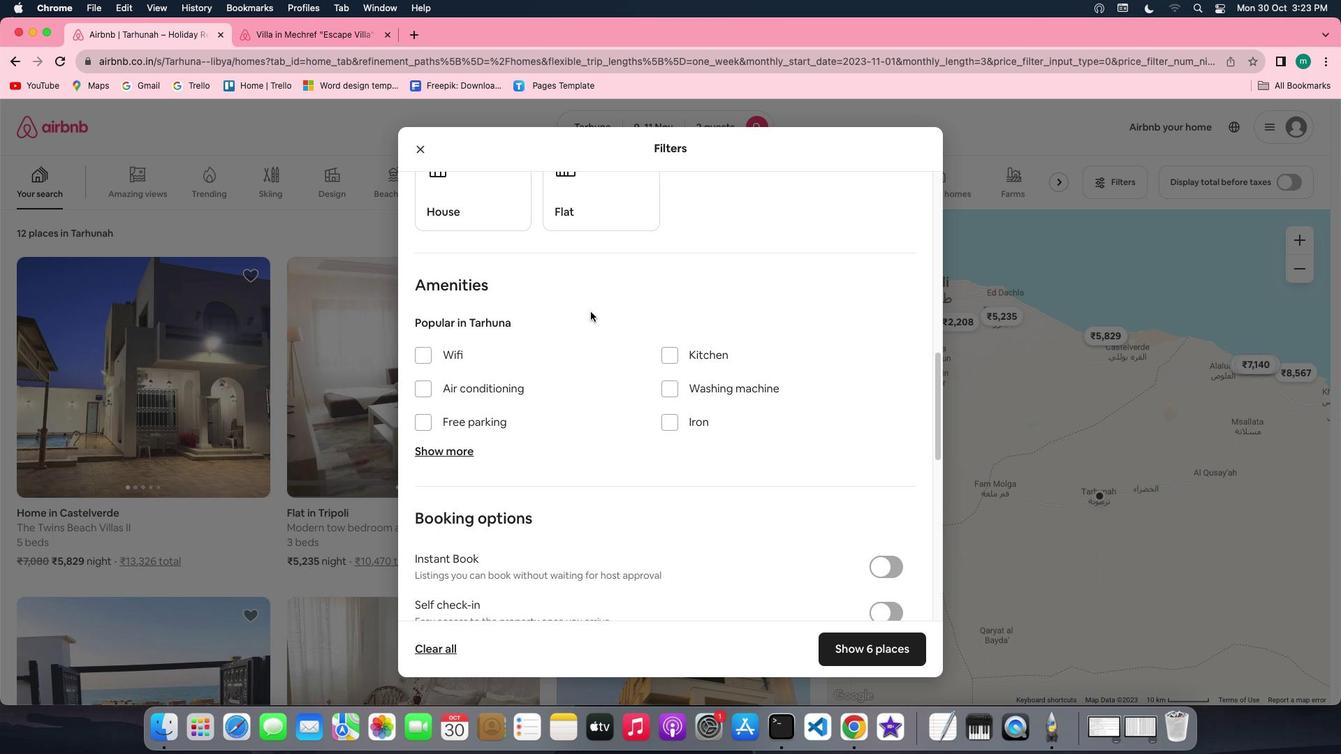 
Action: Mouse scrolled (590, 311) with delta (0, 0)
Screenshot: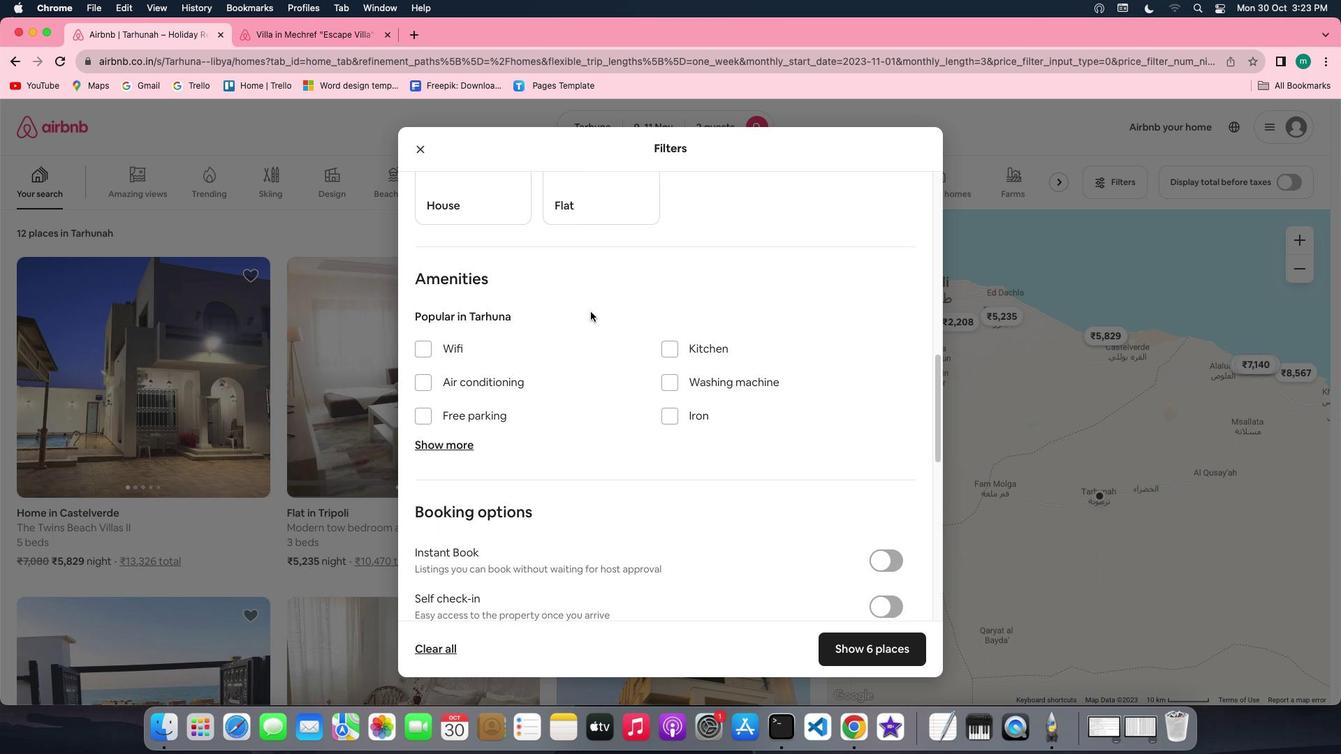 
Action: Mouse scrolled (590, 311) with delta (0, 0)
Screenshot: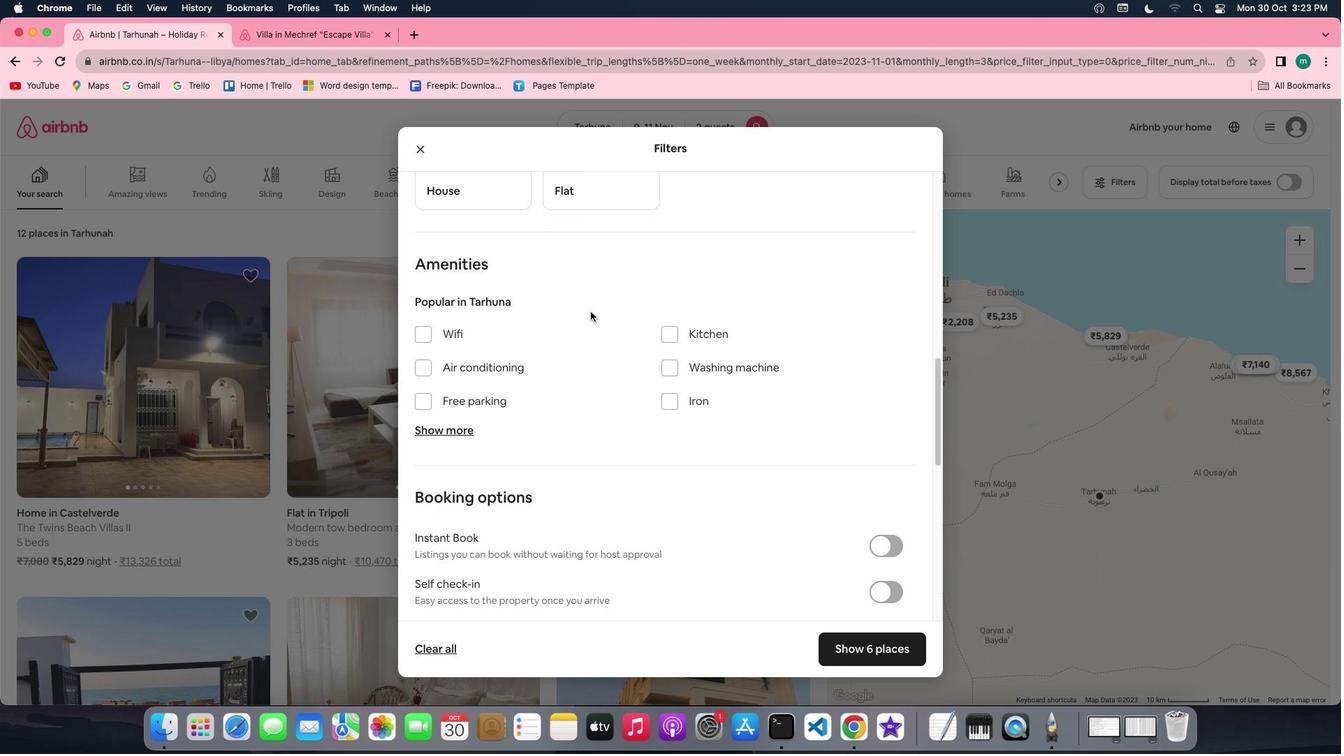 
Action: Mouse scrolled (590, 311) with delta (0, 0)
Screenshot: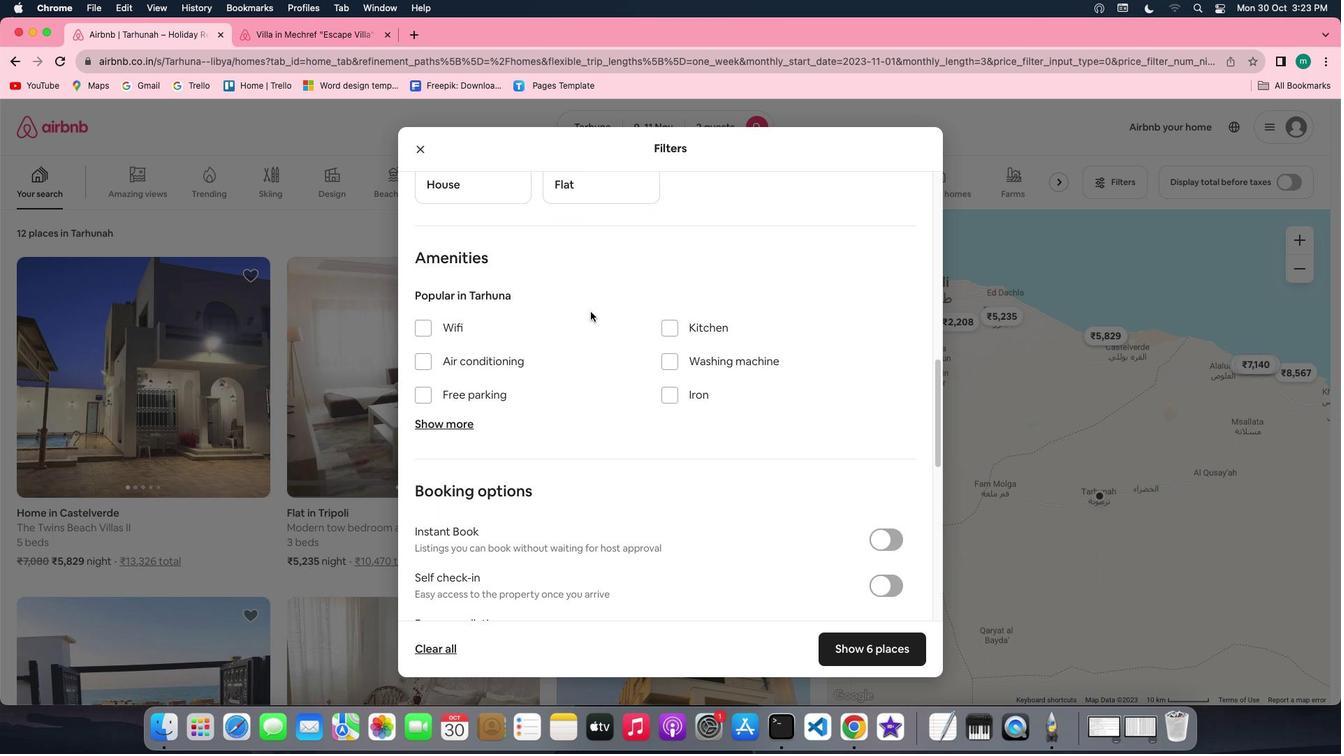 
Action: Mouse scrolled (590, 311) with delta (0, 0)
Screenshot: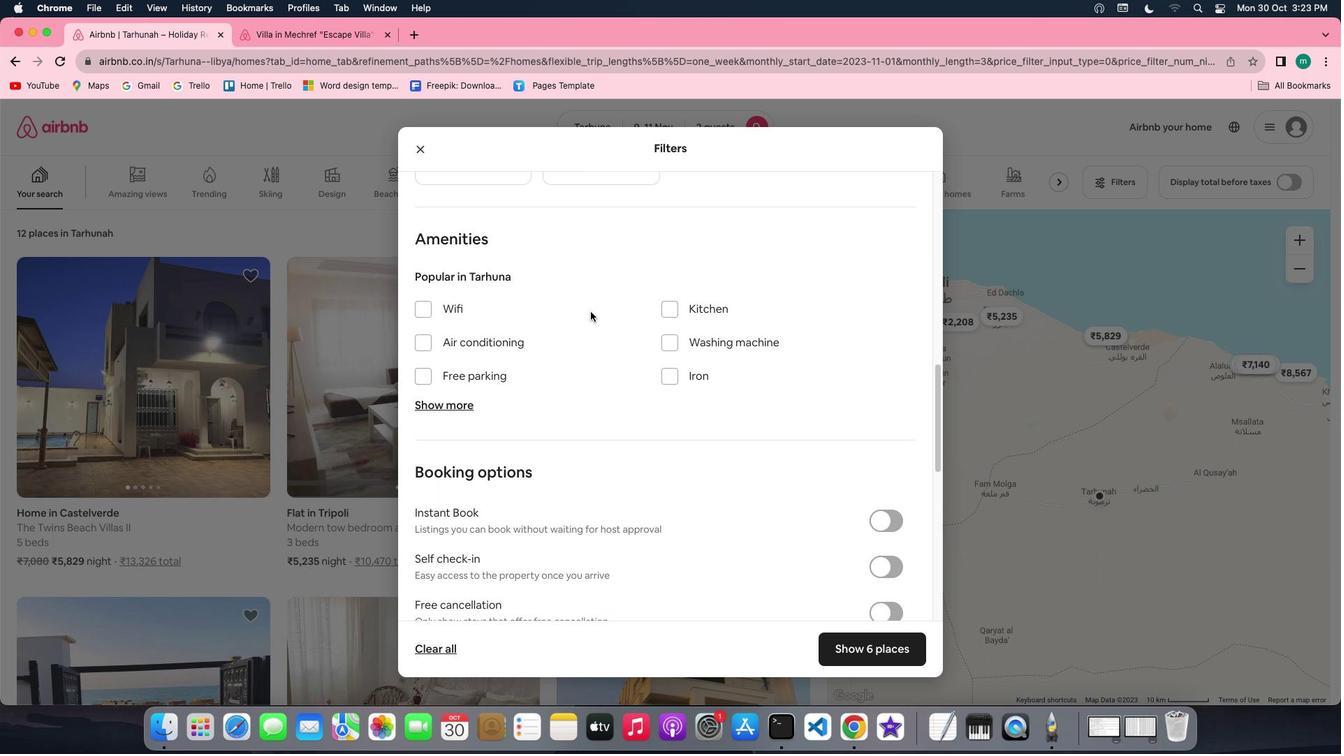 
Action: Mouse moved to (451, 310)
Screenshot: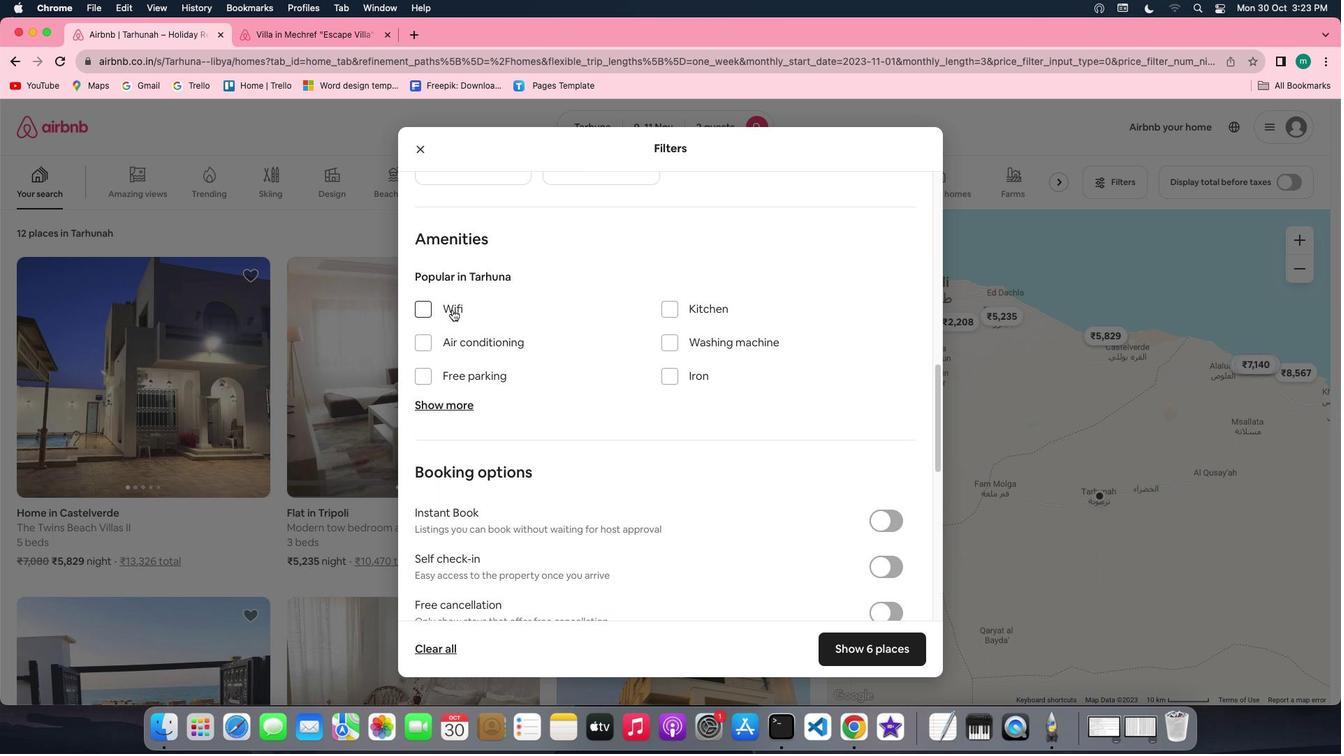 
Action: Mouse pressed left at (451, 310)
Screenshot: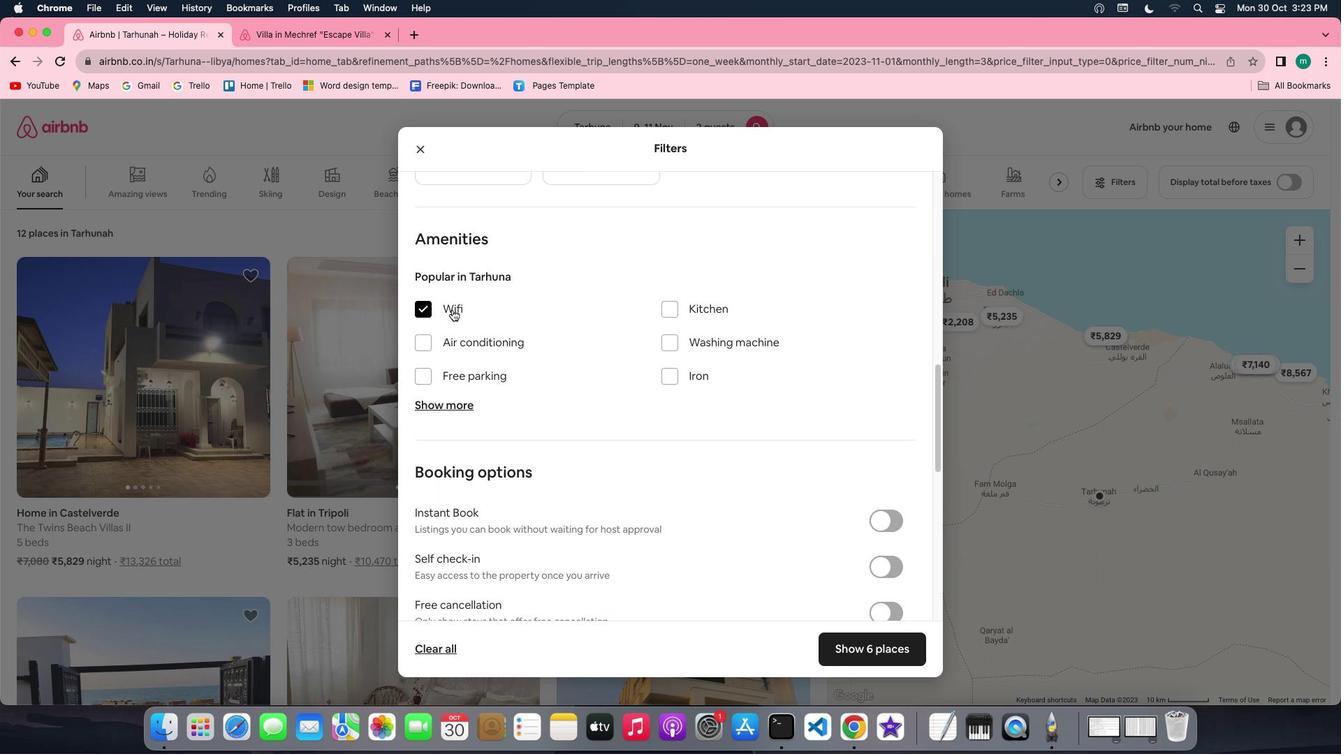 
Action: Mouse moved to (607, 342)
Screenshot: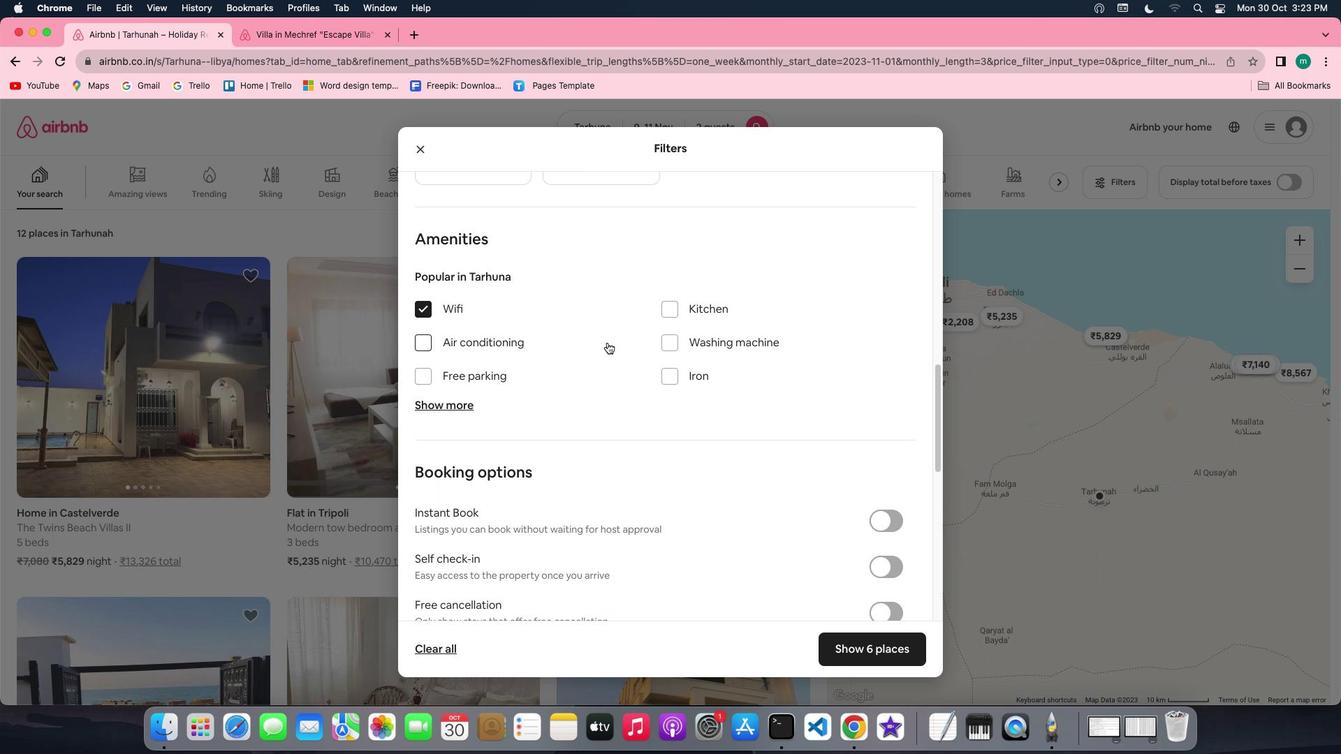 
Action: Mouse scrolled (607, 342) with delta (0, 0)
Screenshot: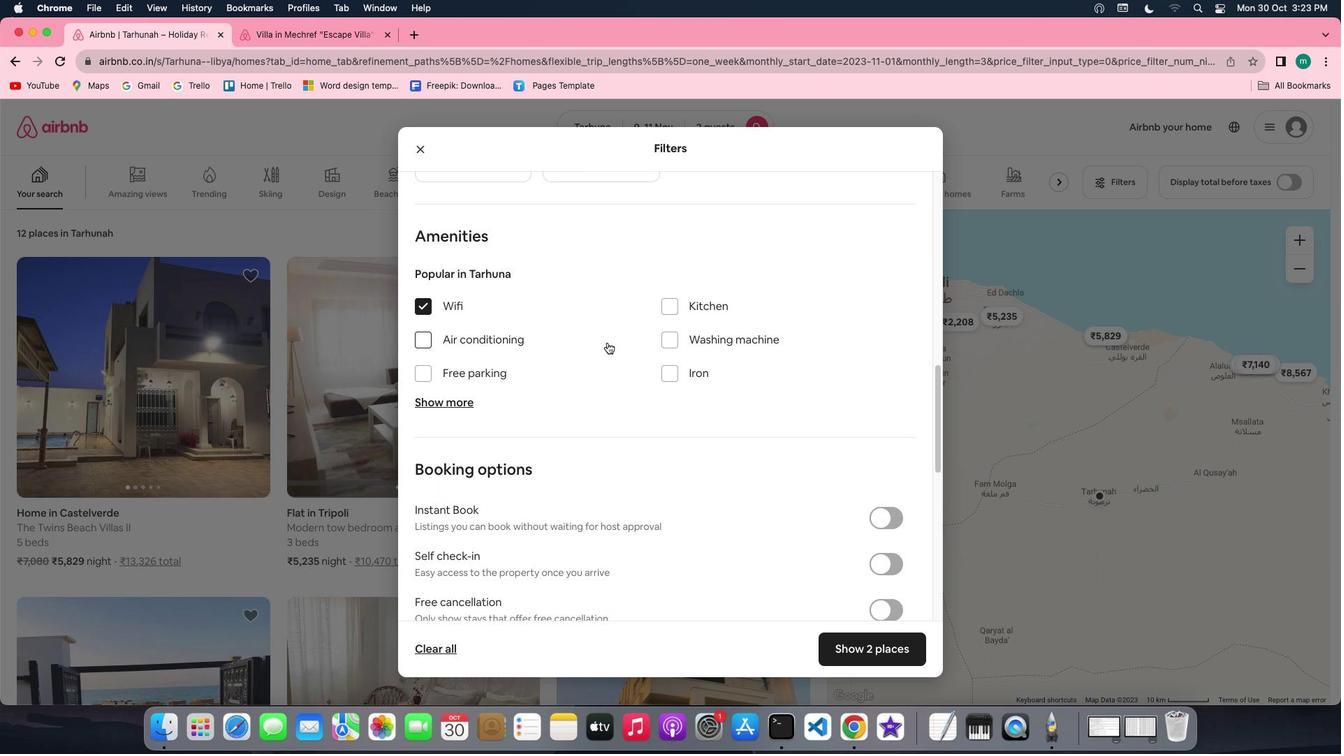
Action: Mouse scrolled (607, 342) with delta (0, 0)
Screenshot: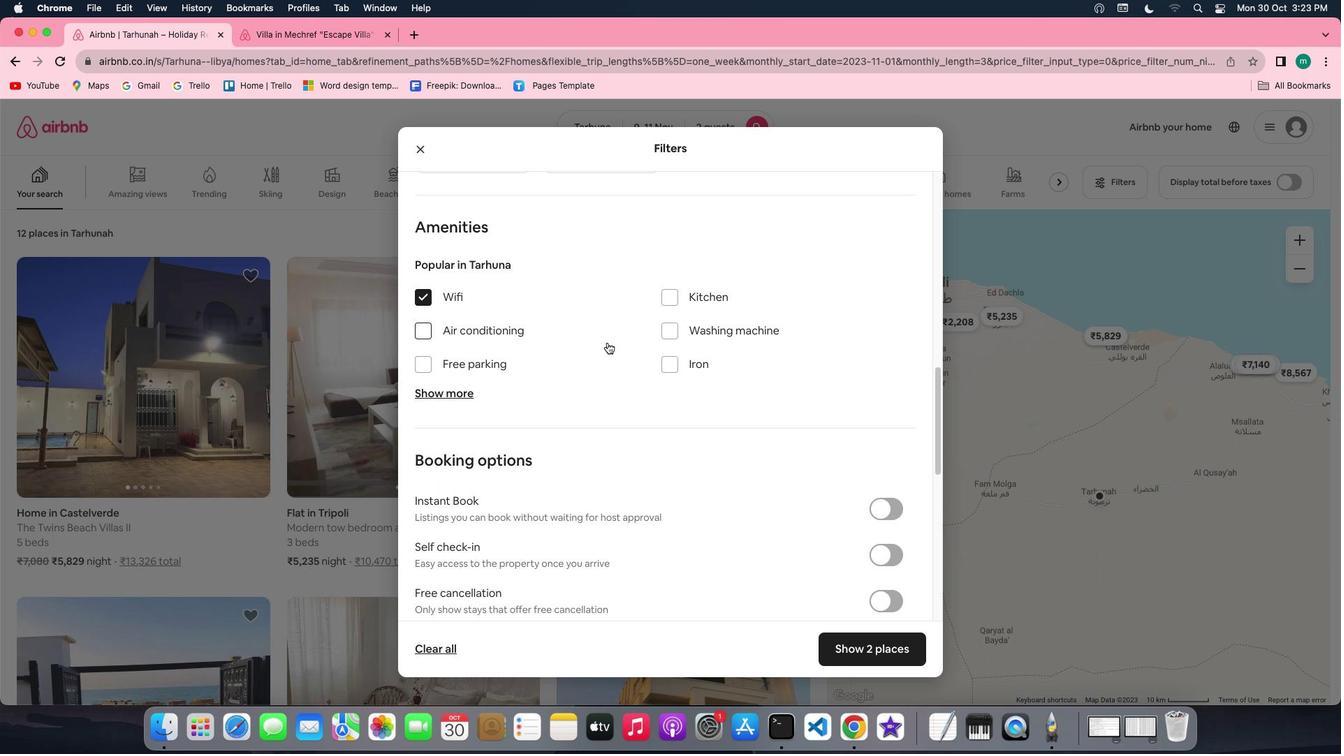 
Action: Mouse scrolled (607, 342) with delta (0, 0)
Screenshot: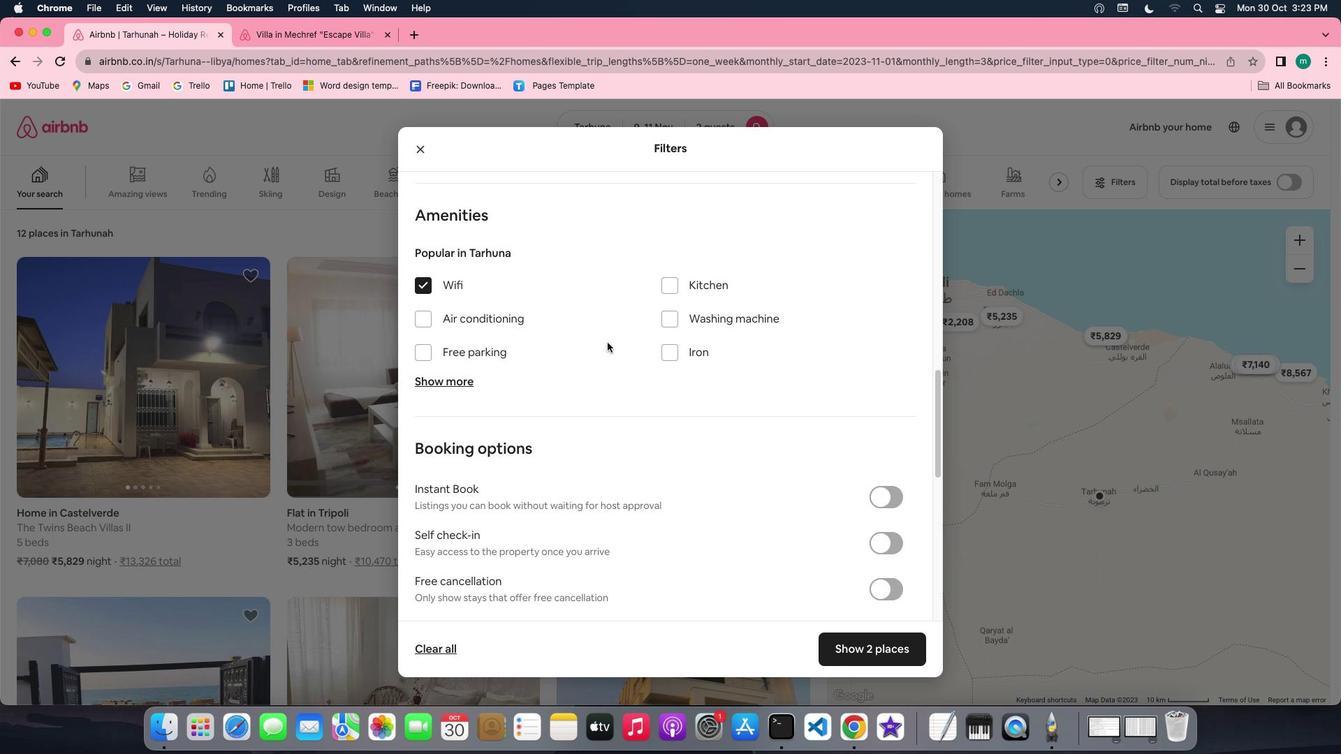 
Action: Mouse scrolled (607, 342) with delta (0, 0)
Screenshot: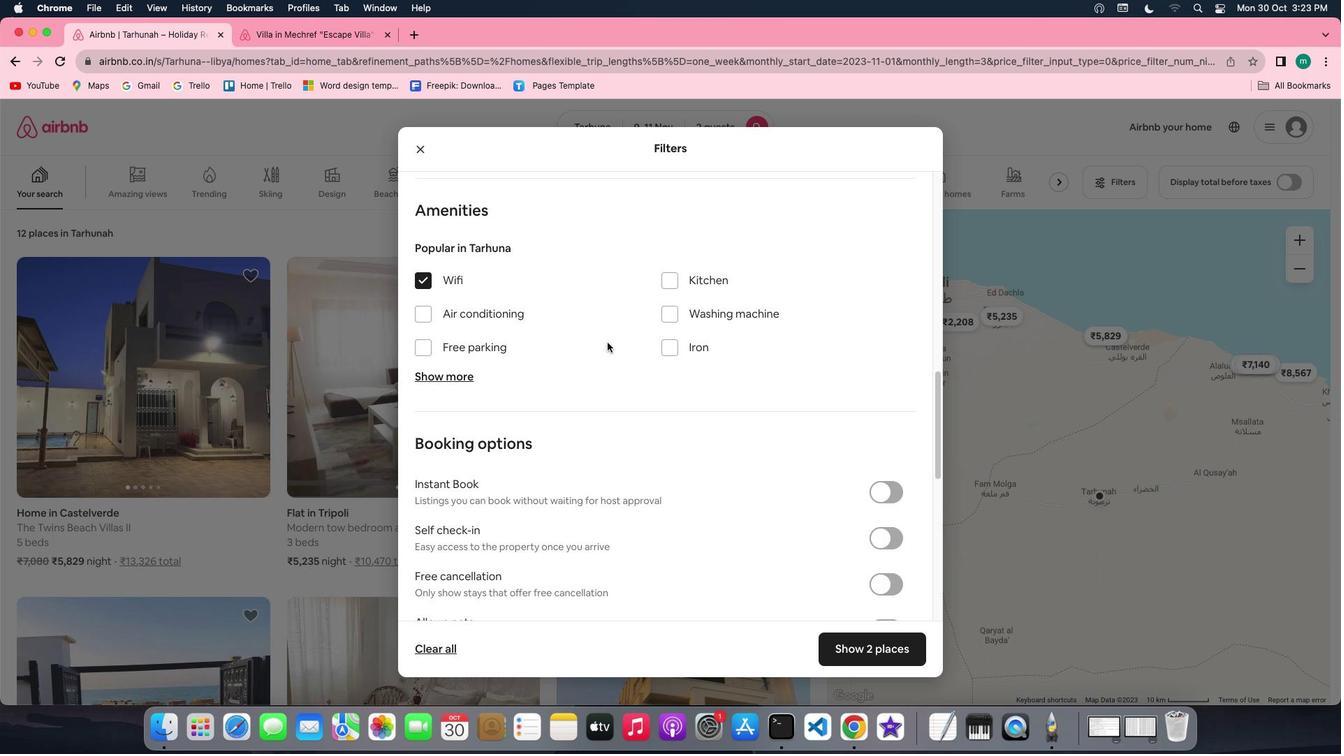 
Action: Mouse scrolled (607, 342) with delta (0, 0)
Screenshot: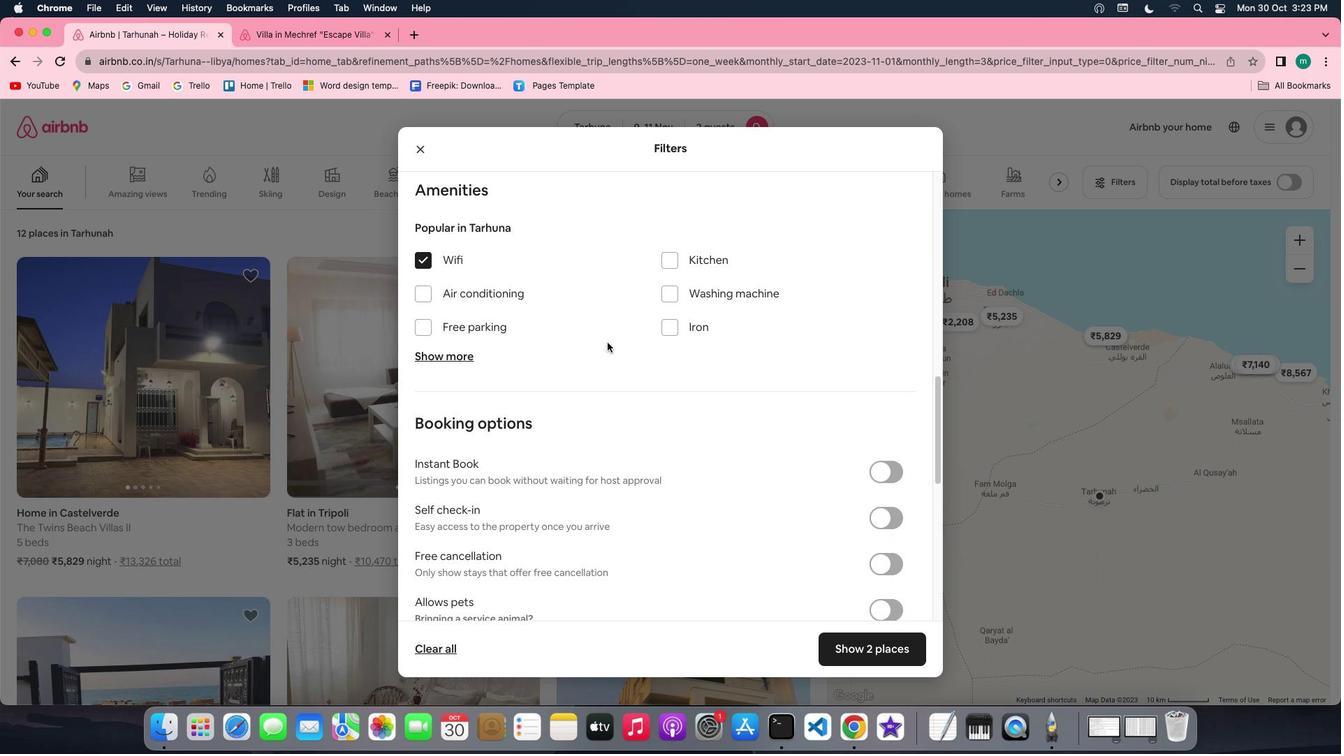 
Action: Mouse scrolled (607, 342) with delta (0, 0)
Screenshot: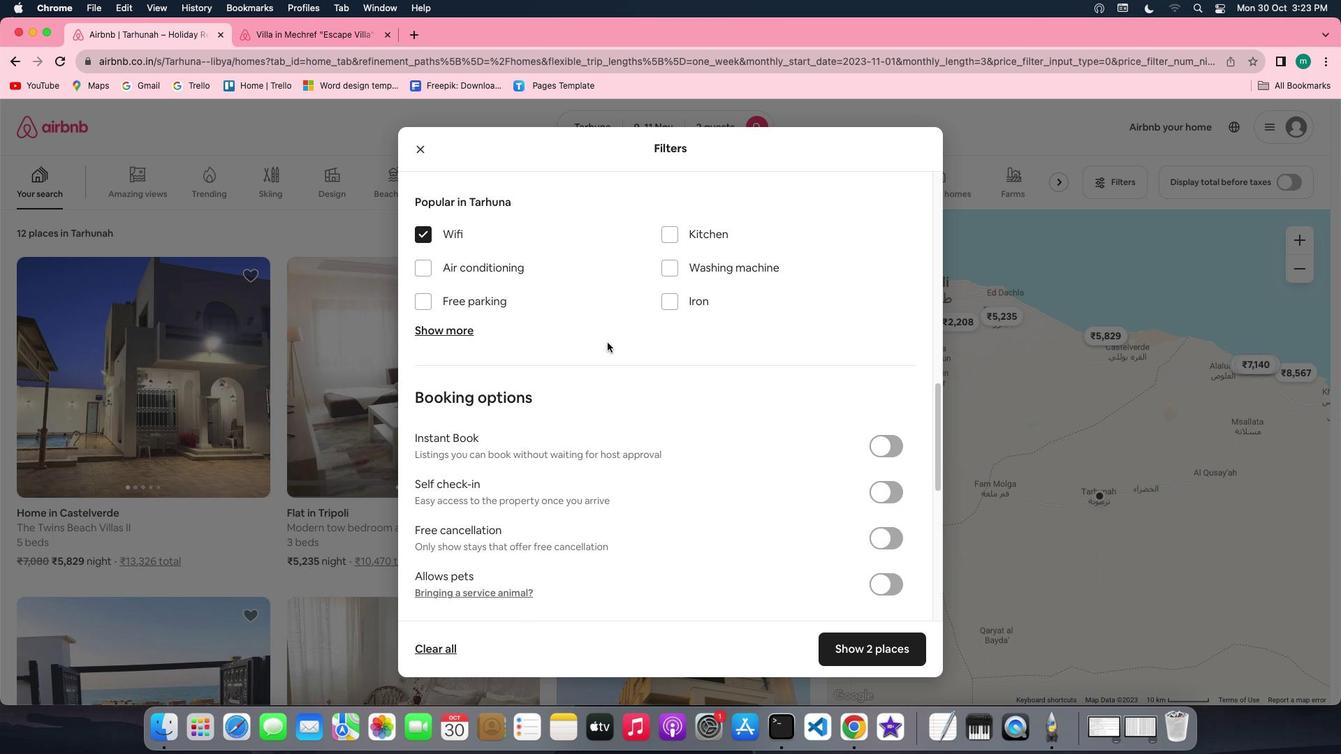 
Action: Mouse scrolled (607, 342) with delta (0, 0)
Screenshot: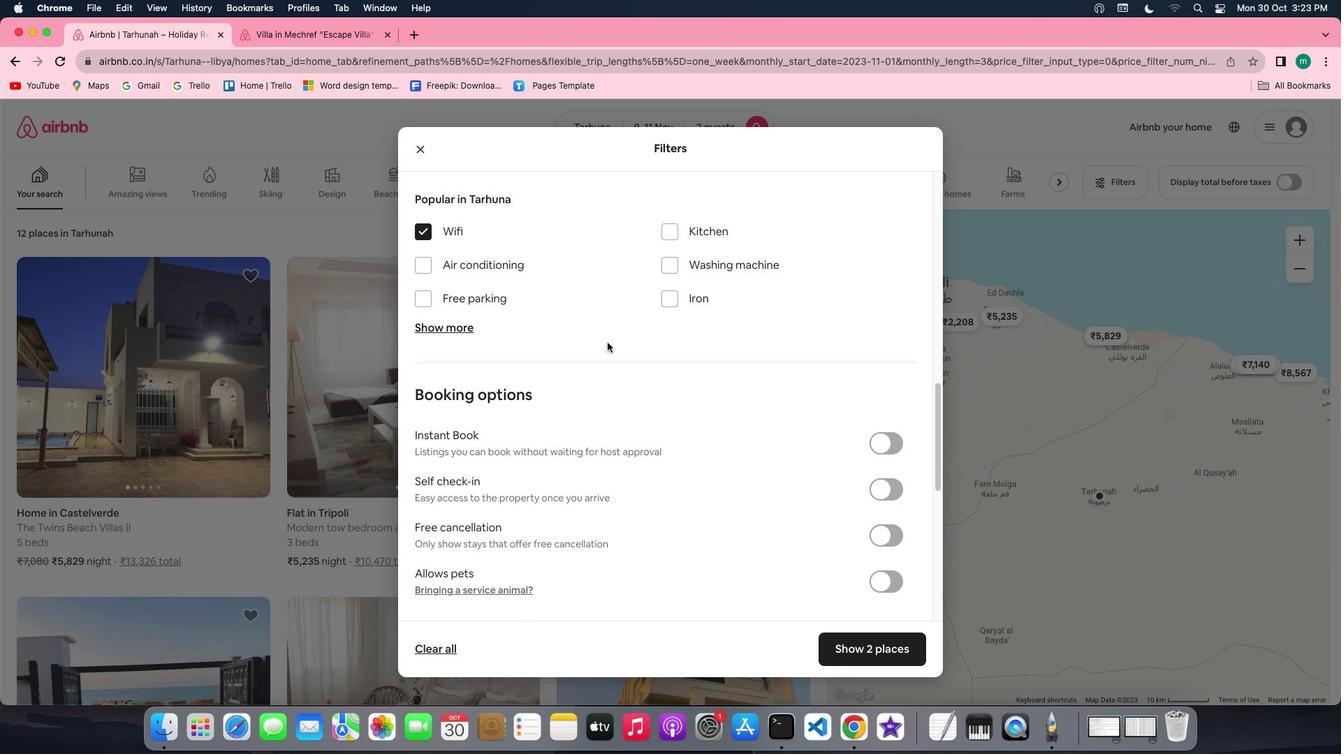 
Action: Mouse scrolled (607, 342) with delta (0, 0)
Screenshot: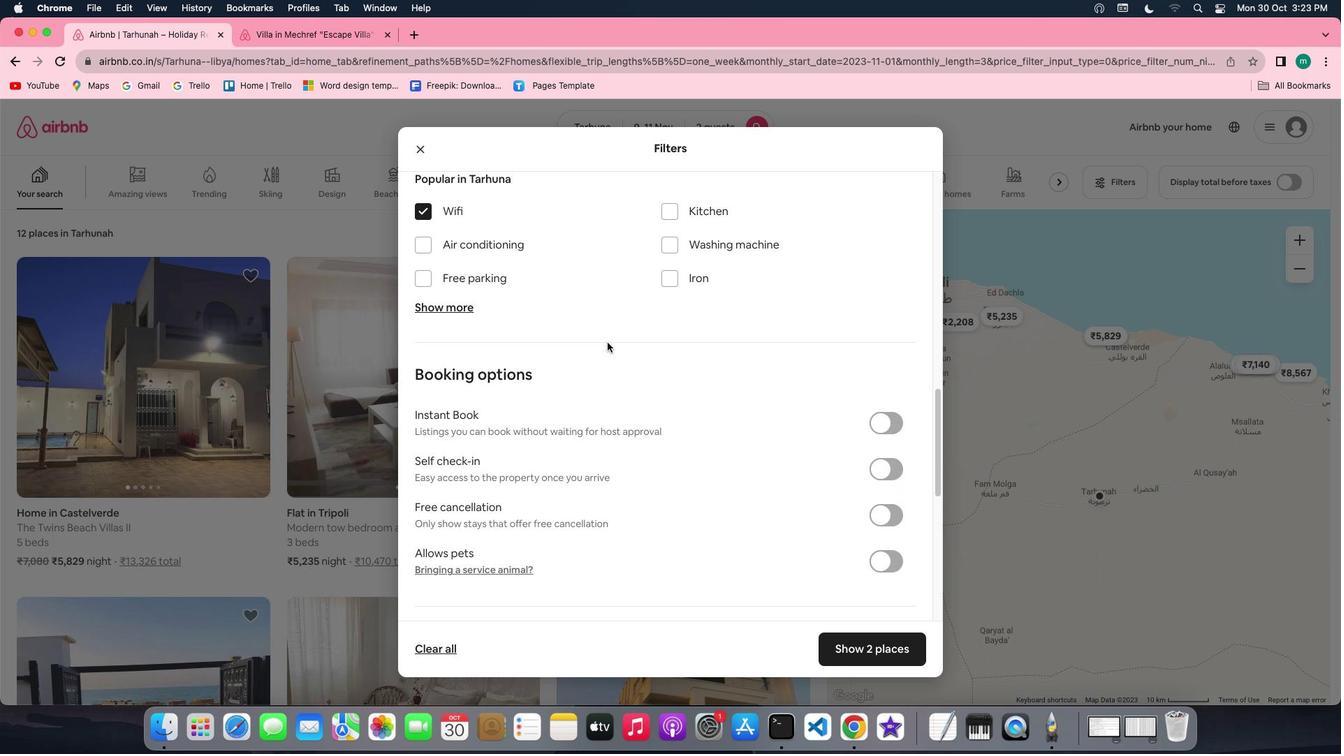 
Action: Mouse moved to (655, 353)
Screenshot: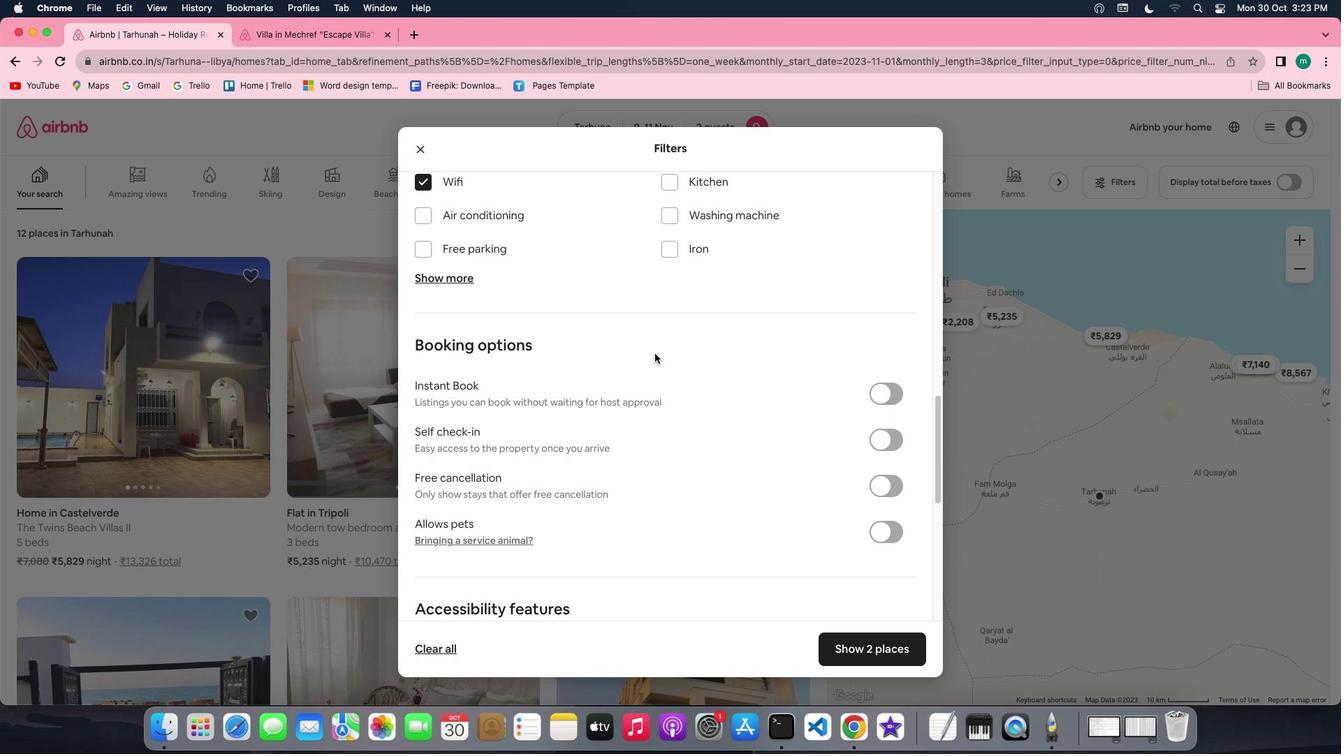 
Action: Mouse scrolled (655, 353) with delta (0, 0)
Screenshot: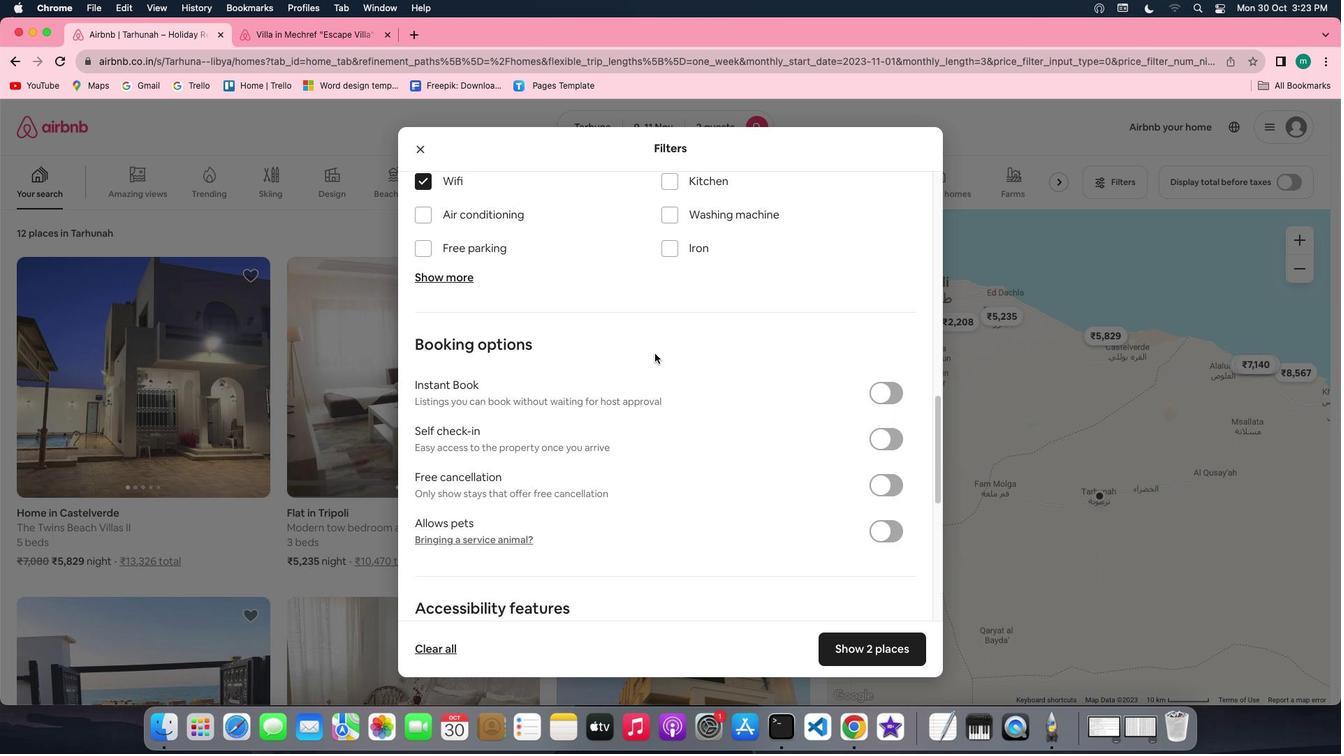 
Action: Mouse scrolled (655, 353) with delta (0, 0)
Screenshot: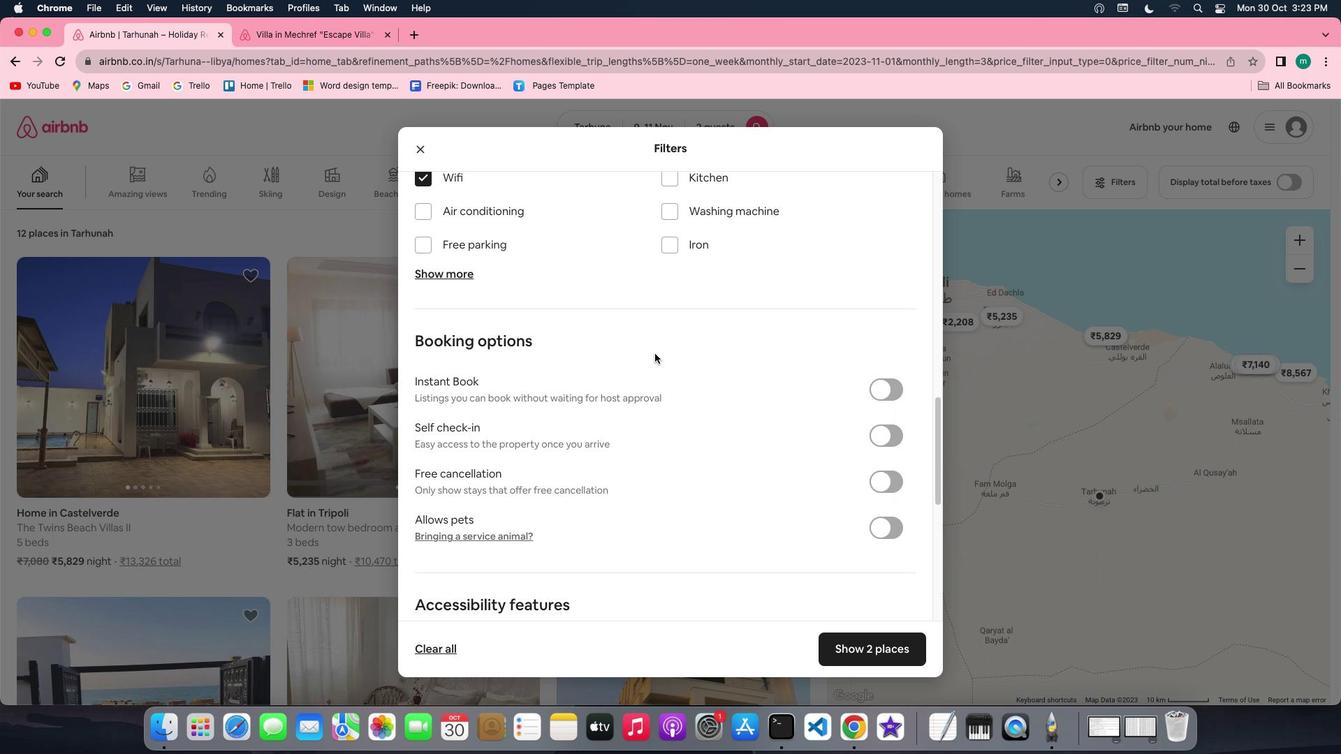 
Action: Mouse scrolled (655, 353) with delta (0, 0)
Screenshot: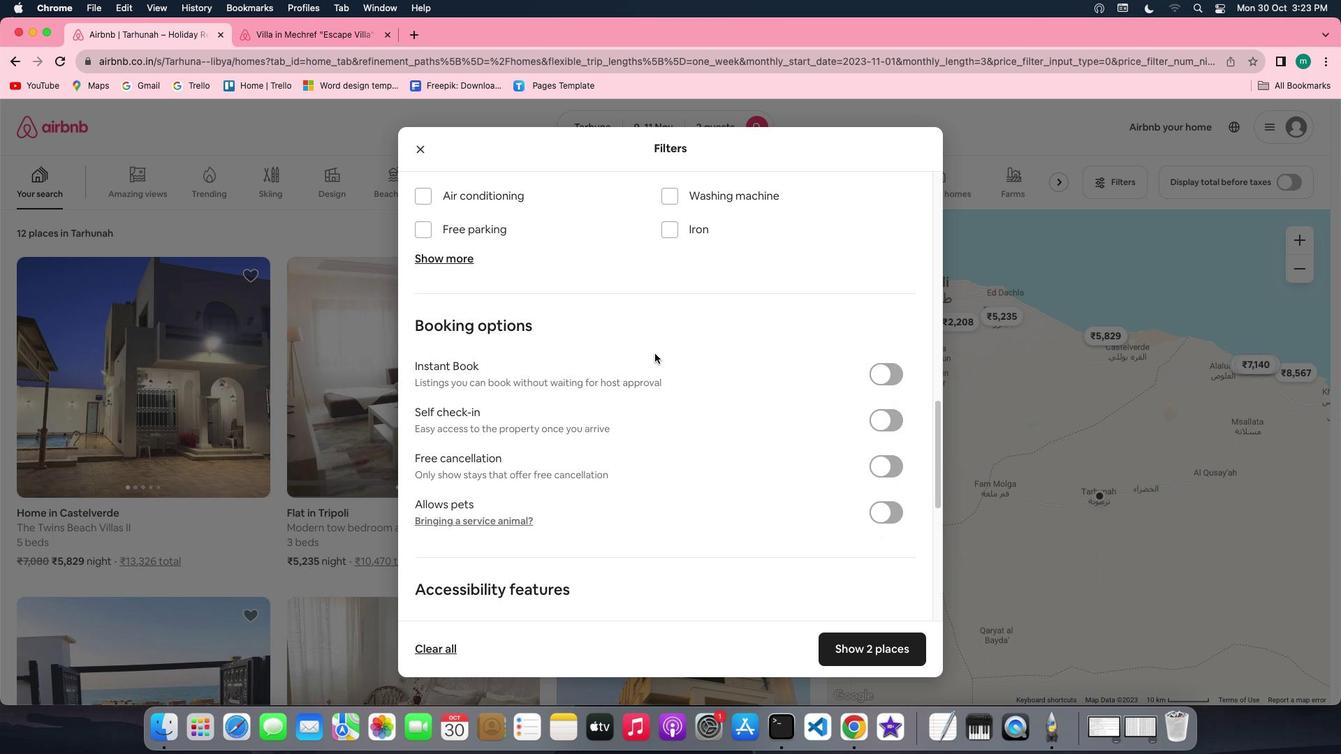 
Action: Mouse moved to (884, 374)
Screenshot: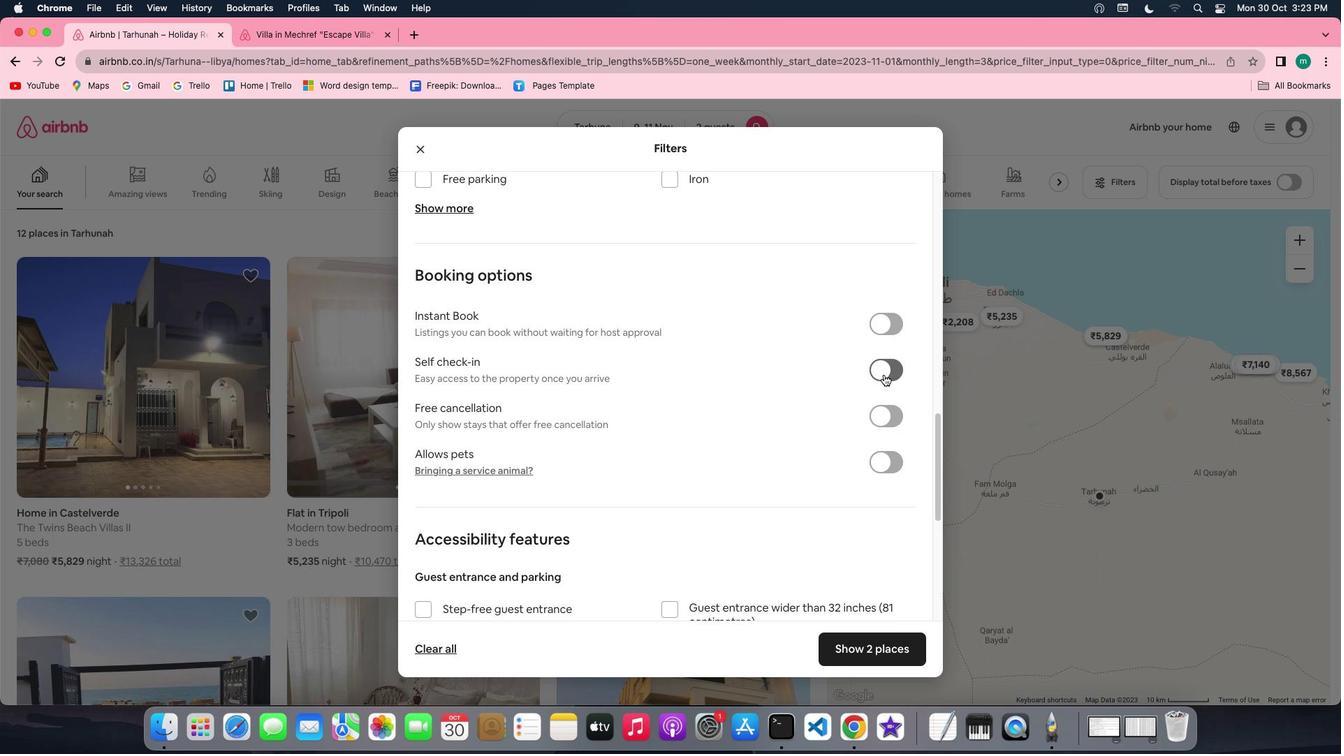 
Action: Mouse pressed left at (884, 374)
Screenshot: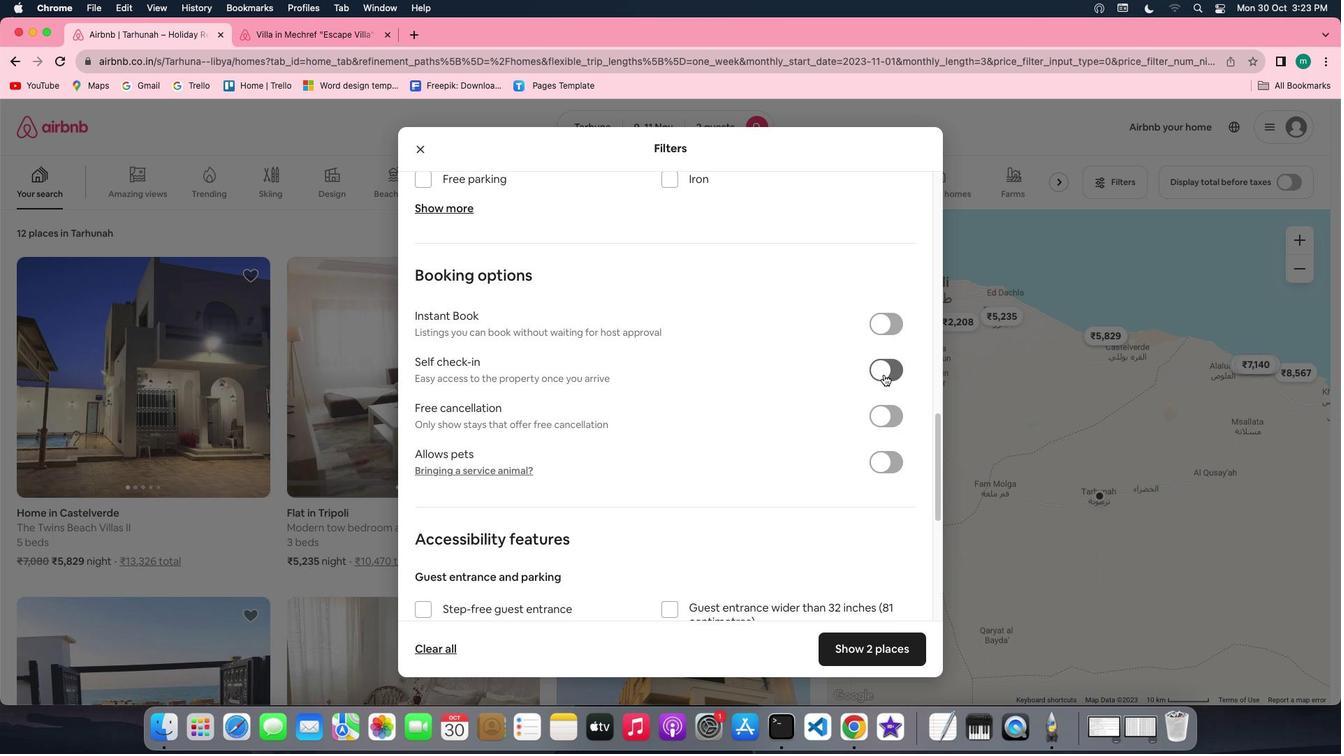 
Action: Mouse moved to (707, 392)
Screenshot: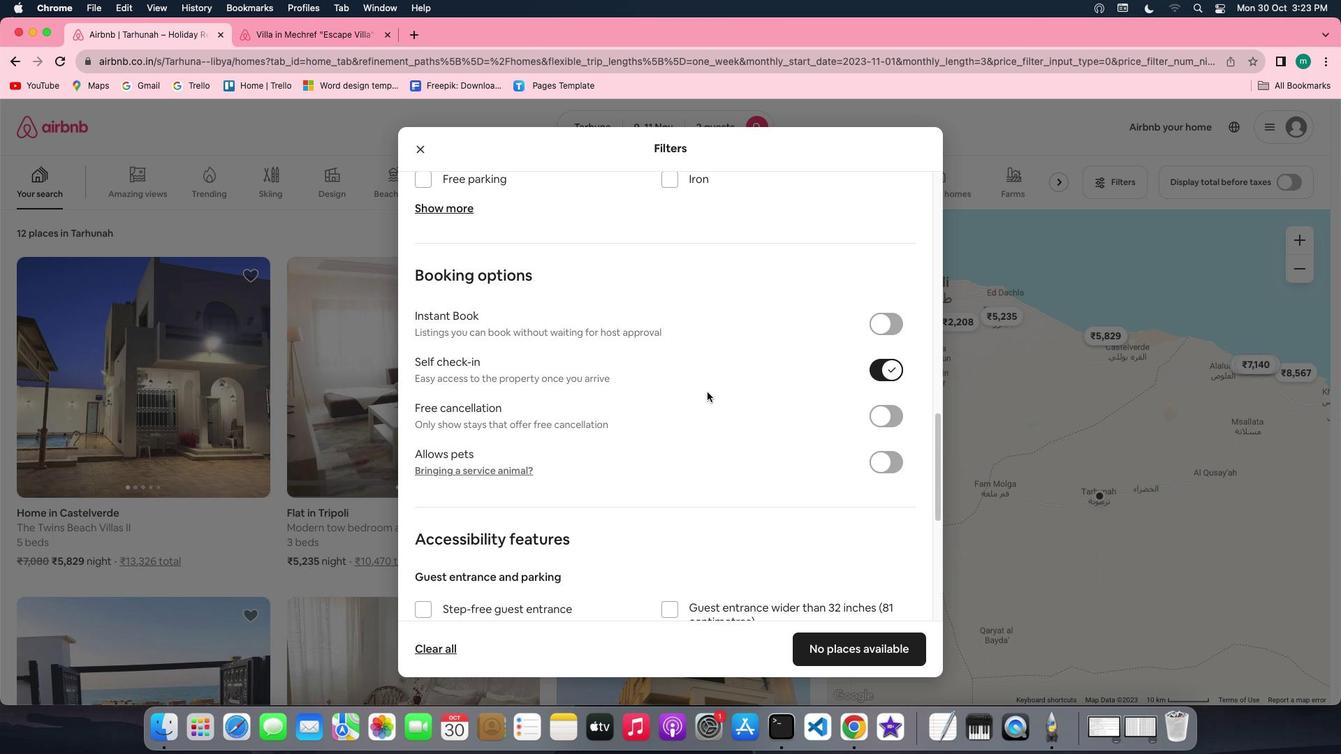 
Action: Mouse scrolled (707, 392) with delta (0, 0)
Screenshot: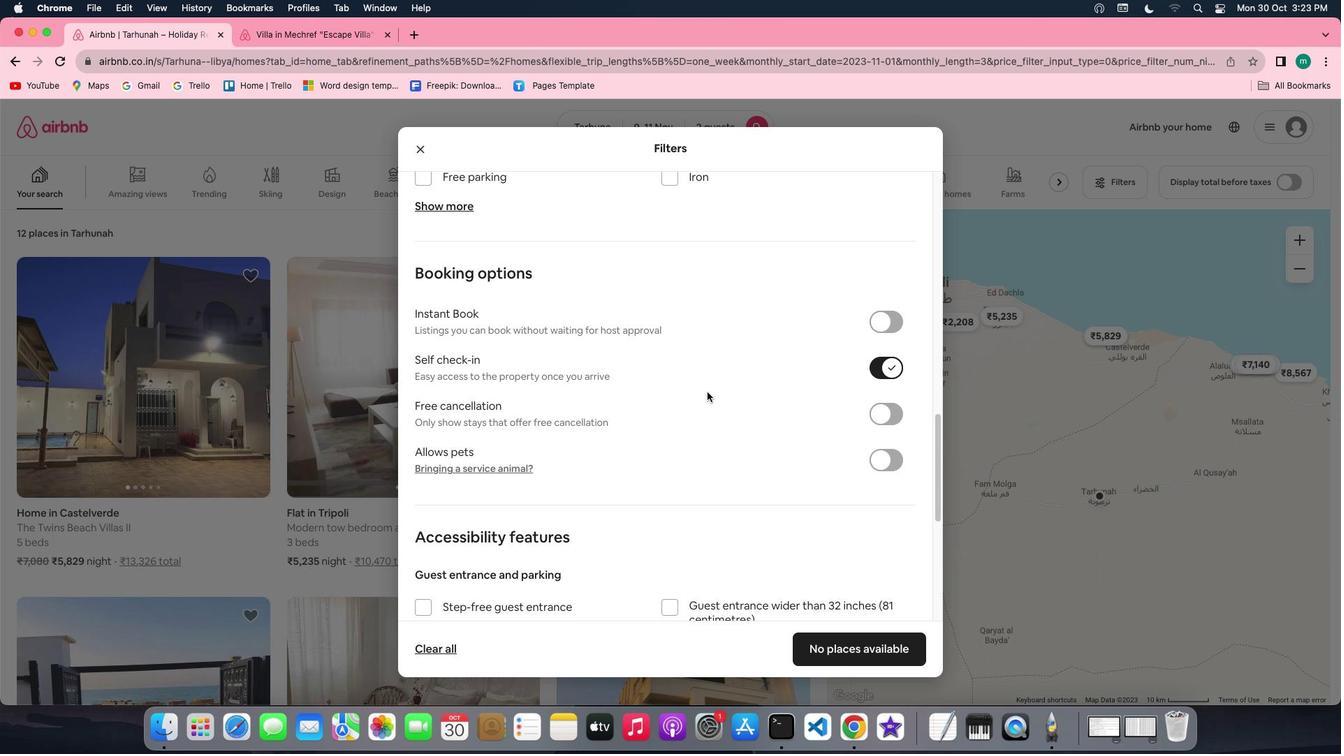 
Action: Mouse scrolled (707, 392) with delta (0, 0)
Screenshot: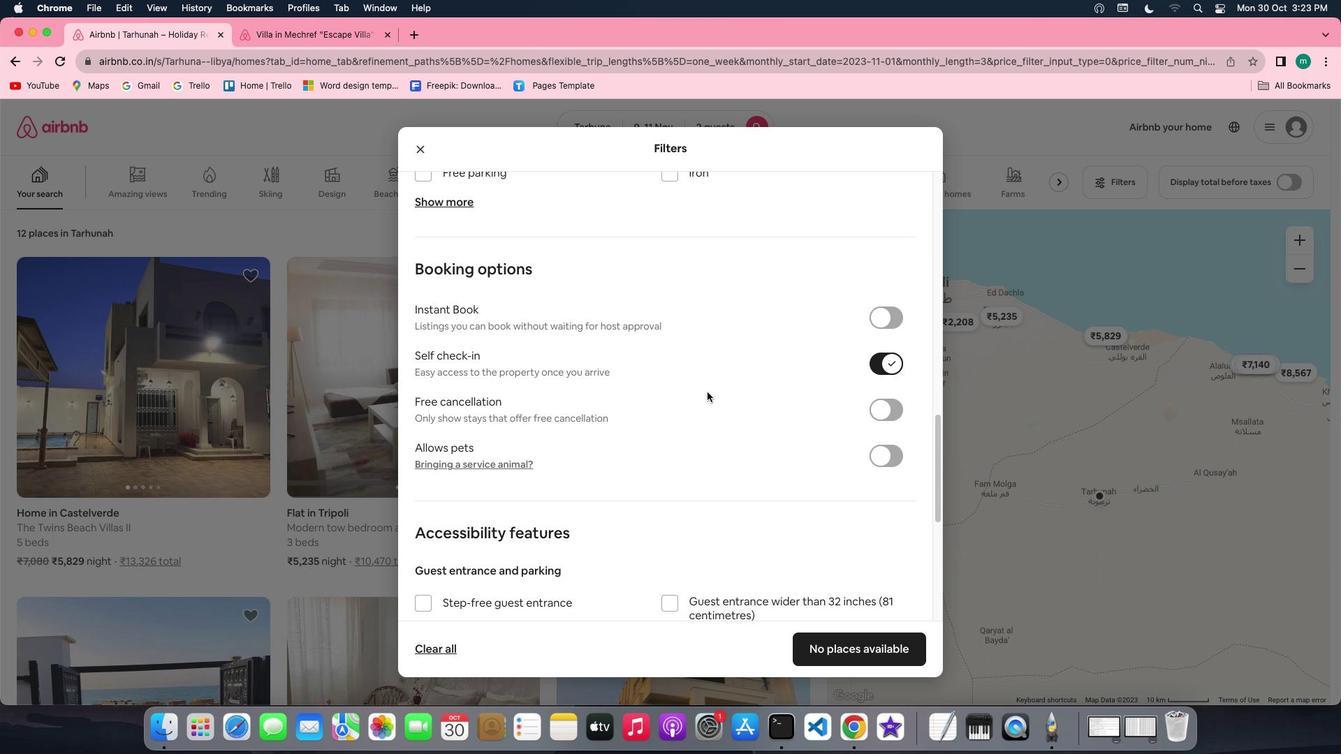 
Action: Mouse scrolled (707, 392) with delta (0, 0)
Screenshot: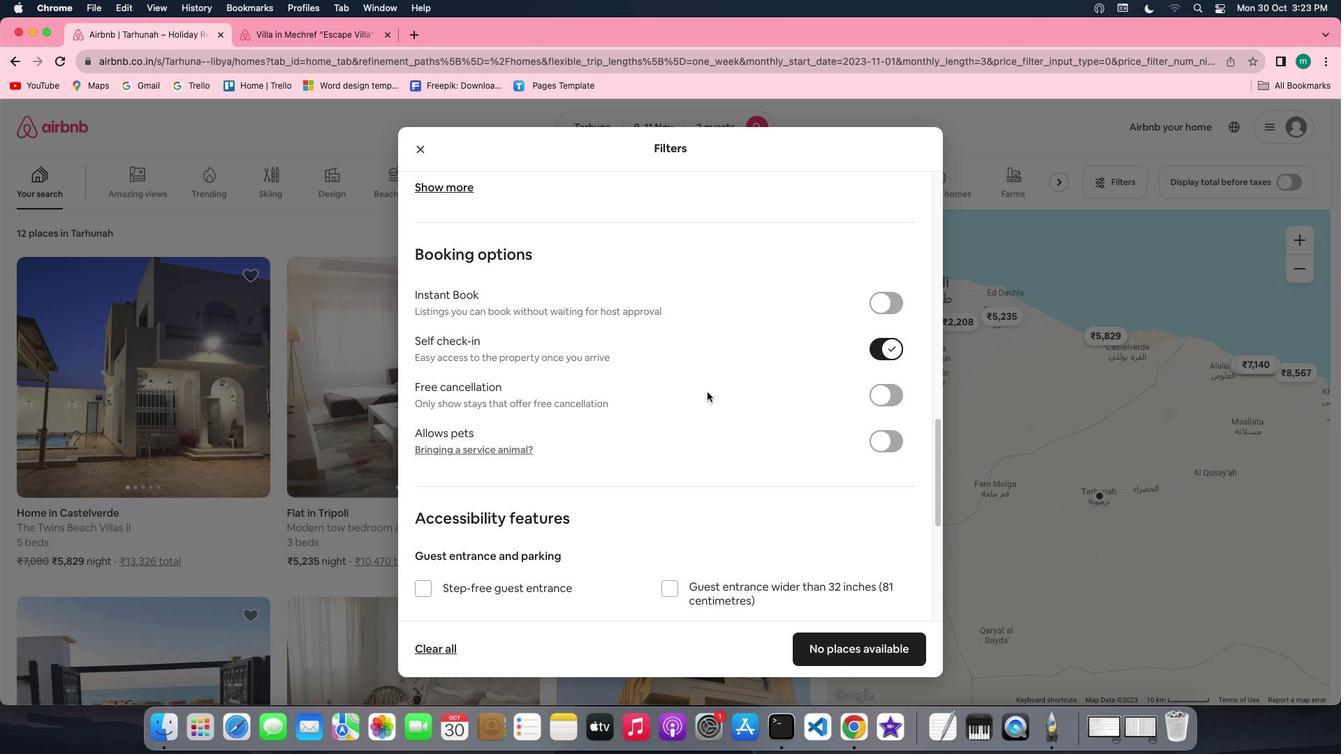 
Action: Mouse scrolled (707, 392) with delta (0, 0)
Screenshot: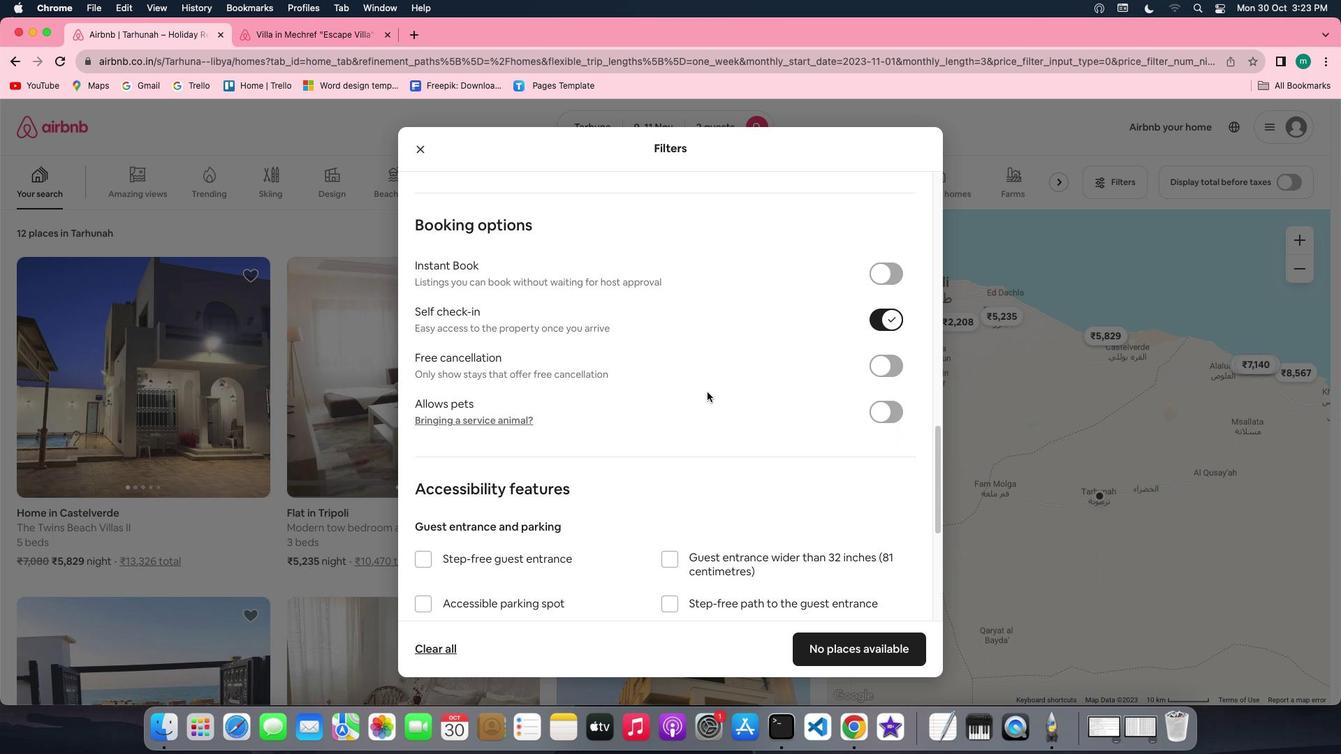 
Action: Mouse scrolled (707, 392) with delta (0, 0)
Screenshot: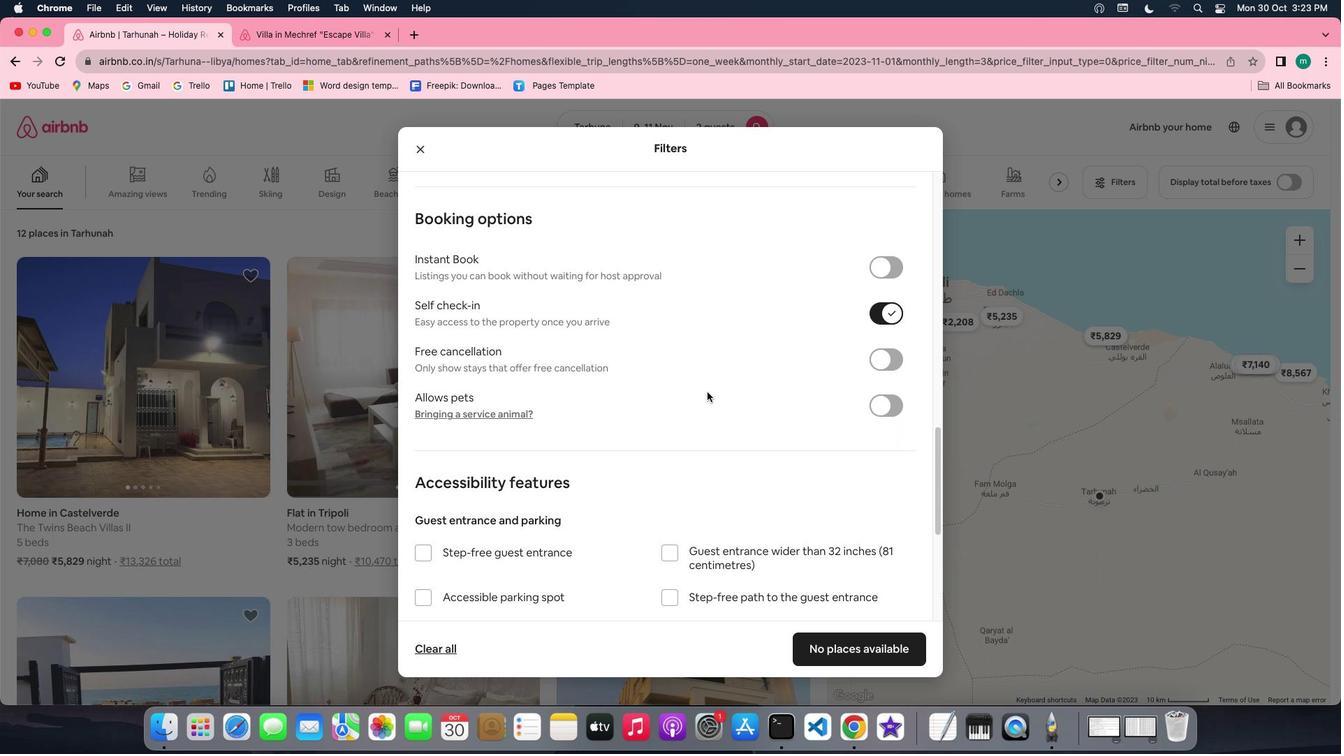 
Action: Mouse scrolled (707, 392) with delta (0, 0)
Screenshot: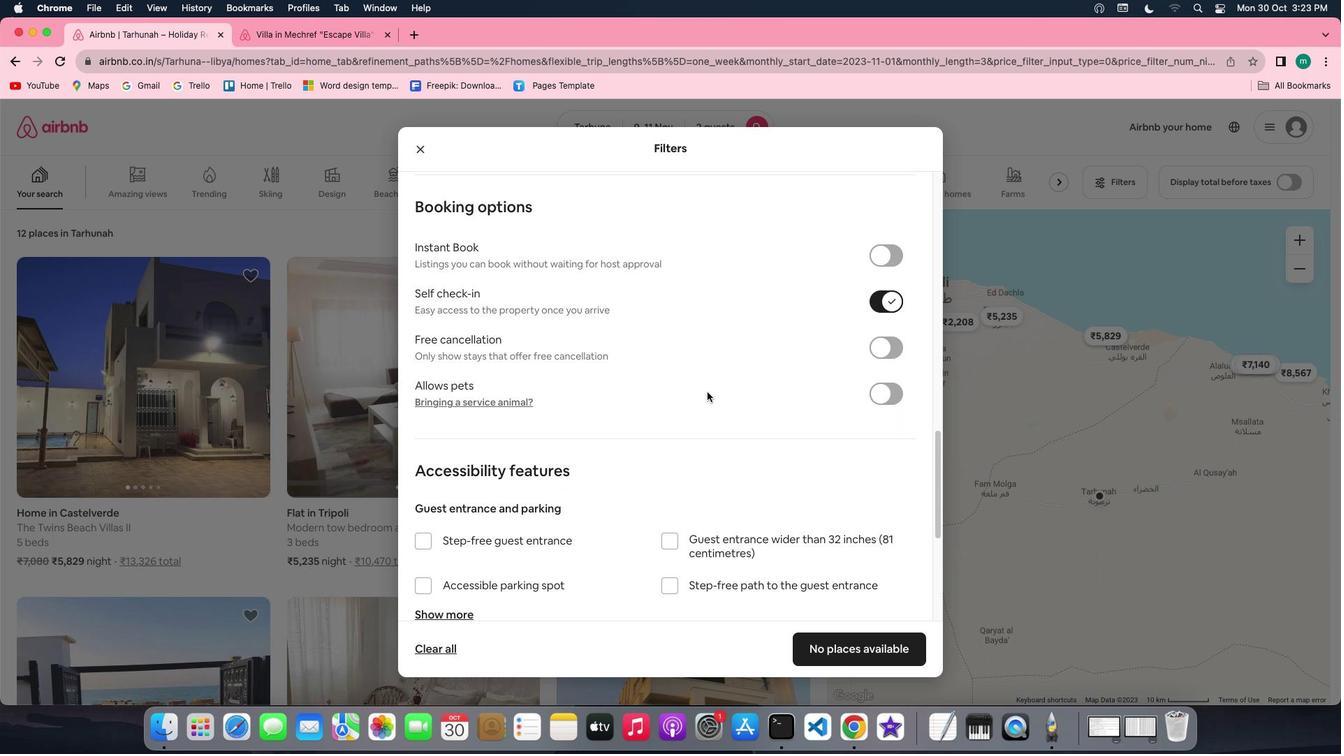 
Action: Mouse scrolled (707, 392) with delta (0, 0)
Screenshot: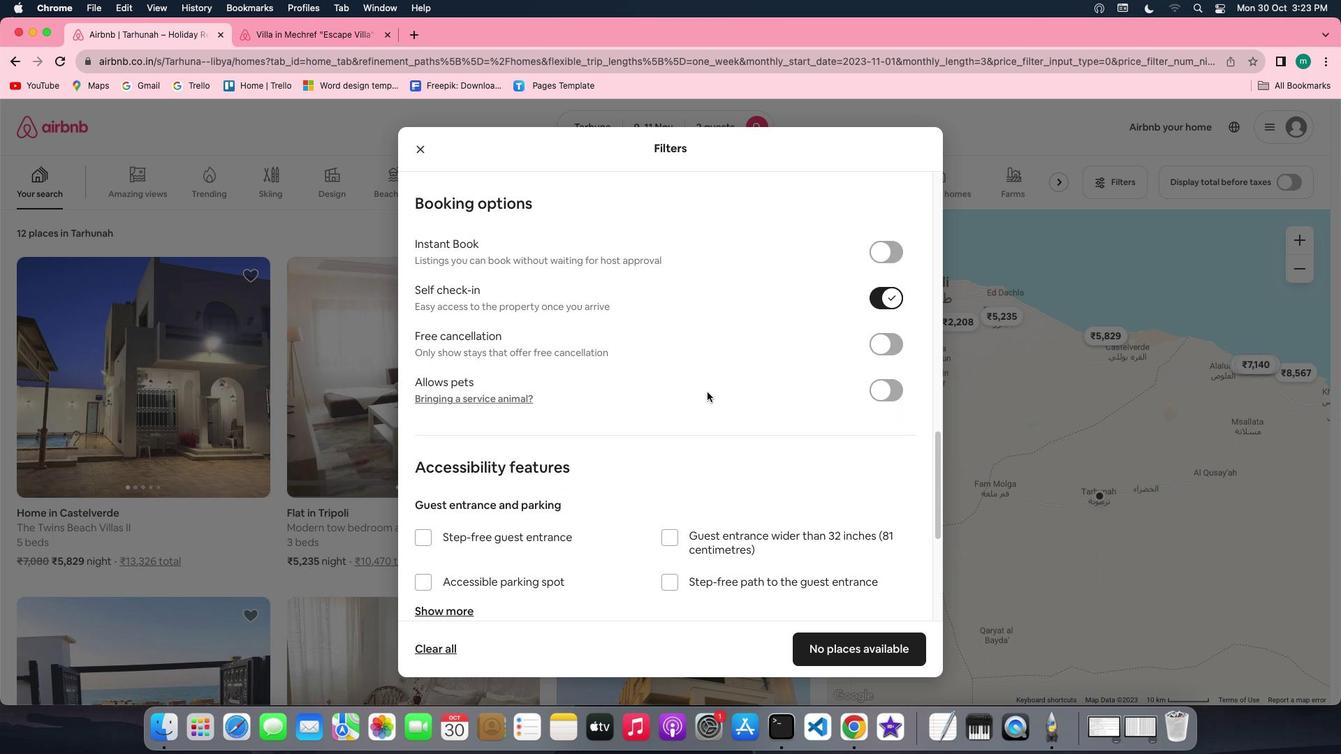 
Action: Mouse scrolled (707, 392) with delta (0, 0)
Screenshot: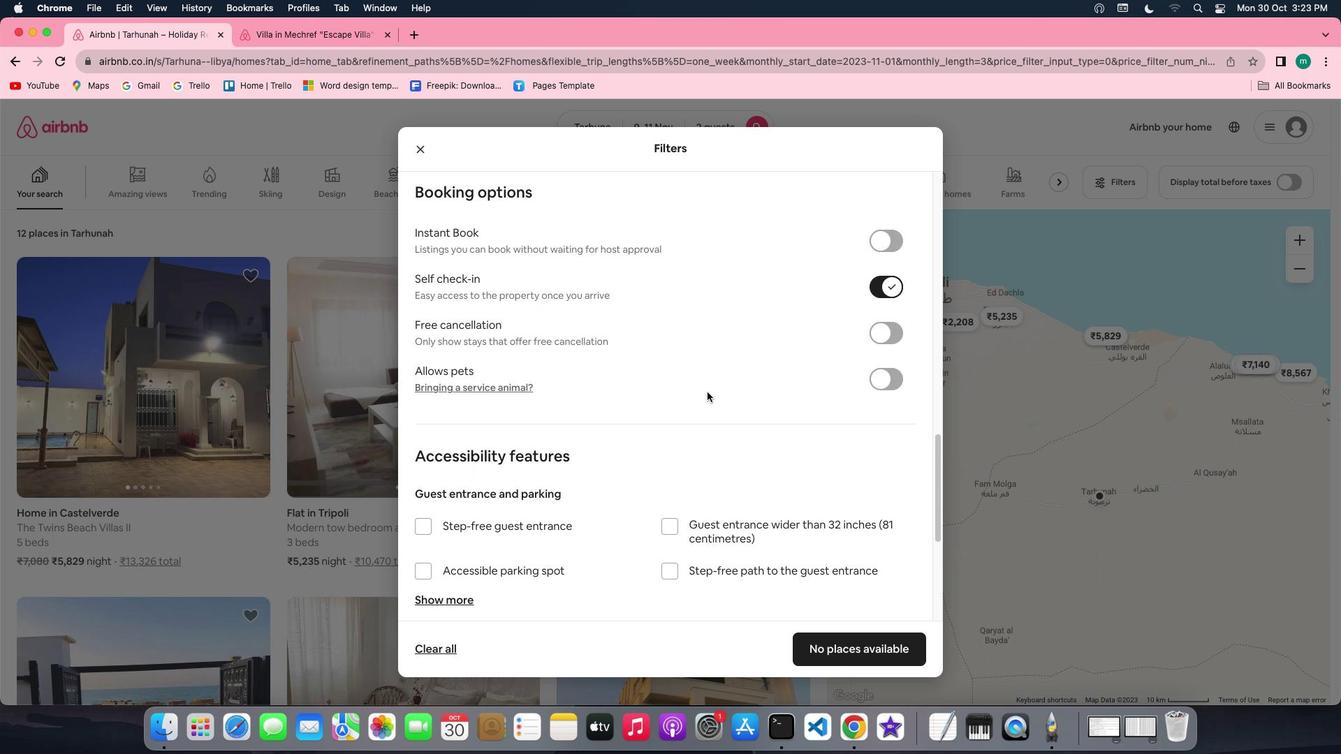 
Action: Mouse scrolled (707, 392) with delta (0, 0)
Screenshot: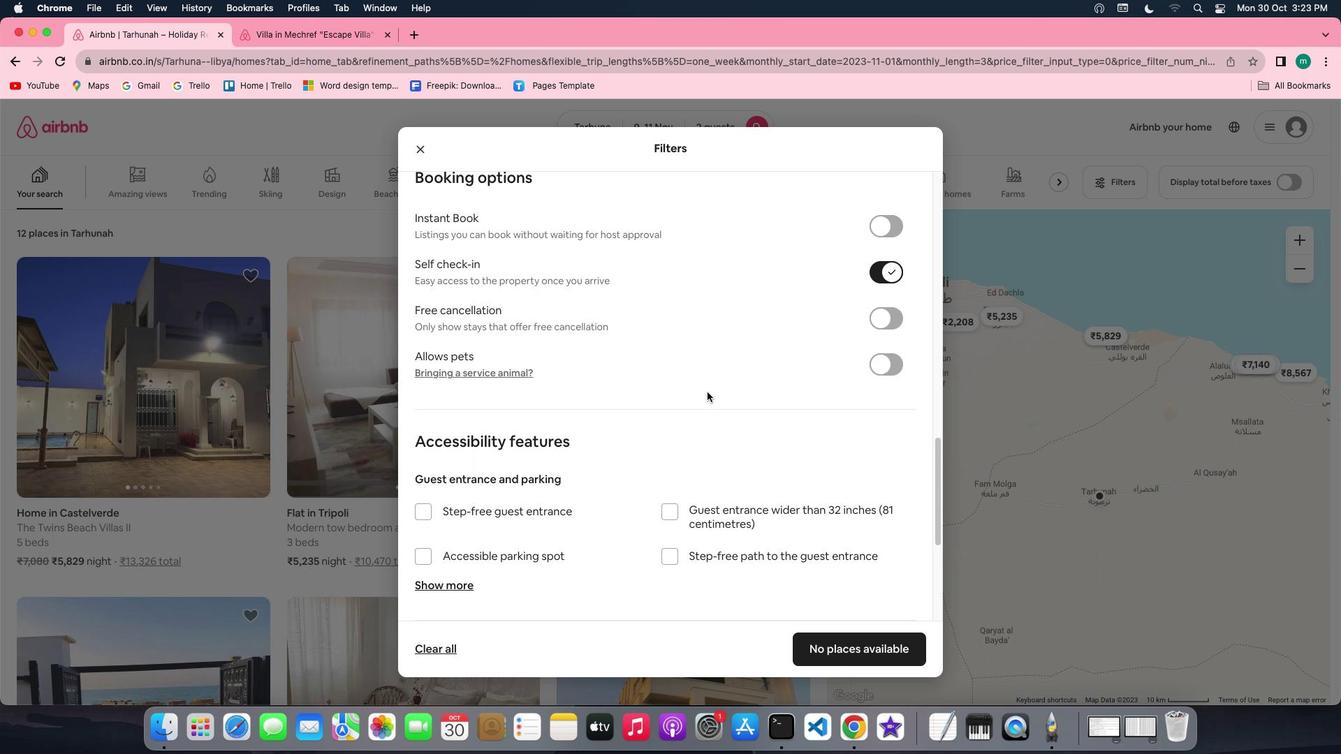 
Action: Mouse scrolled (707, 392) with delta (0, 0)
Screenshot: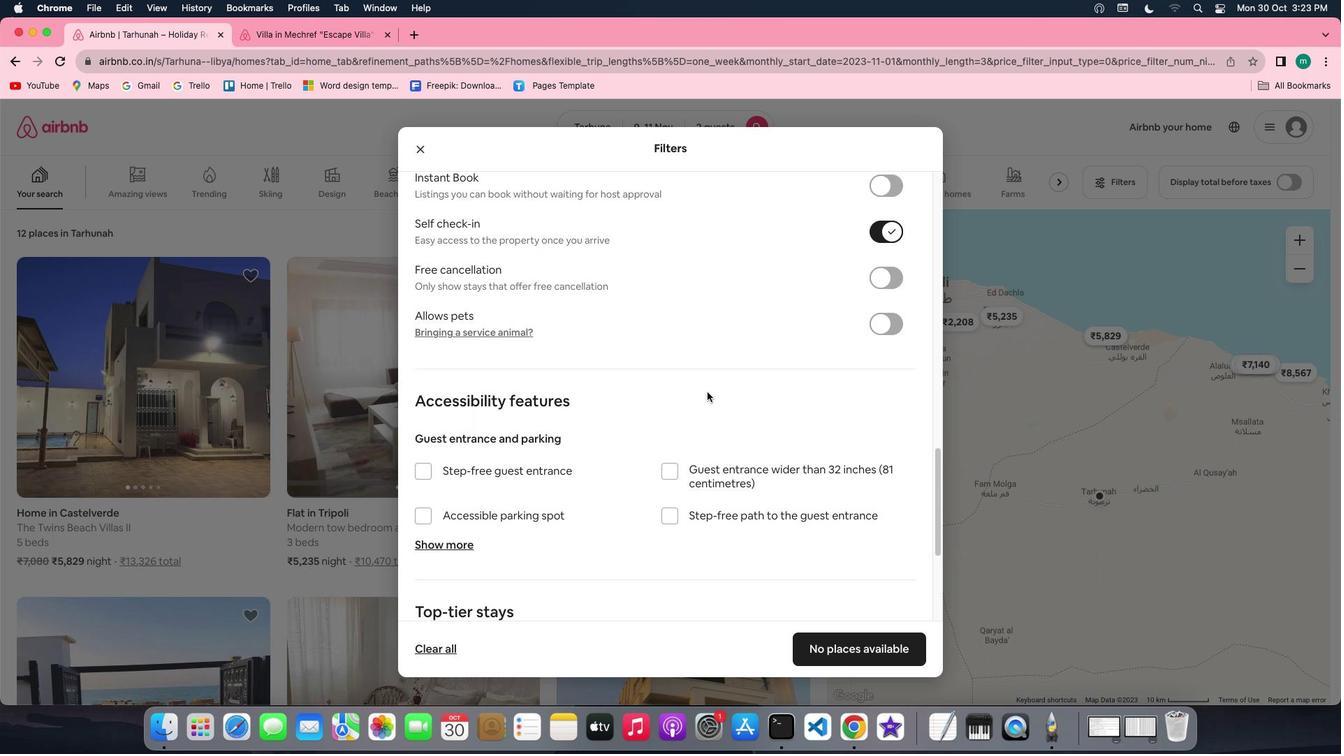 
Action: Mouse scrolled (707, 392) with delta (0, 0)
Screenshot: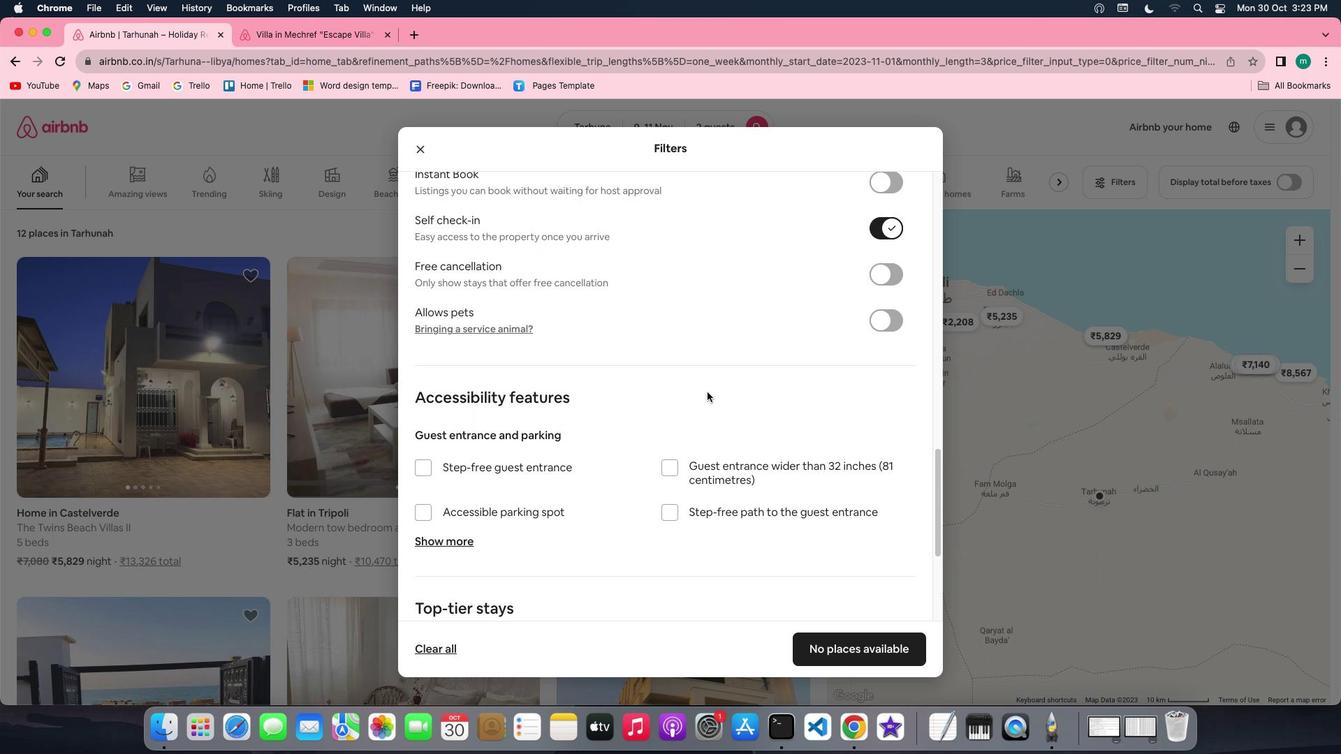 
Action: Mouse scrolled (707, 392) with delta (0, 0)
Screenshot: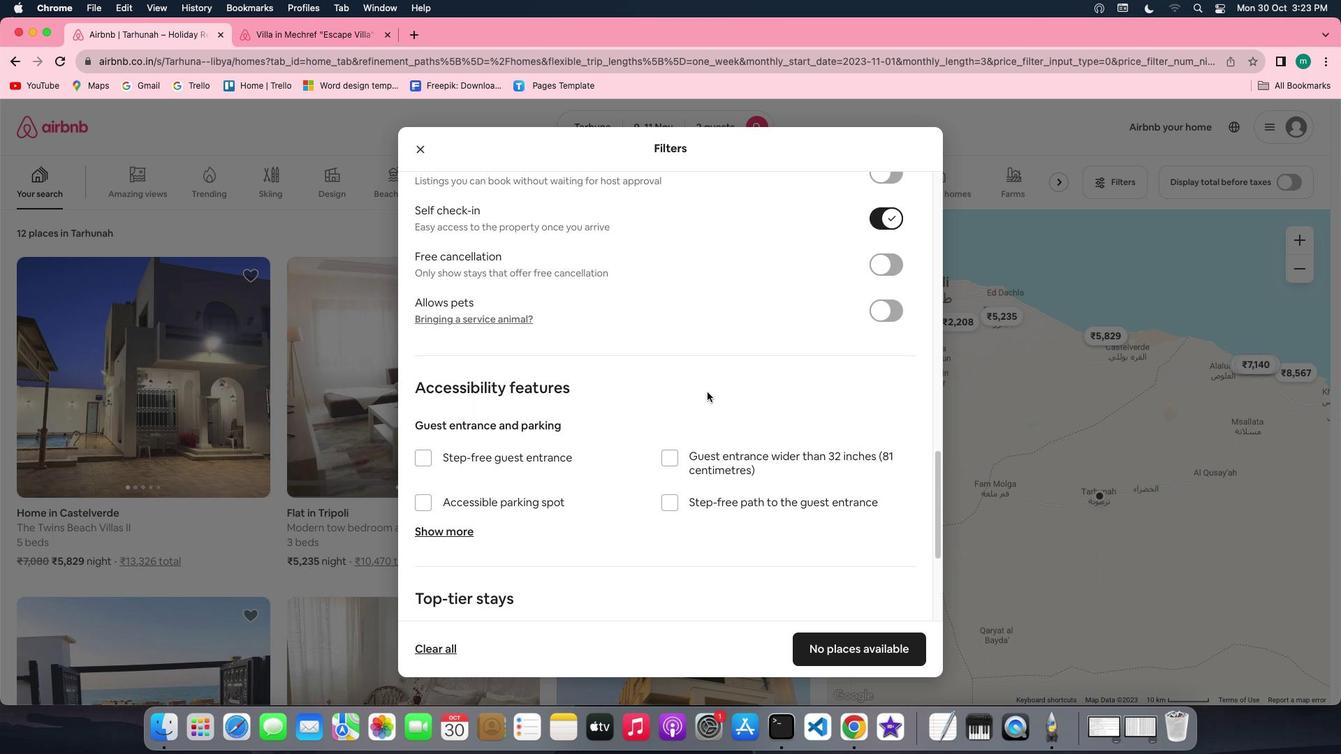 
Action: Mouse scrolled (707, 392) with delta (0, 0)
Screenshot: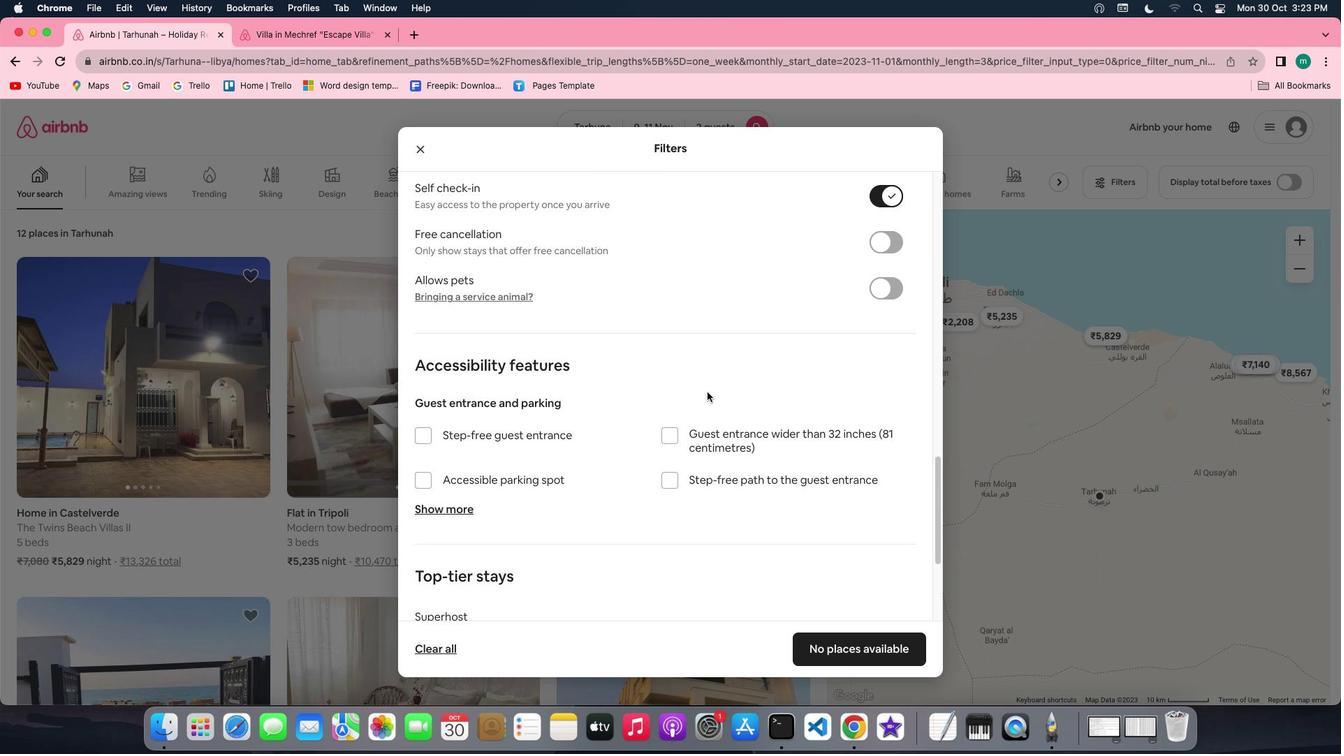 
Action: Mouse scrolled (707, 392) with delta (0, 0)
Screenshot: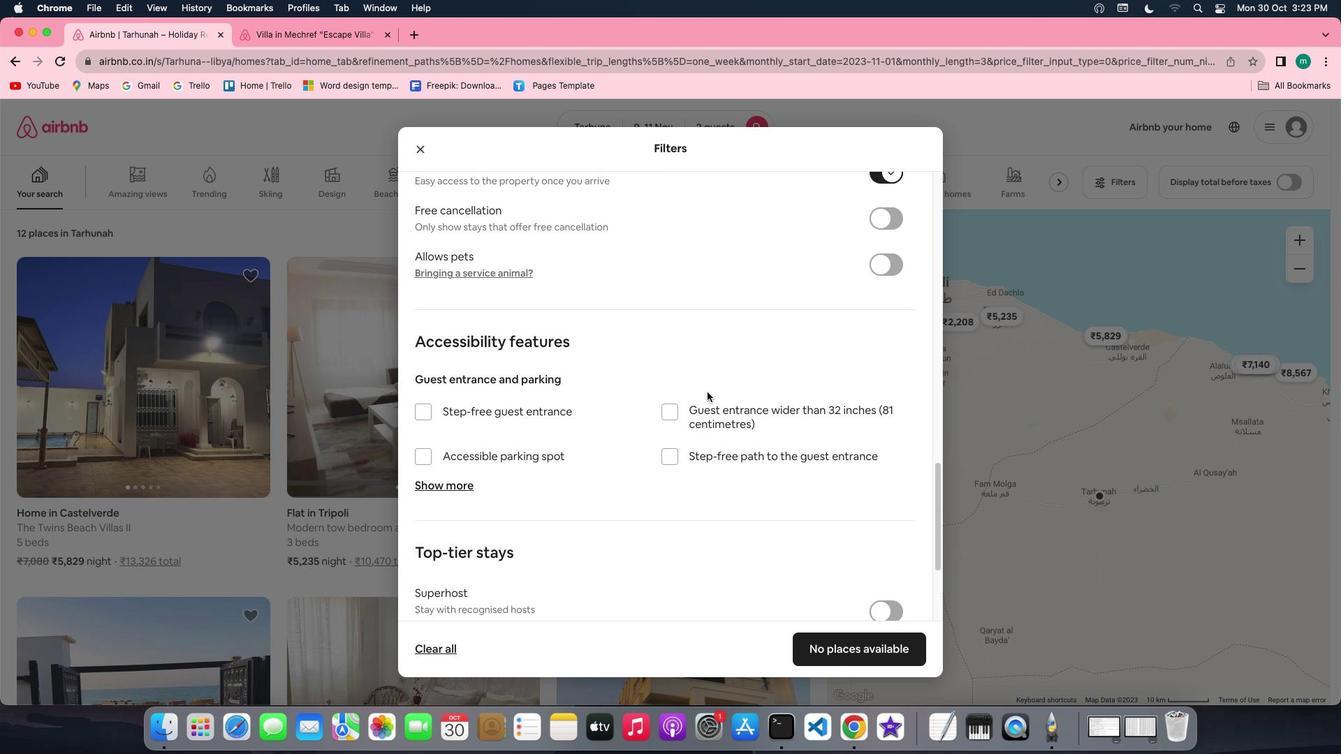 
Action: Mouse scrolled (707, 392) with delta (0, 0)
Screenshot: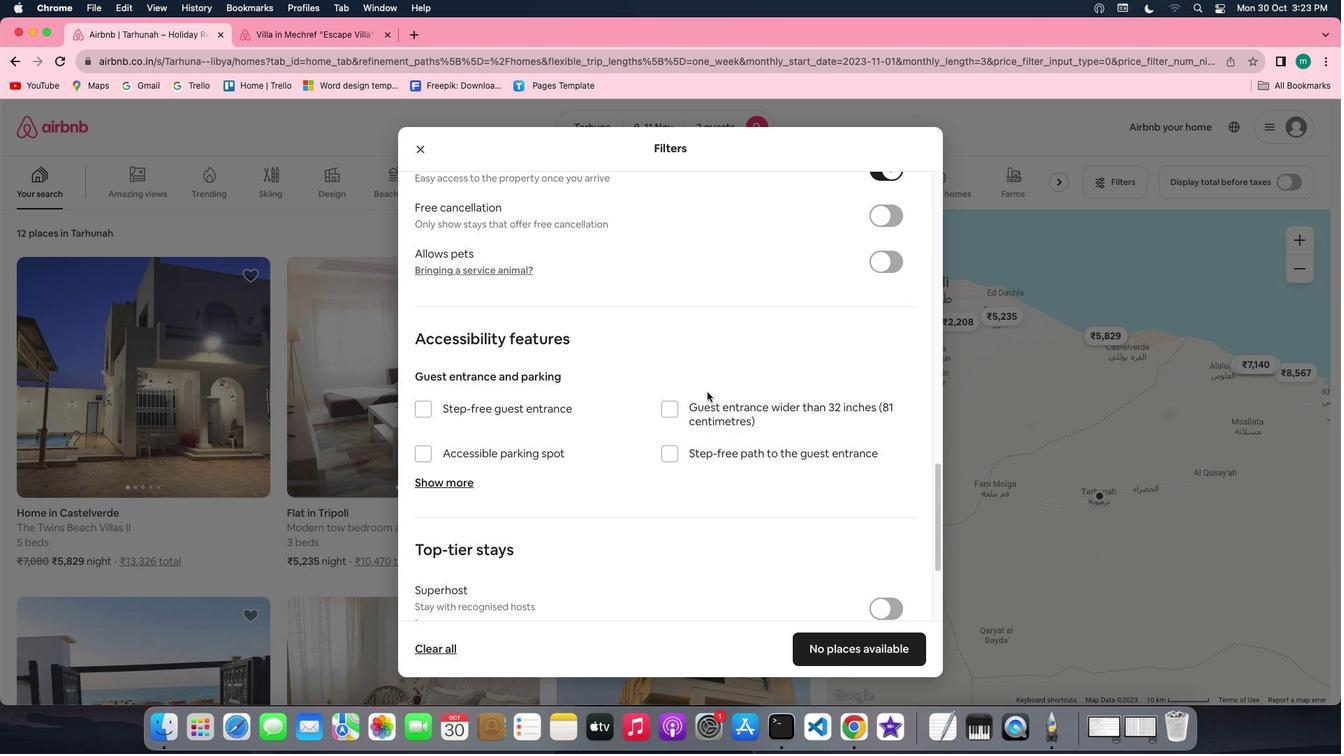 
Action: Mouse scrolled (707, 392) with delta (0, 0)
Screenshot: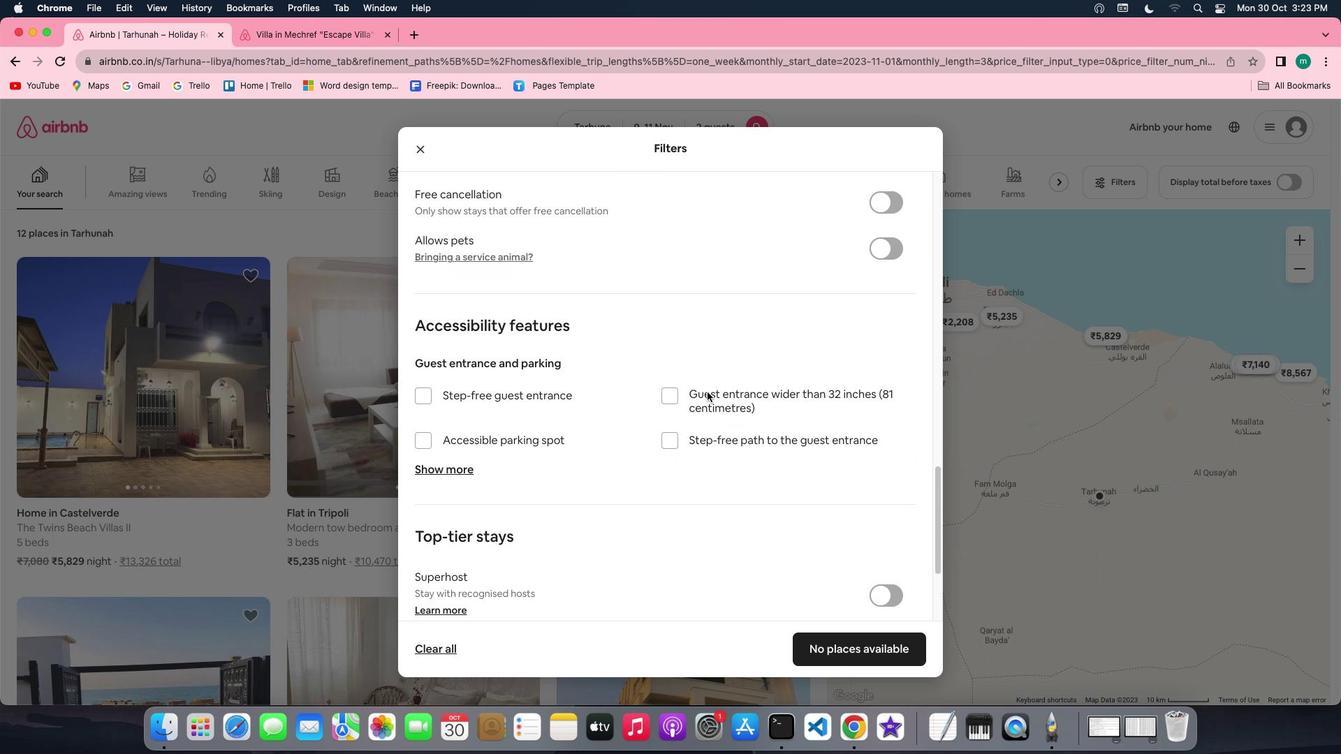 
Action: Mouse scrolled (707, 392) with delta (0, 0)
Screenshot: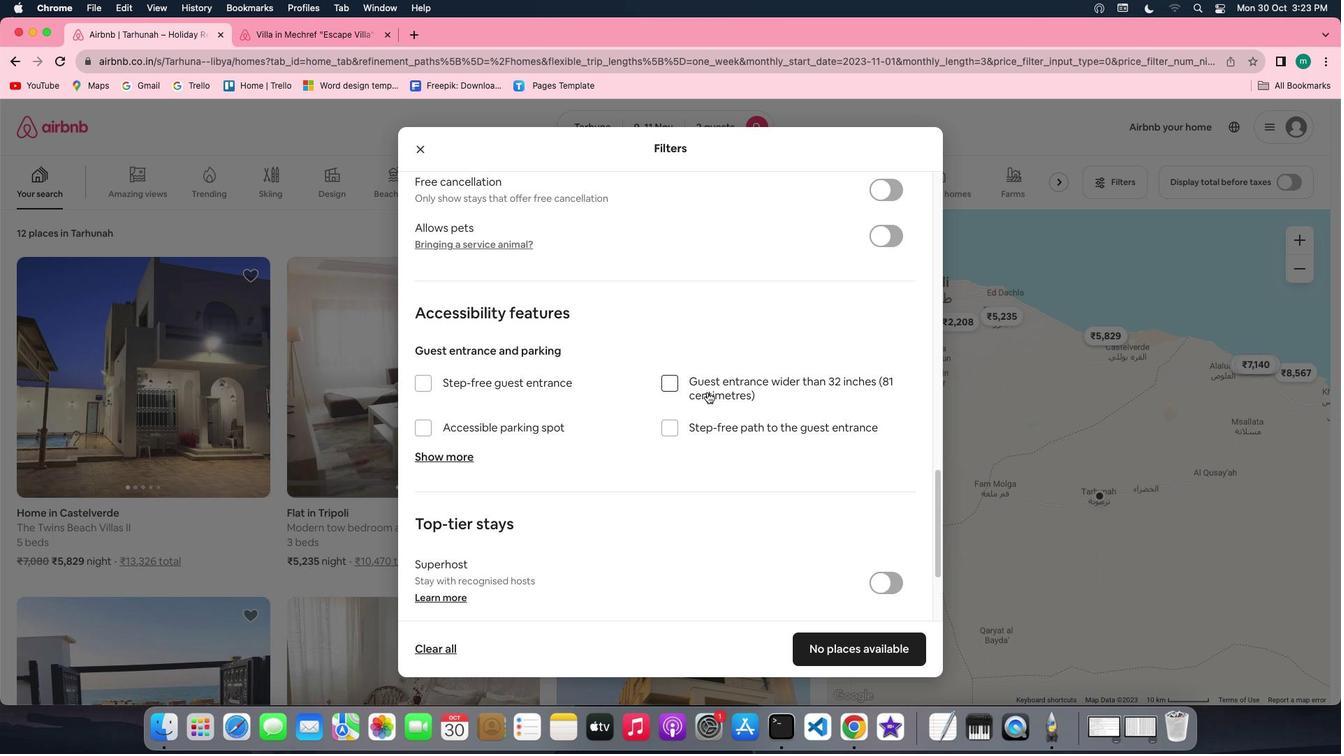 
Action: Mouse scrolled (707, 392) with delta (0, 0)
Screenshot: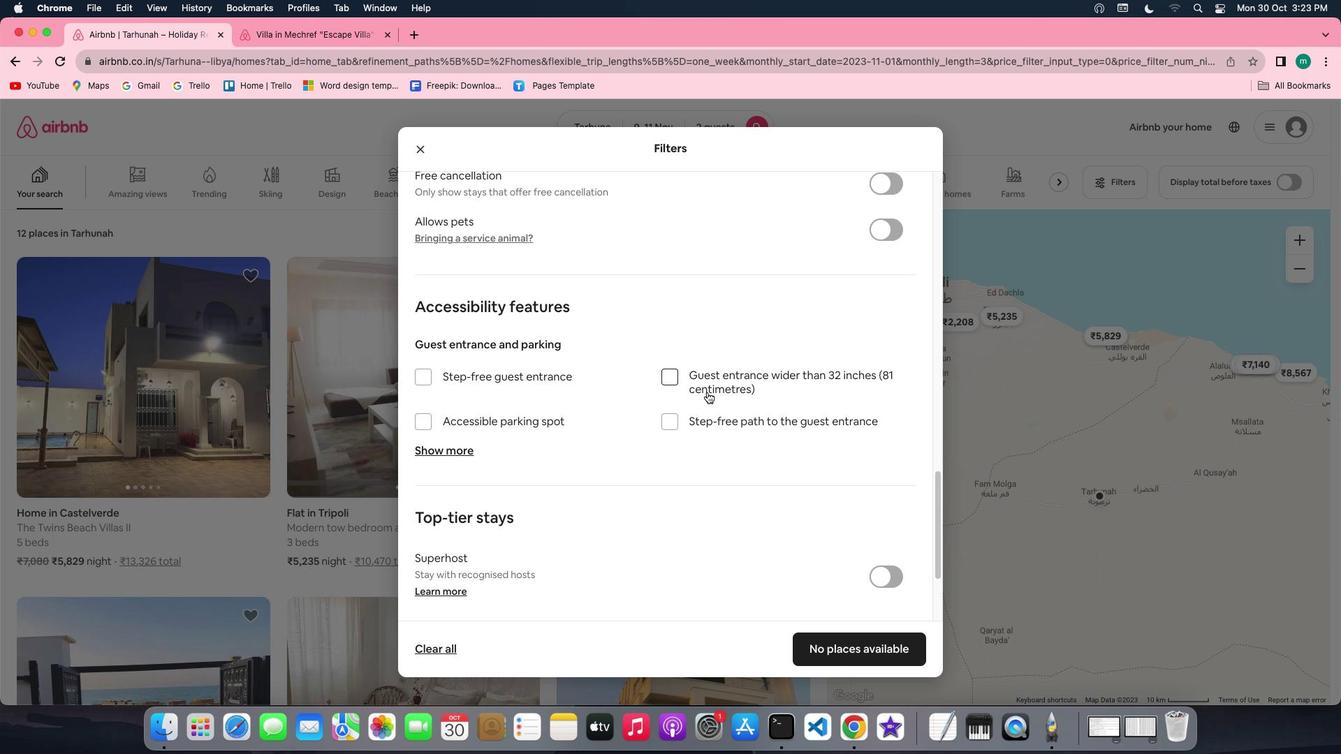 
Action: Mouse moved to (776, 458)
Screenshot: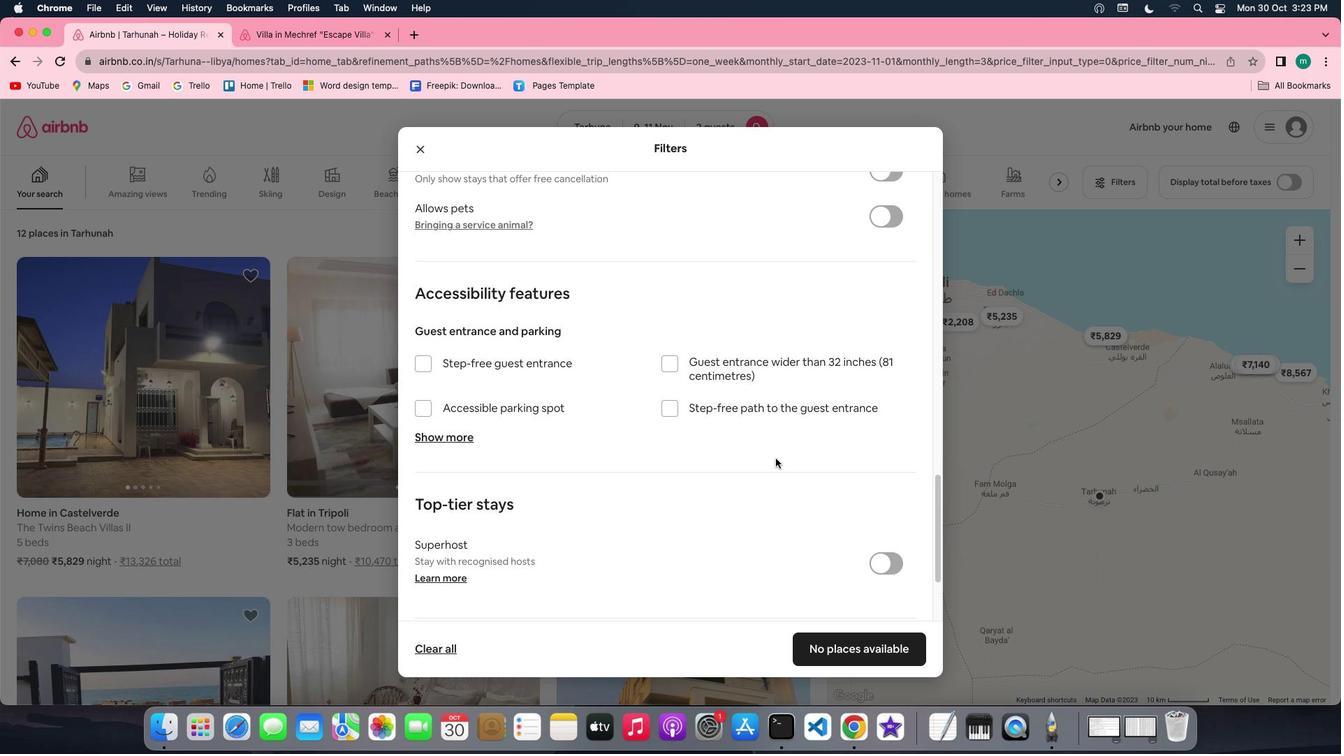 
Action: Mouse scrolled (776, 458) with delta (0, 0)
Screenshot: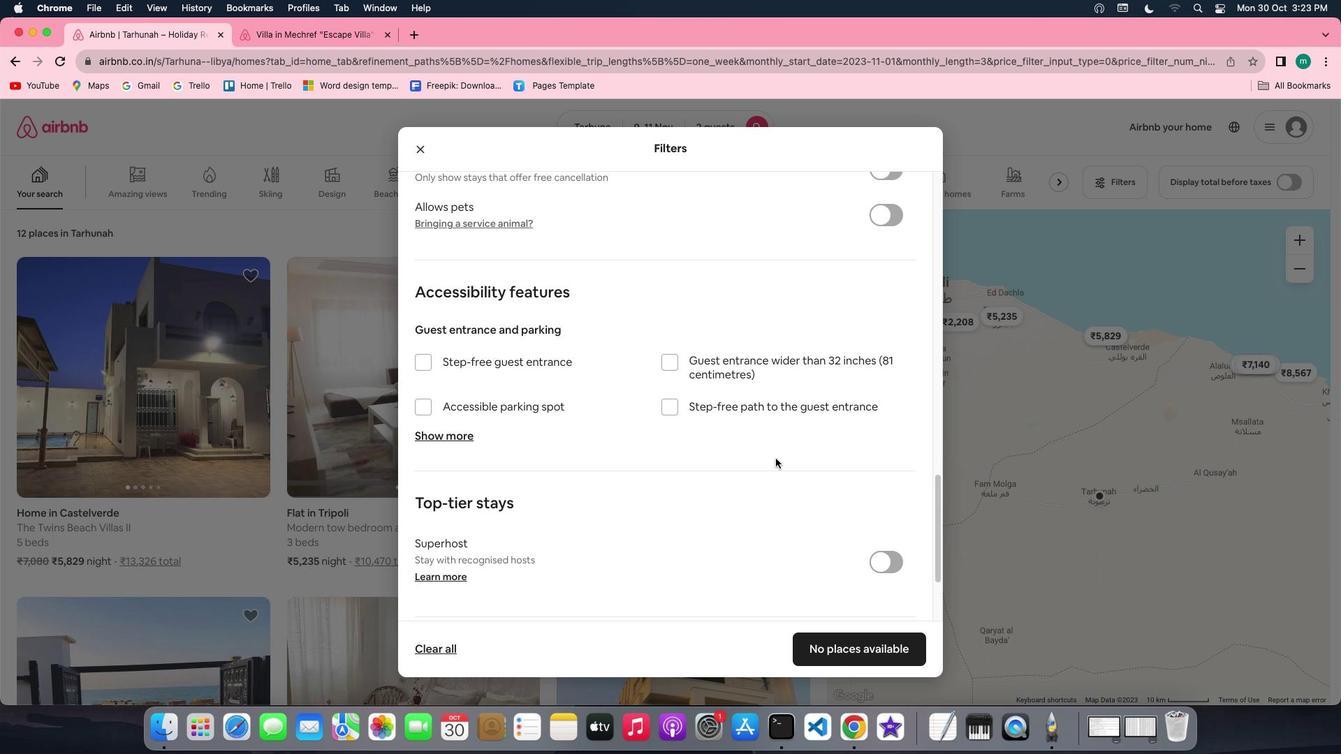 
Action: Mouse scrolled (776, 458) with delta (0, 0)
Screenshot: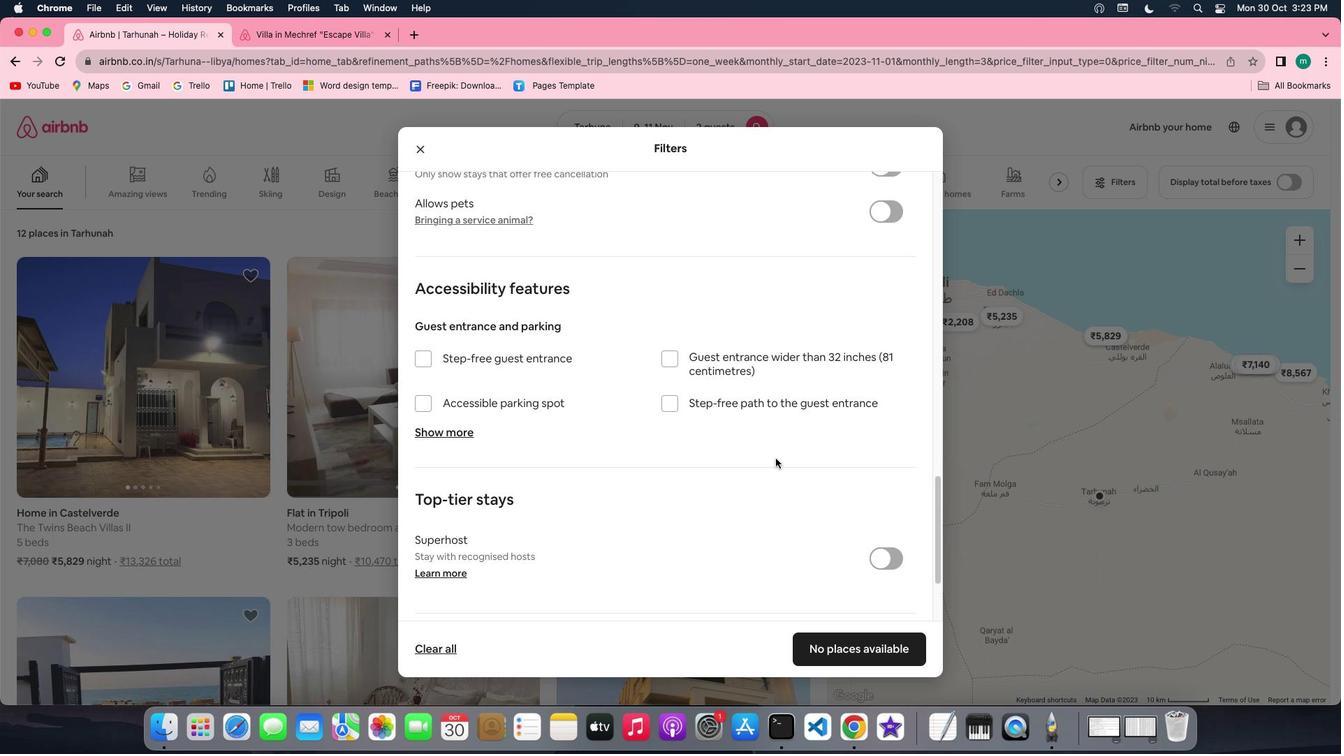 
Action: Mouse scrolled (776, 458) with delta (0, 0)
Screenshot: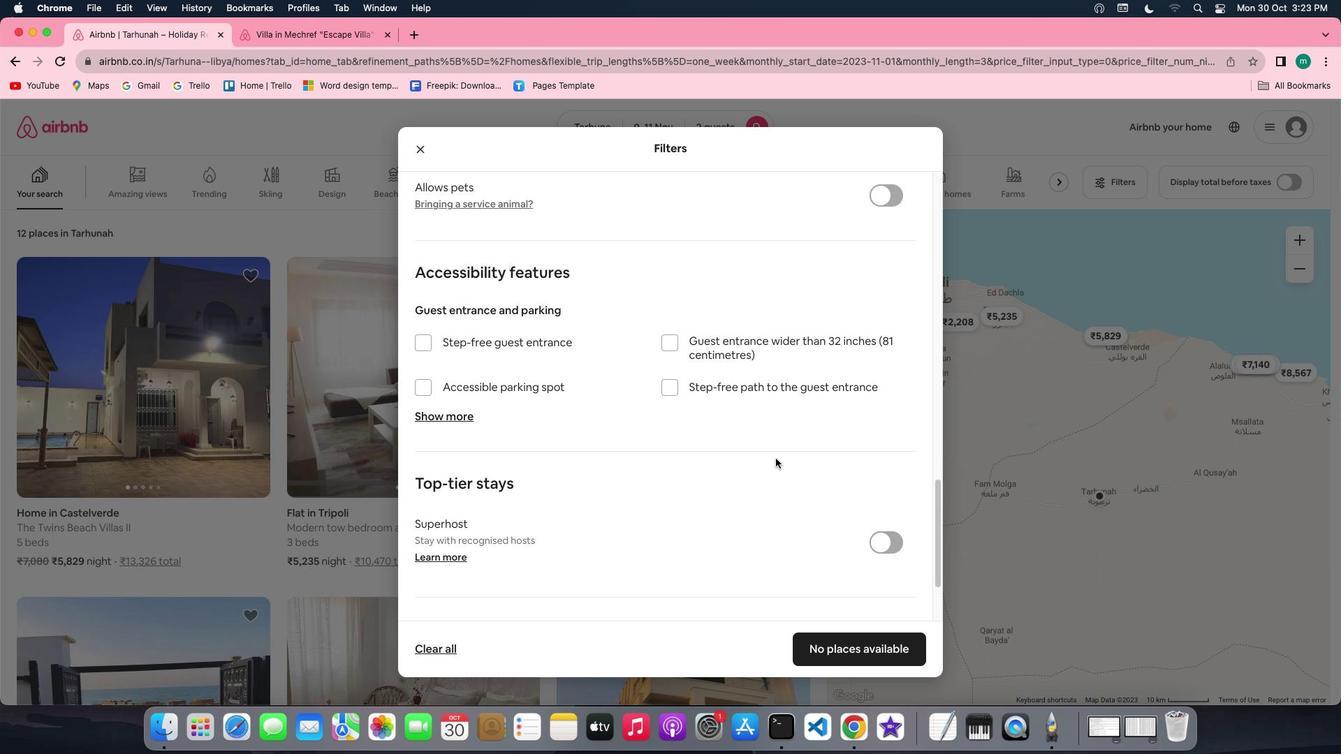 
Action: Mouse scrolled (776, 458) with delta (0, 0)
Screenshot: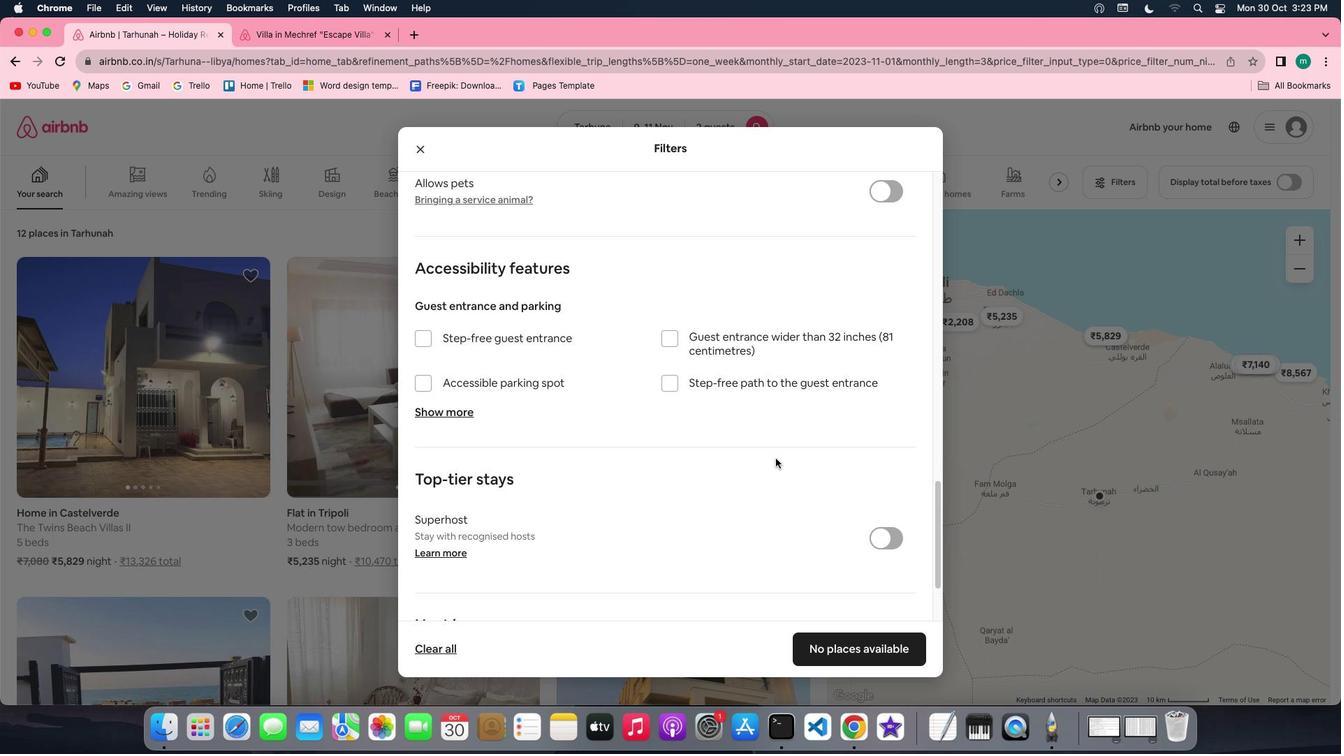 
Action: Mouse scrolled (776, 458) with delta (0, 0)
Screenshot: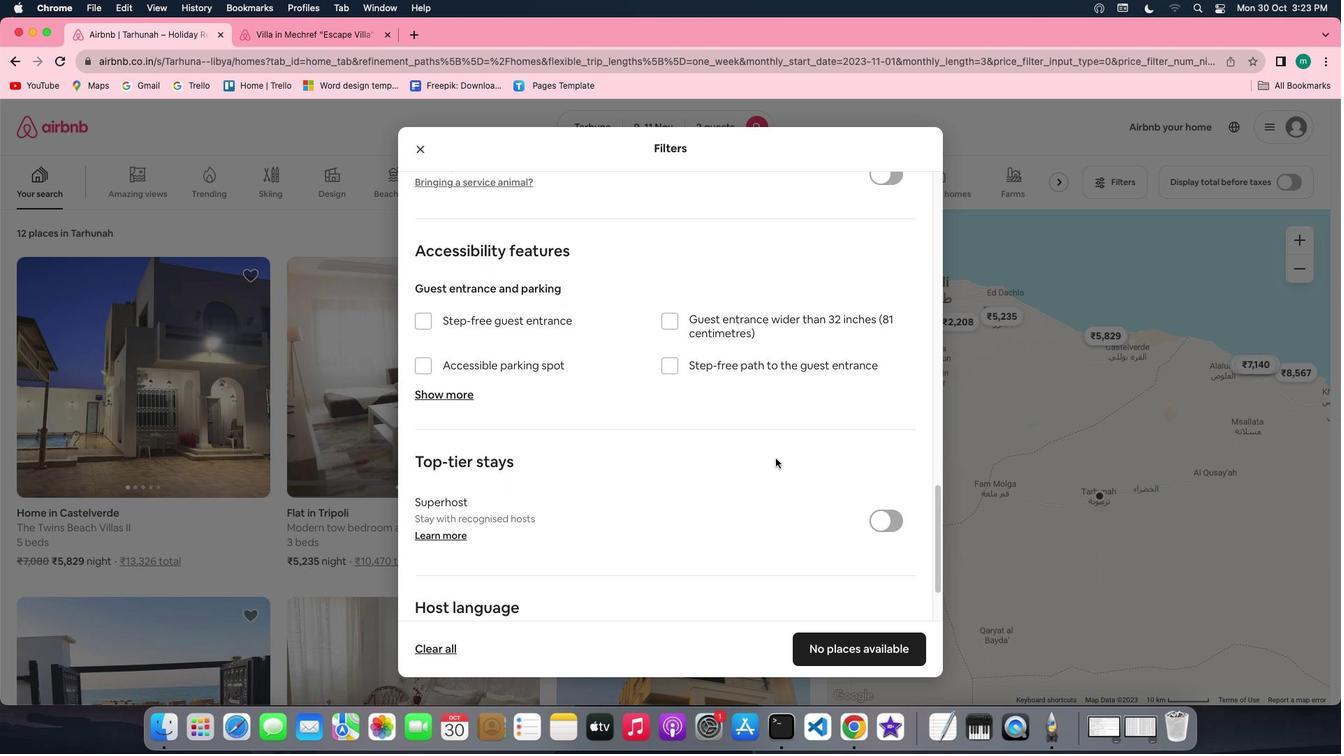 
Action: Mouse scrolled (776, 458) with delta (0, 0)
Screenshot: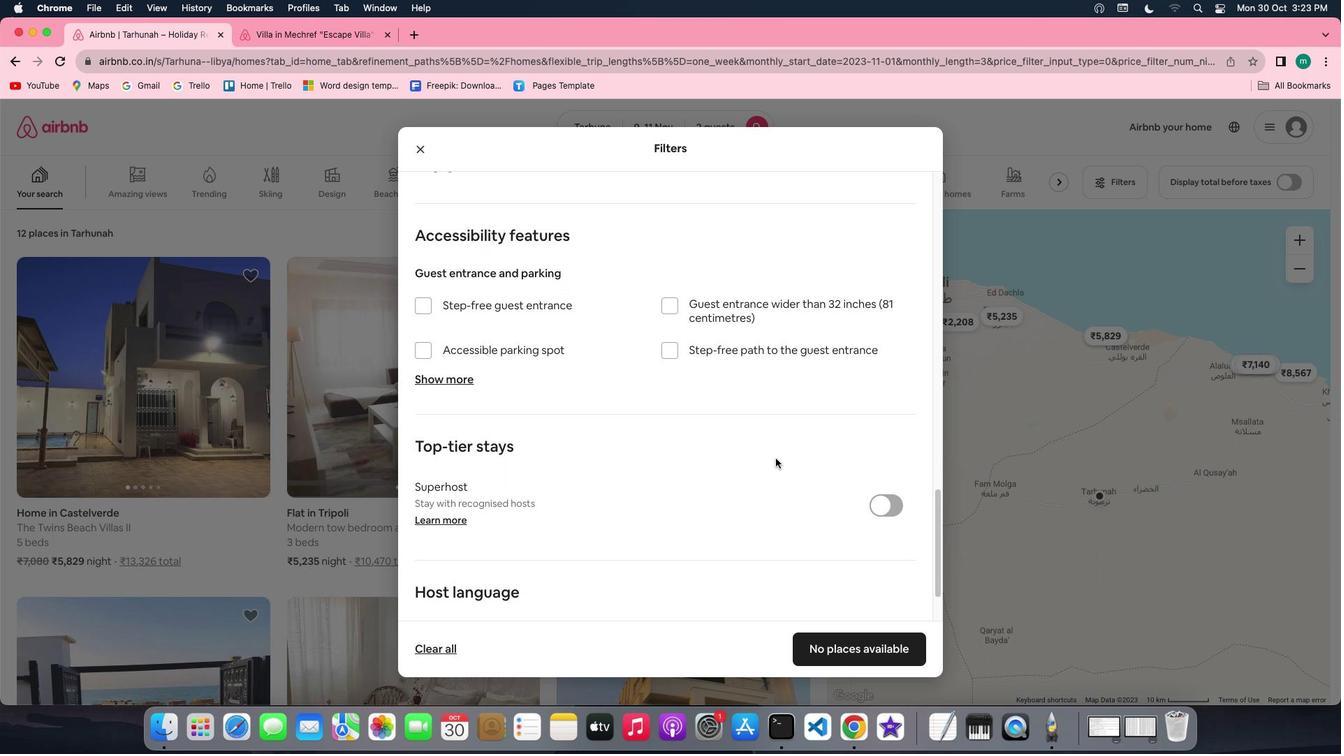 
Action: Mouse scrolled (776, 458) with delta (0, 0)
Screenshot: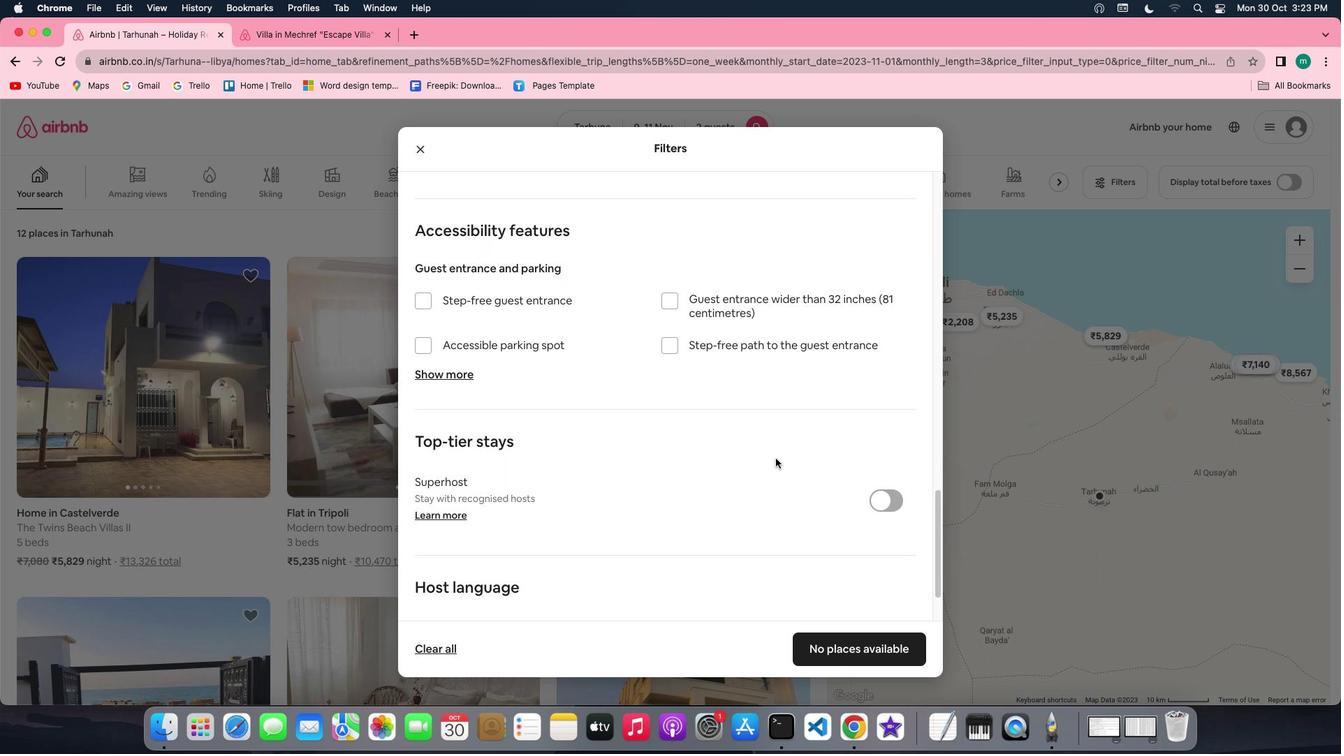 
Action: Mouse scrolled (776, 458) with delta (0, 0)
Screenshot: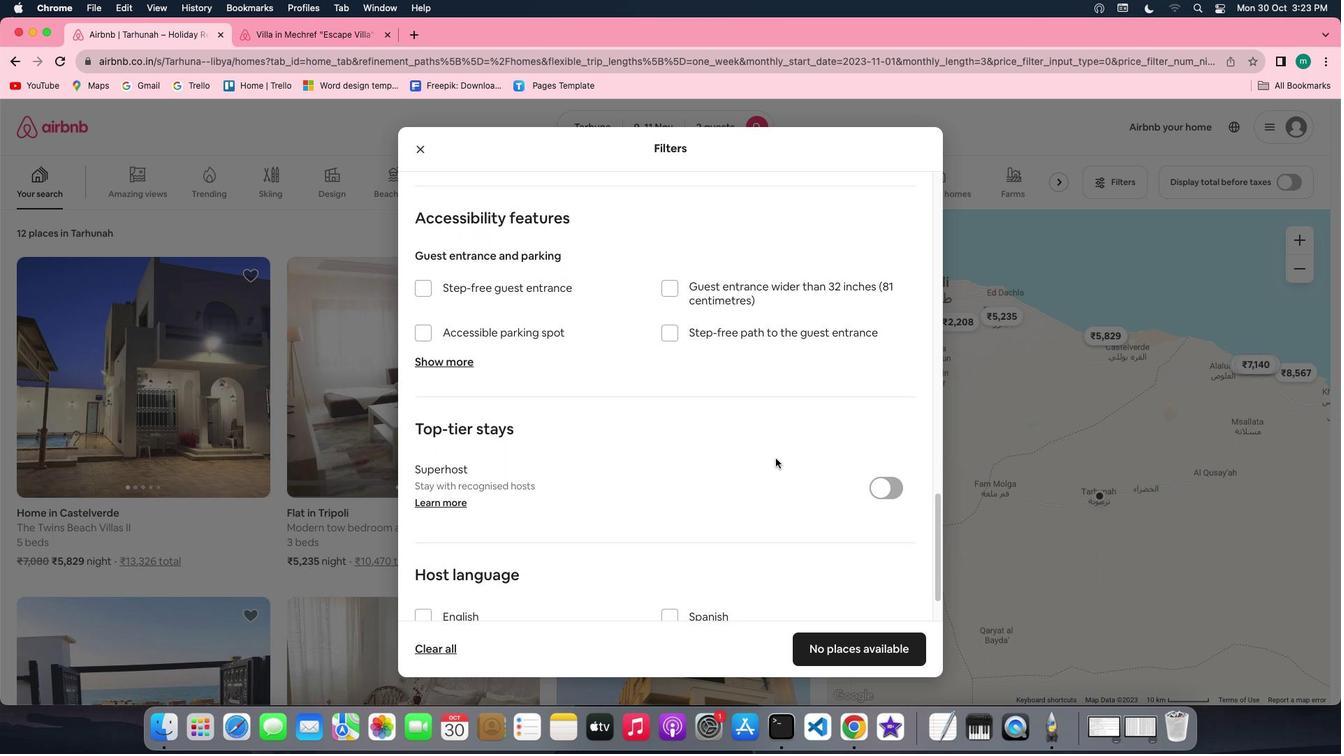 
Action: Mouse scrolled (776, 458) with delta (0, 0)
Screenshot: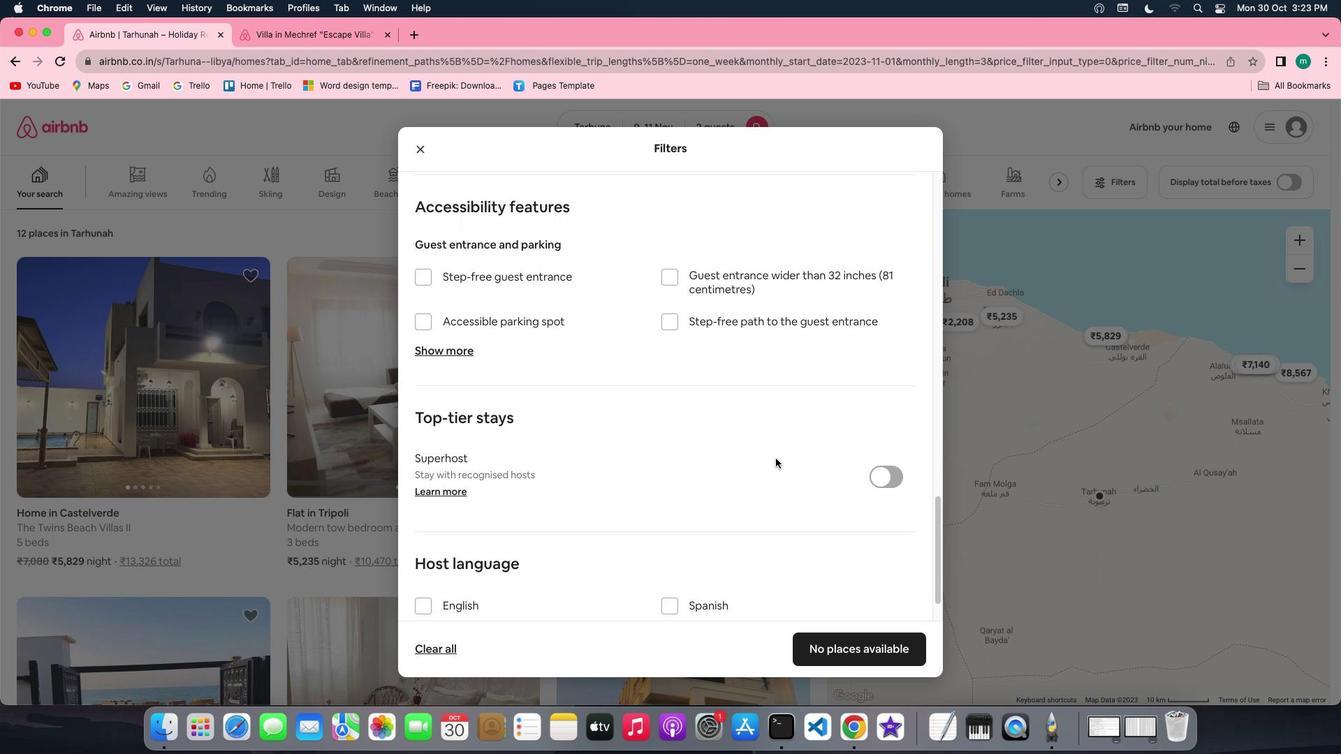 
Action: Mouse scrolled (776, 458) with delta (0, 0)
Screenshot: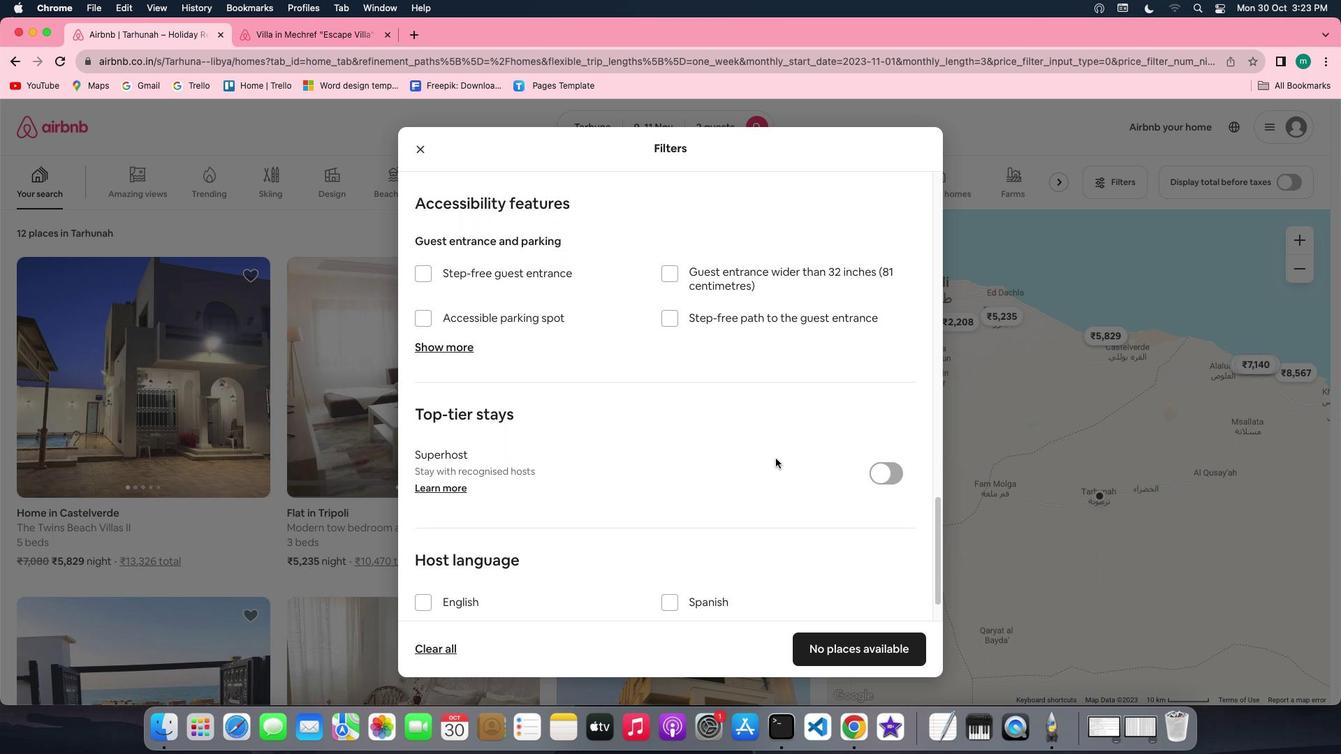 
Action: Mouse scrolled (776, 458) with delta (0, 0)
Screenshot: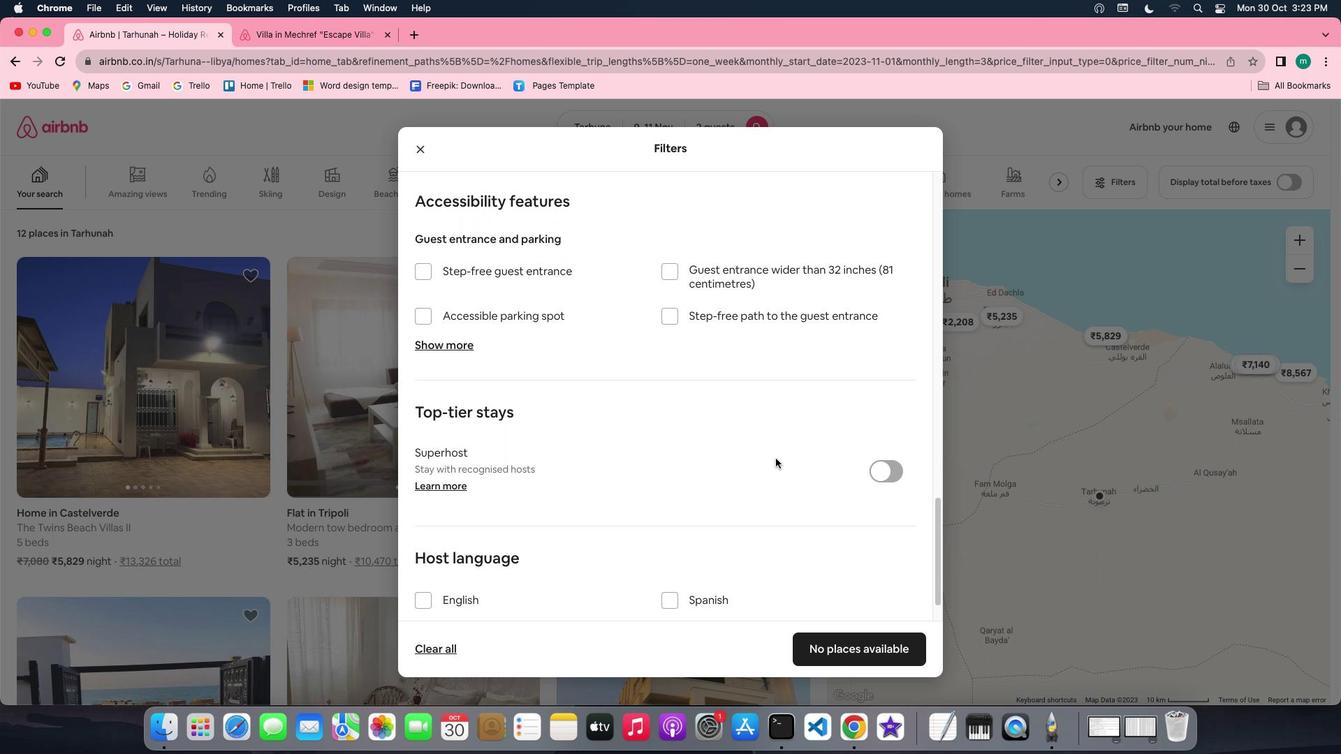 
Action: Mouse scrolled (776, 458) with delta (0, 0)
Screenshot: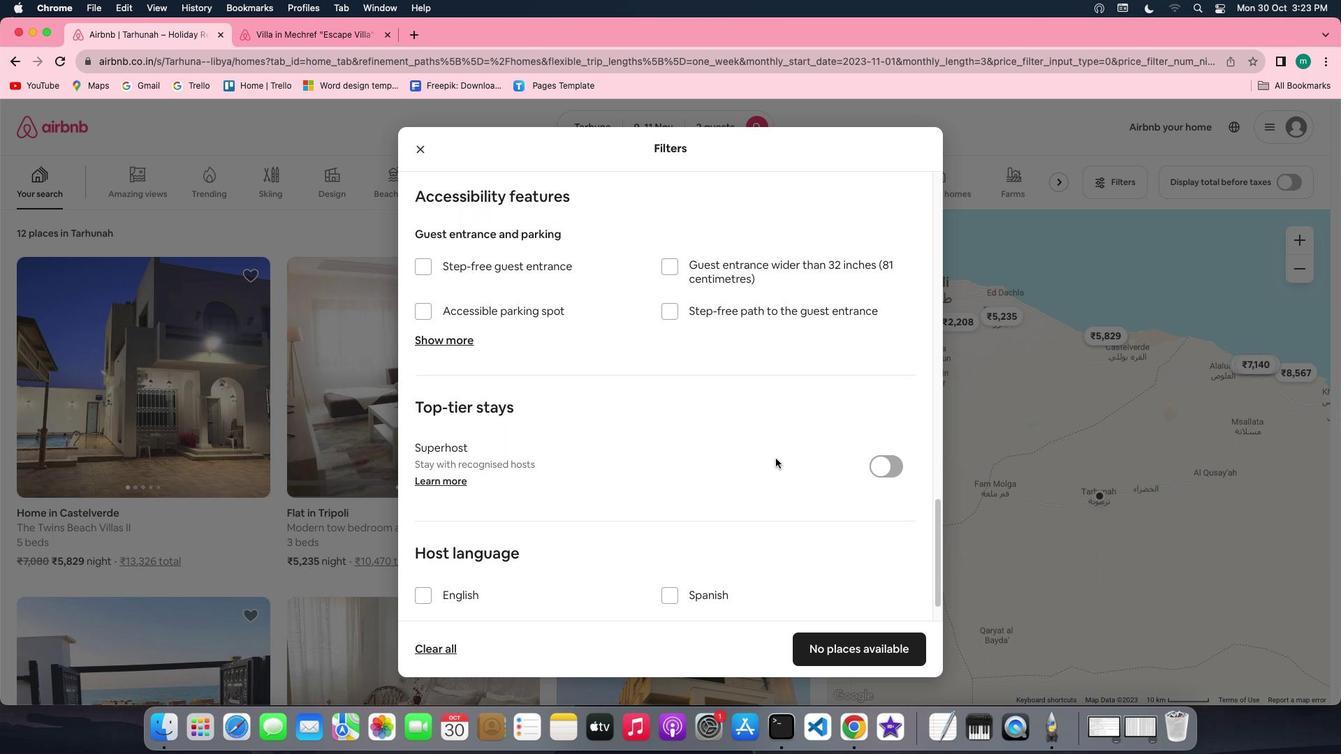 
Action: Mouse scrolled (776, 458) with delta (0, 0)
Screenshot: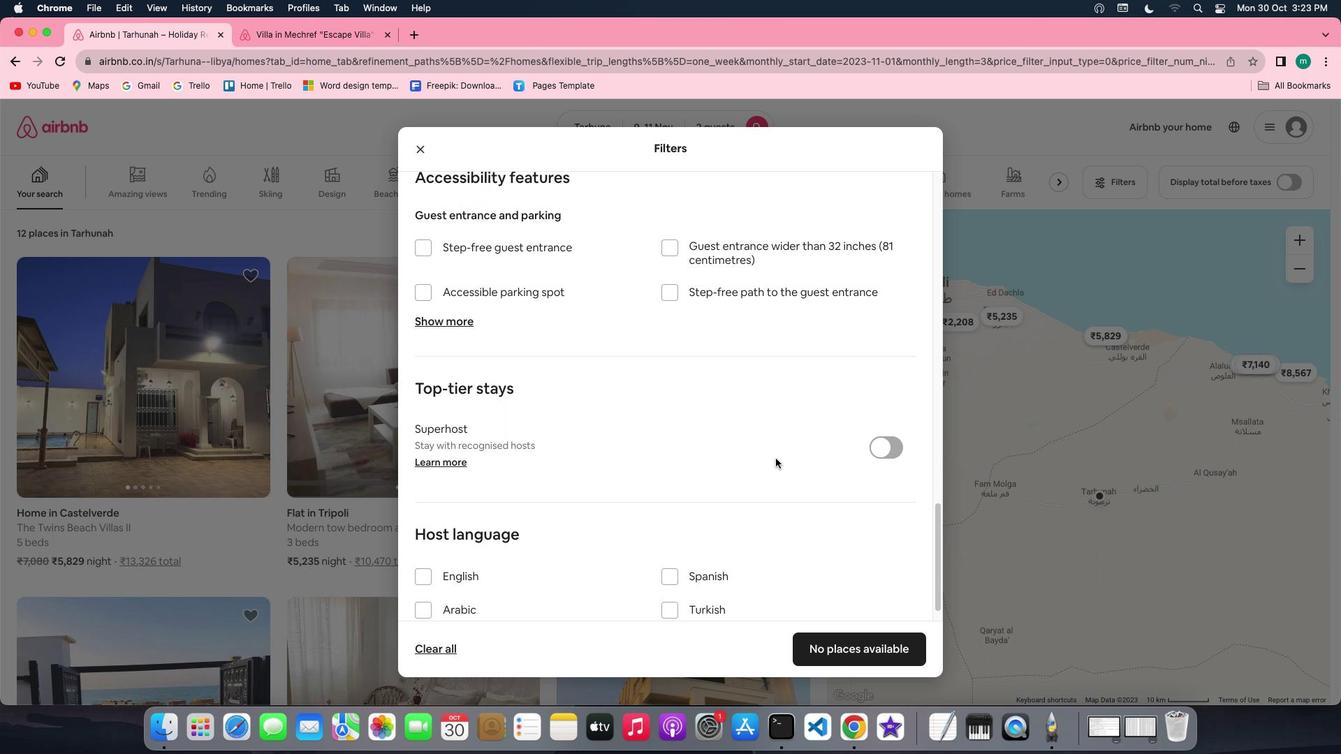 
Action: Mouse scrolled (776, 458) with delta (0, 0)
Screenshot: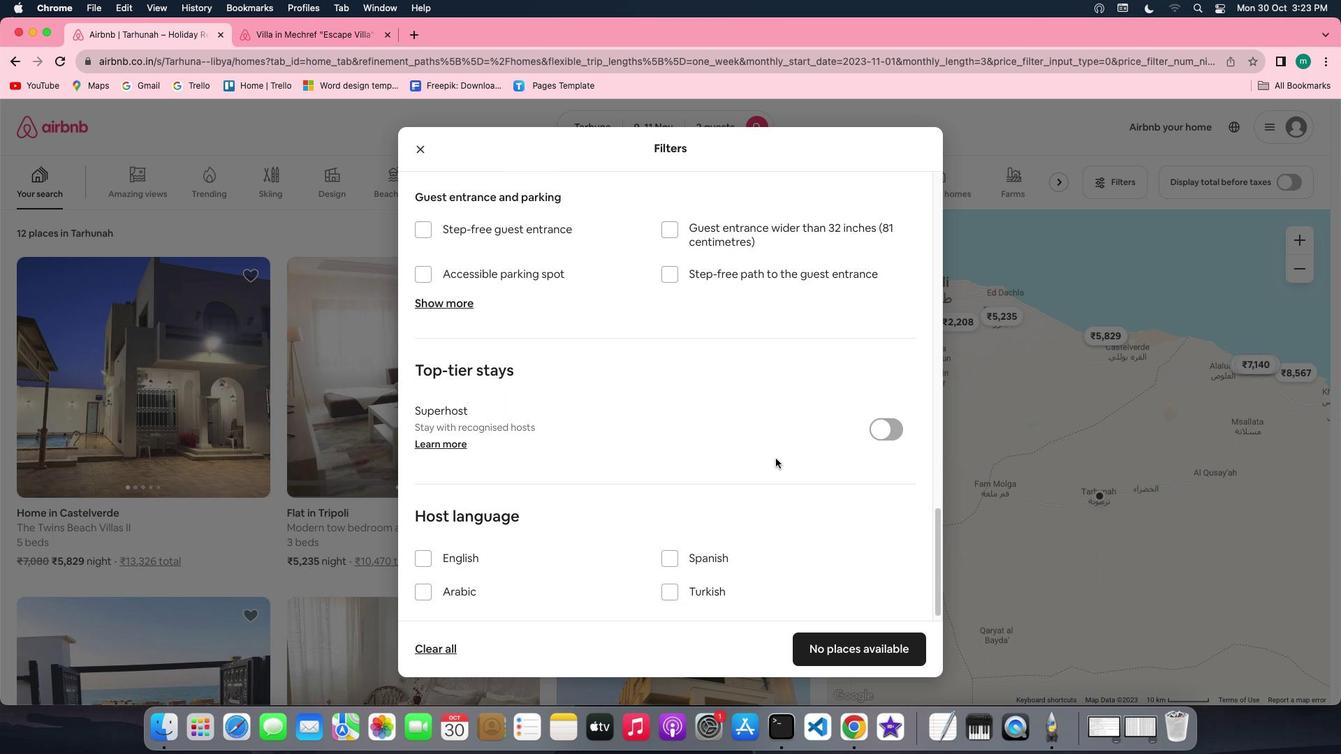 
Action: Mouse scrolled (776, 458) with delta (0, 0)
Screenshot: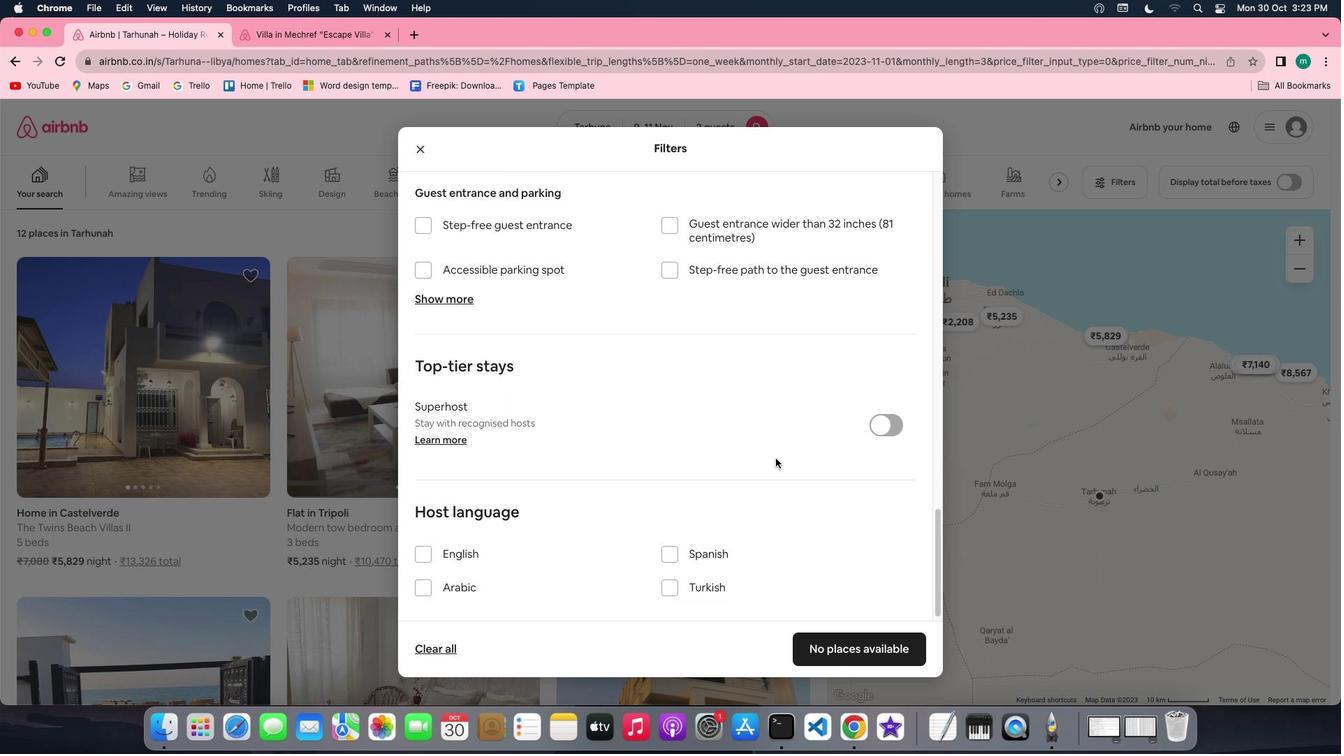 
Action: Mouse scrolled (776, 458) with delta (0, 0)
Screenshot: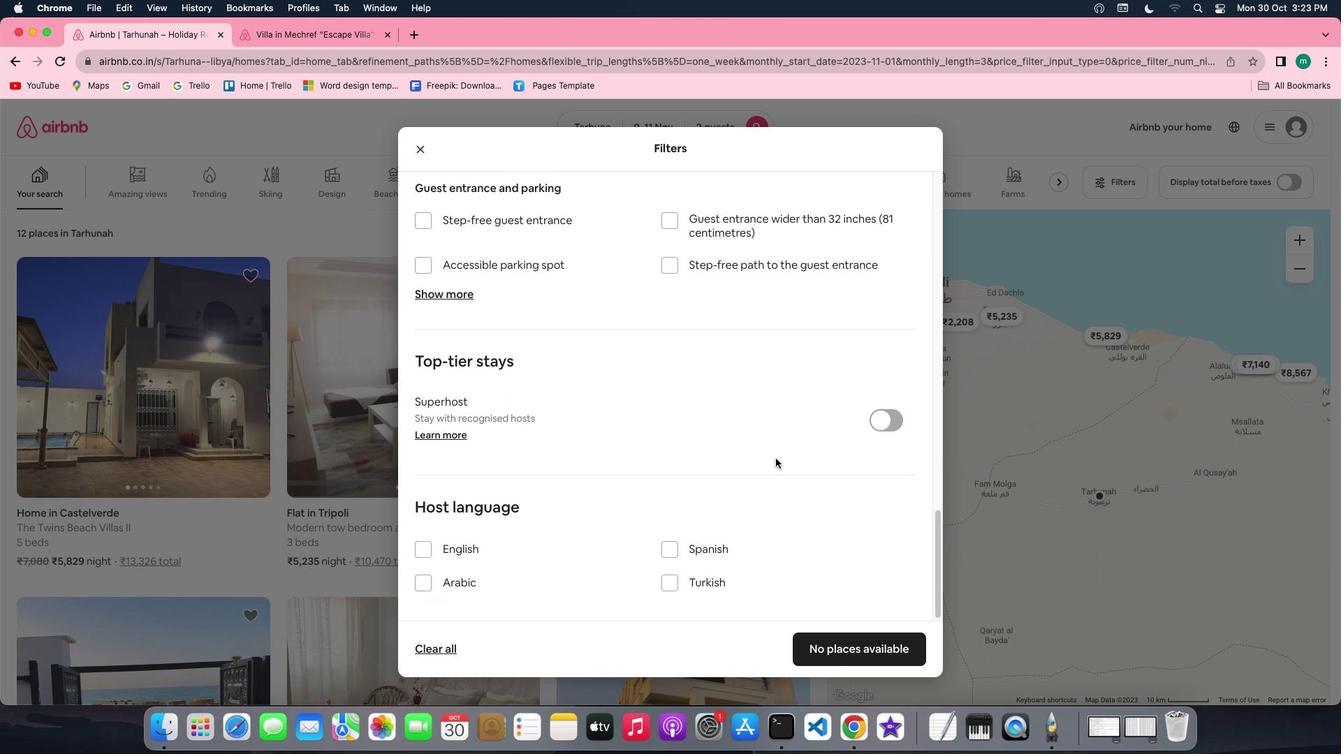 
Action: Mouse scrolled (776, 458) with delta (0, 0)
Screenshot: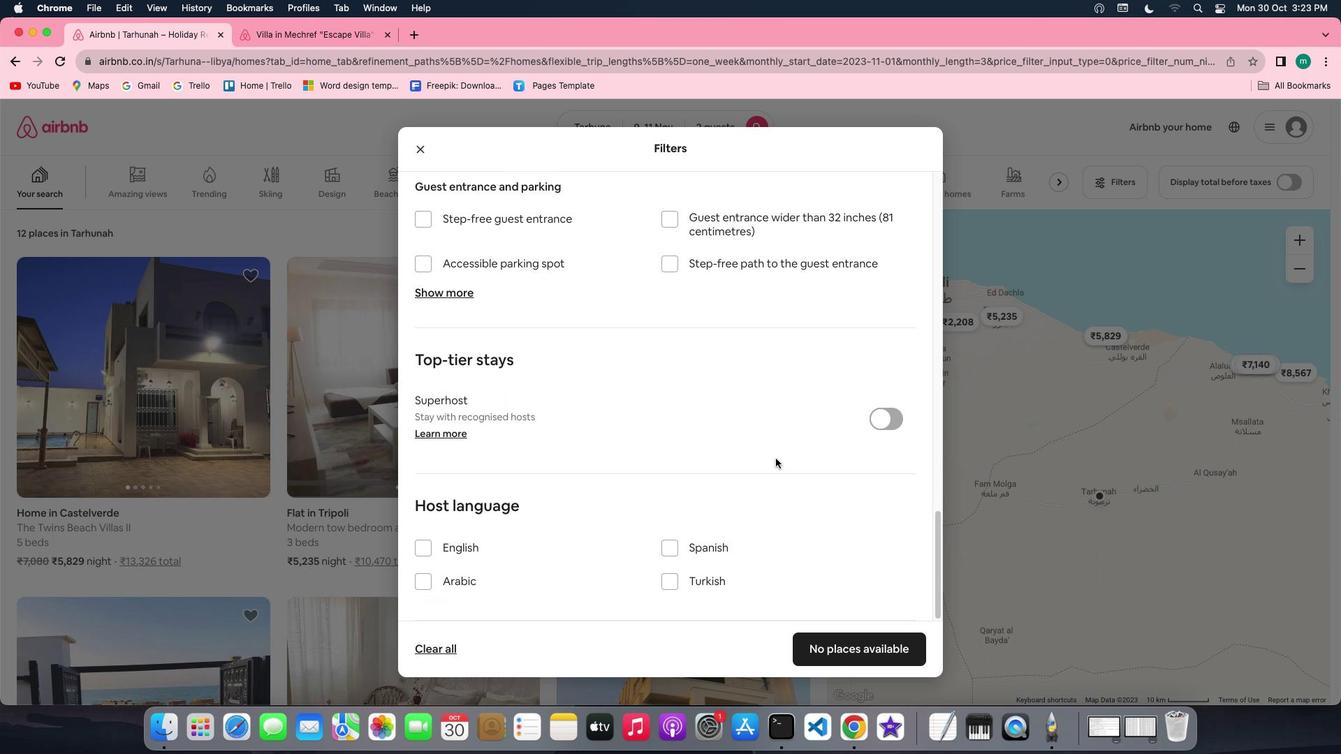 
Action: Mouse scrolled (776, 458) with delta (0, 0)
Screenshot: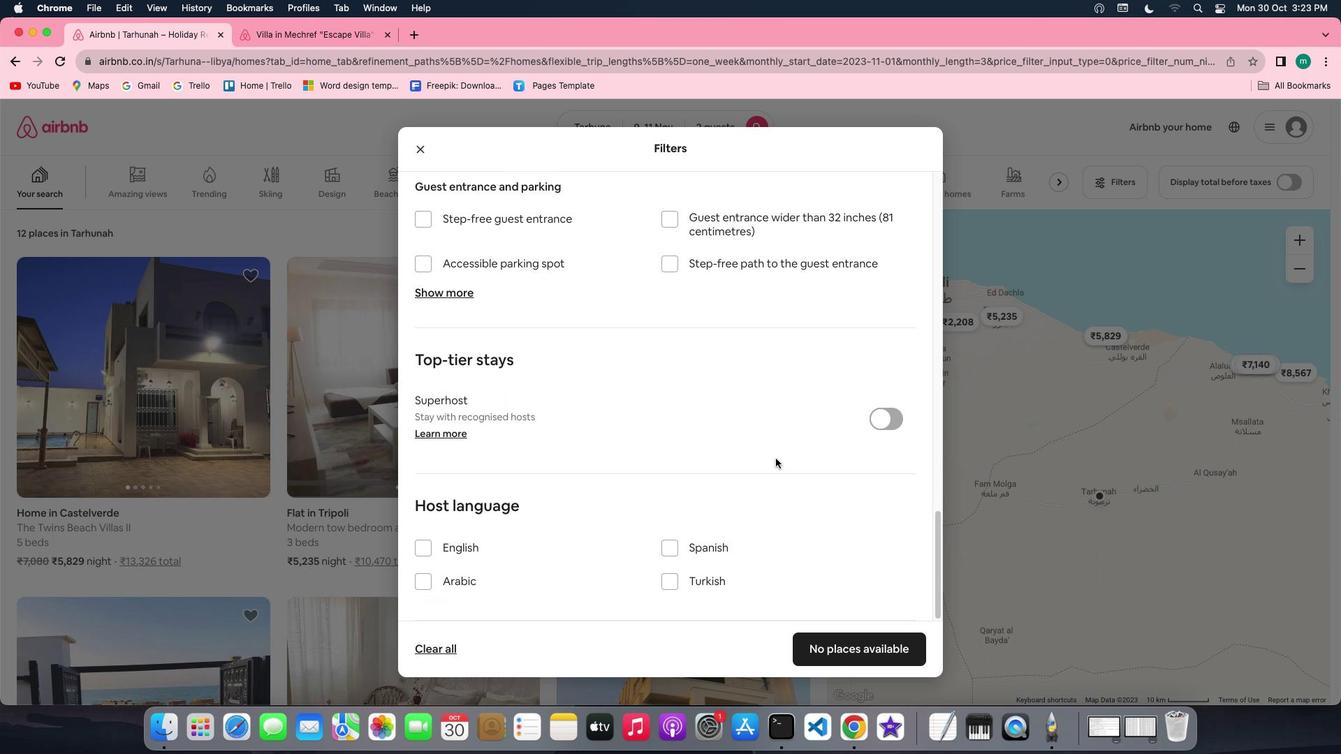 
Action: Mouse moved to (859, 641)
Screenshot: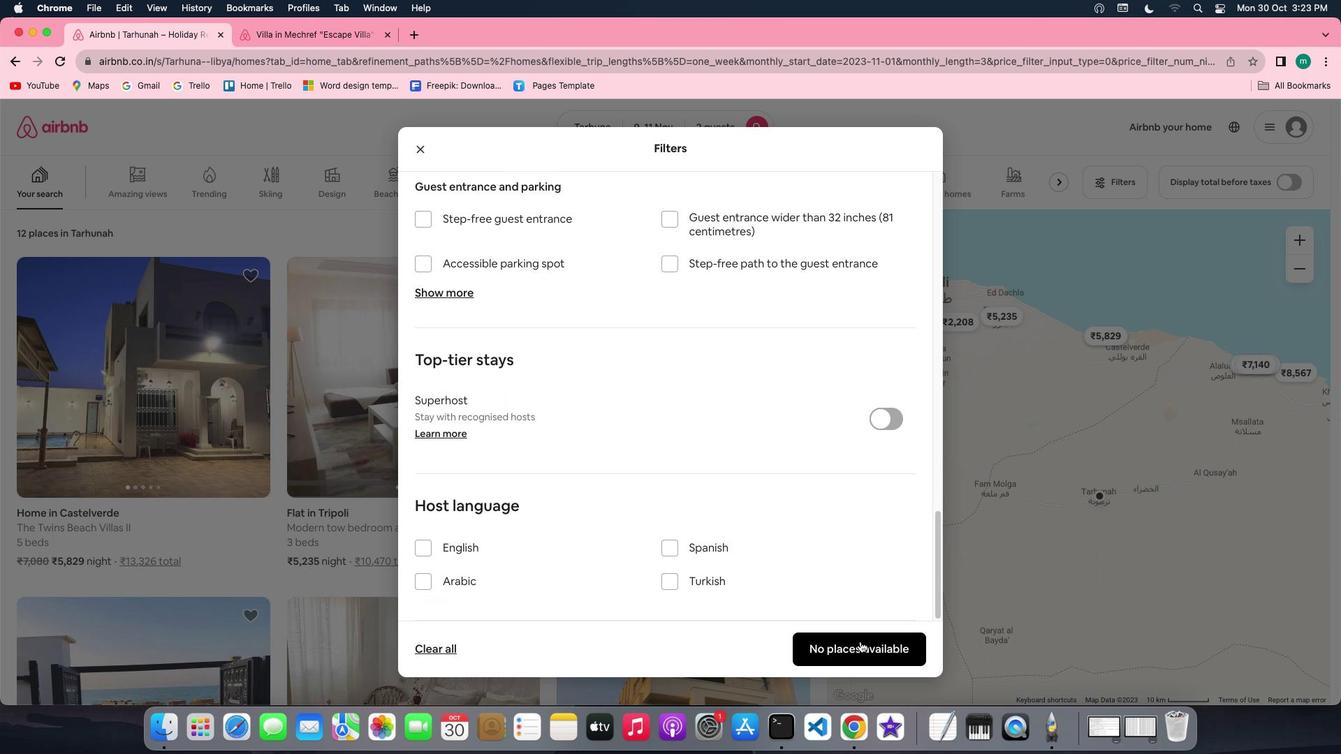 
Action: Mouse pressed left at (859, 641)
Screenshot: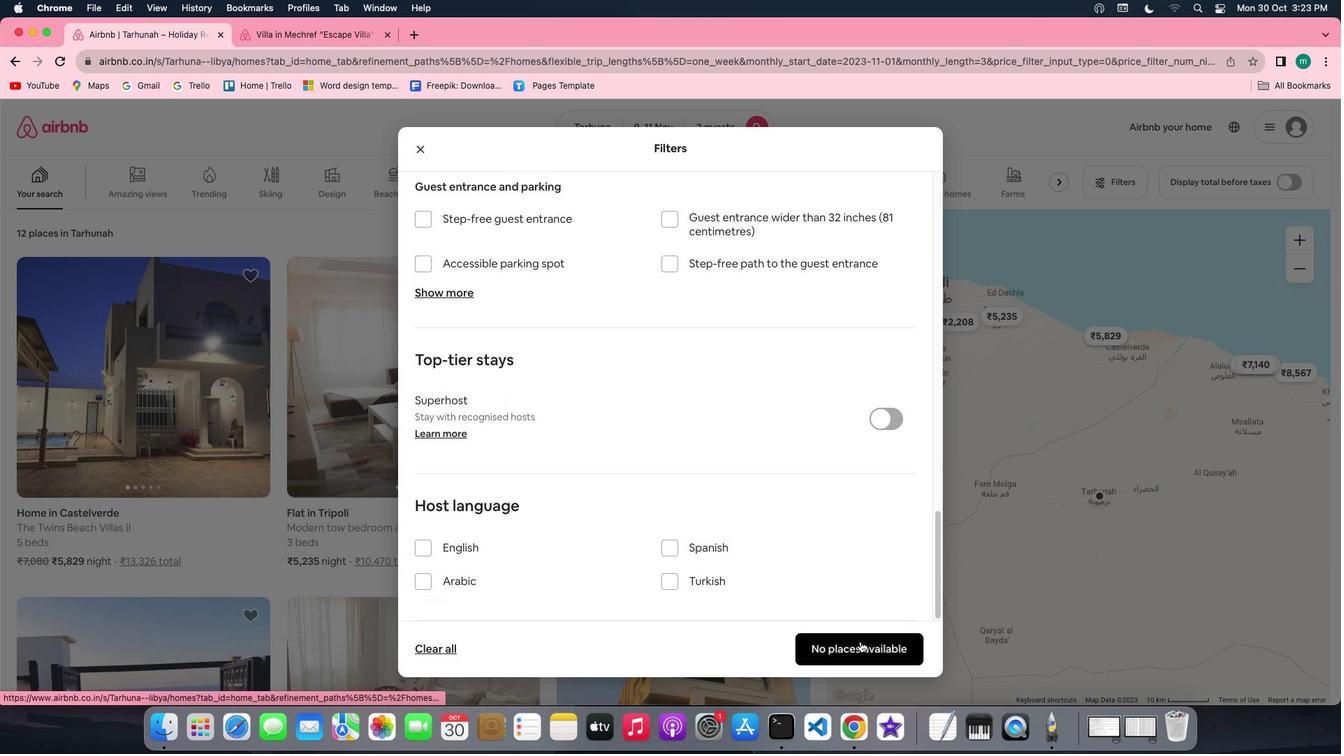 
Action: Mouse moved to (468, 440)
Screenshot: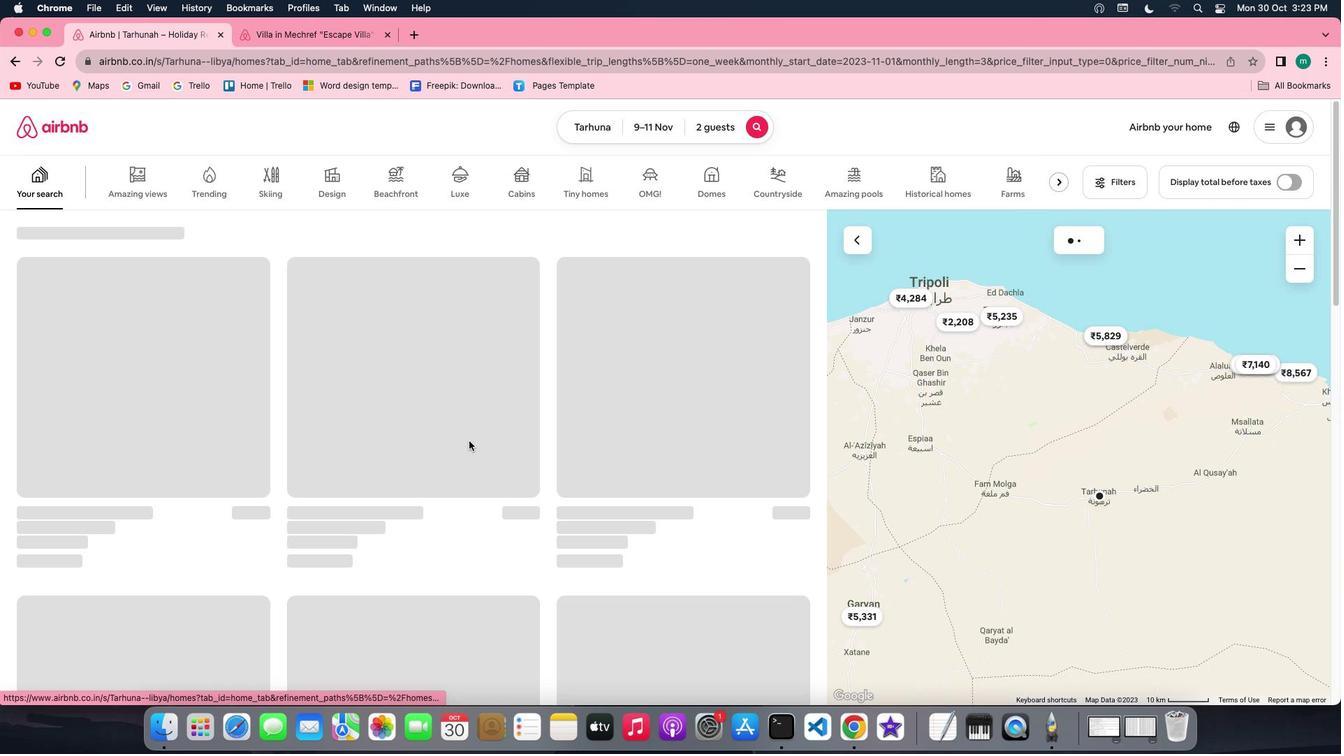 
